 Task: For heading Use Impact with cyan colour & bold.  font size for heading24,  'Change the font style of data to'Lobster and font size to 16,  Change the alignment of both headline & data to Align left In the sheet  auditingSalesByCategory_2024
Action: Mouse moved to (241, 178)
Screenshot: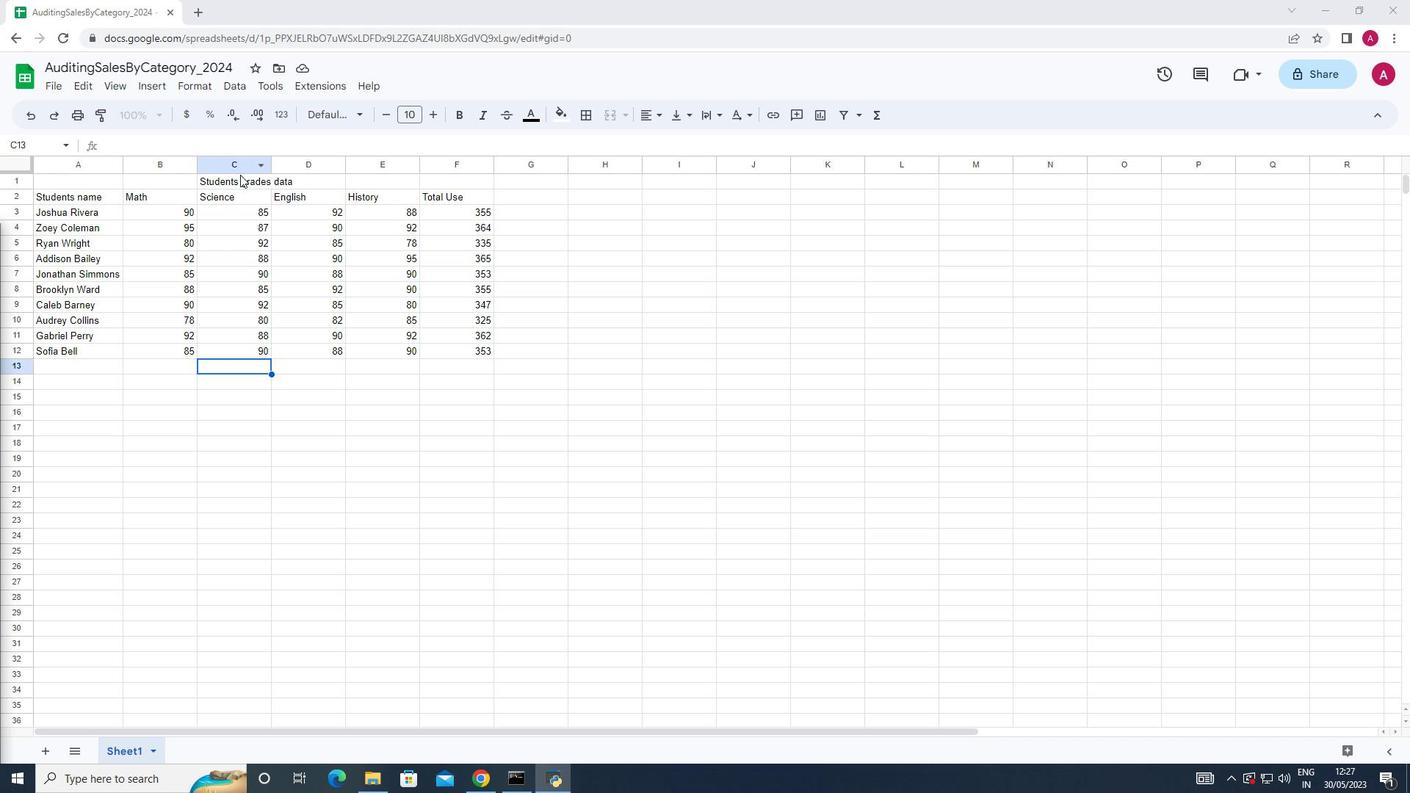 
Action: Mouse pressed left at (241, 178)
Screenshot: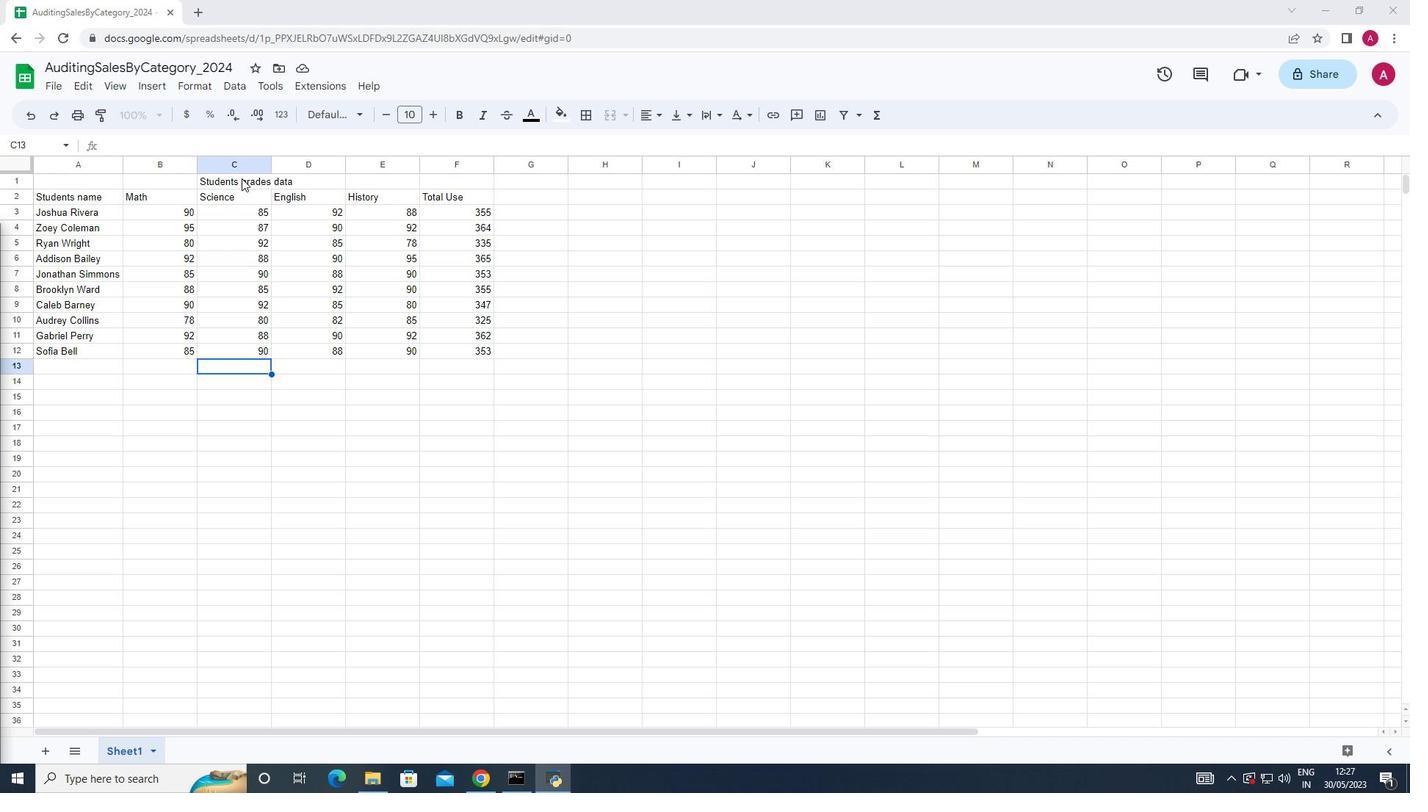 
Action: Mouse moved to (271, 159)
Screenshot: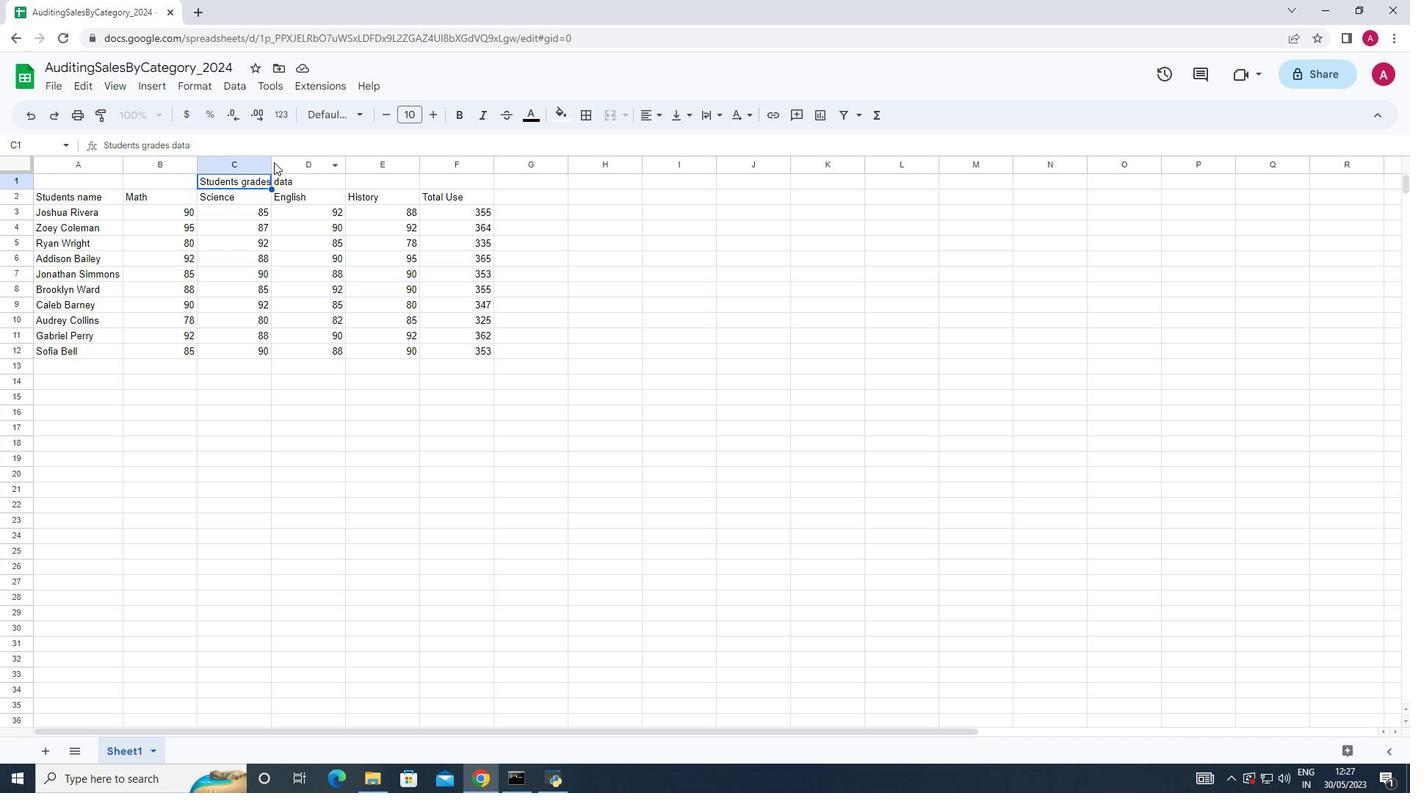 
Action: Mouse pressed left at (271, 159)
Screenshot: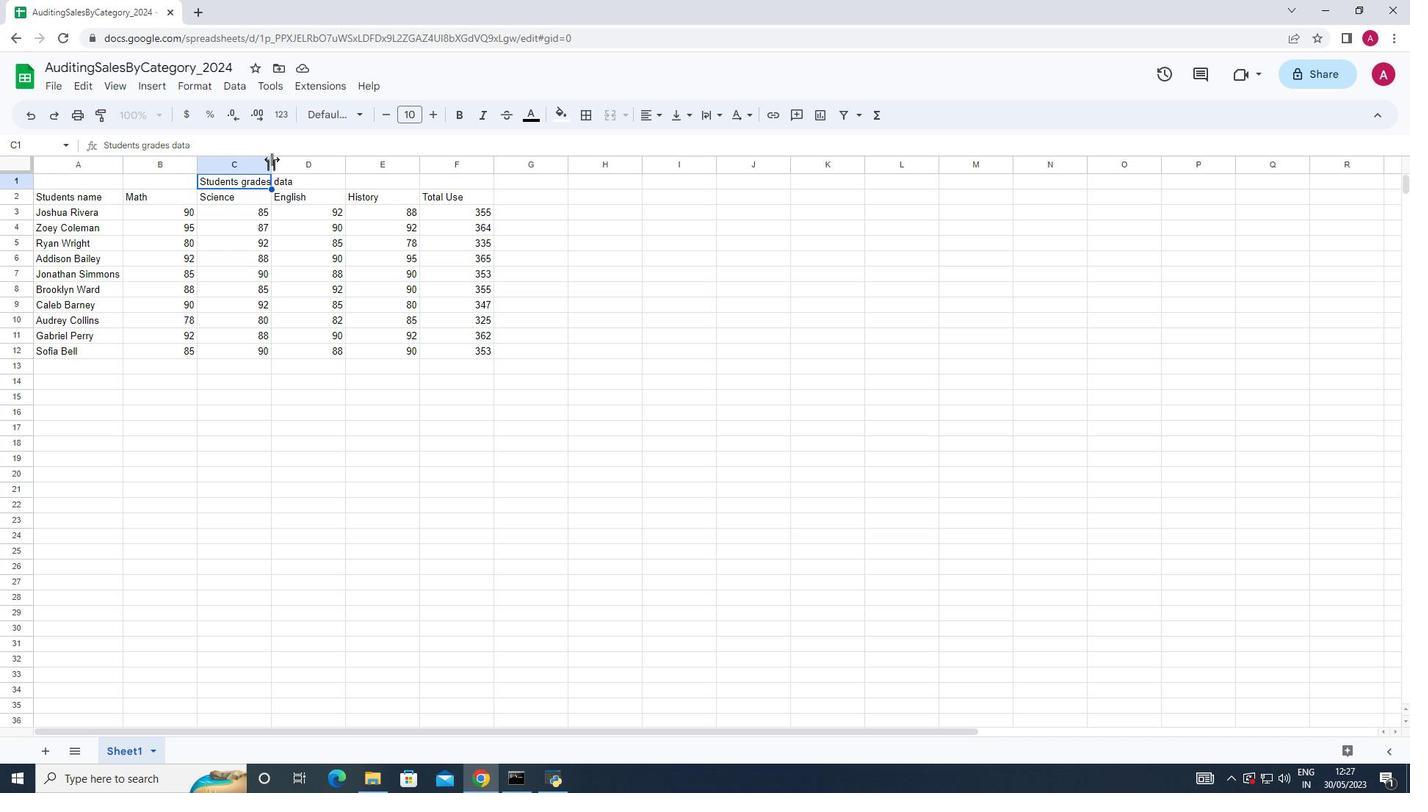 
Action: Mouse pressed left at (271, 159)
Screenshot: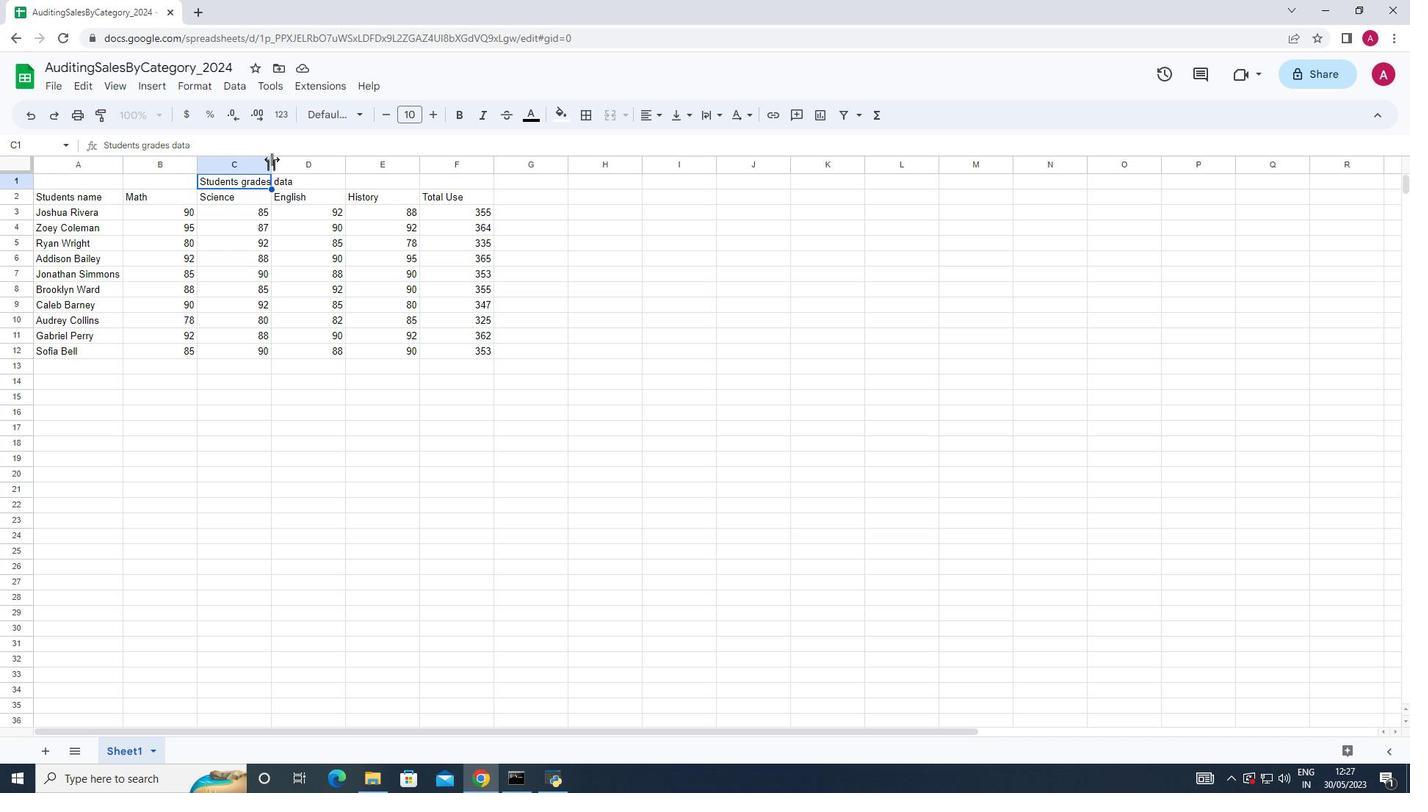 
Action: Mouse moved to (270, 159)
Screenshot: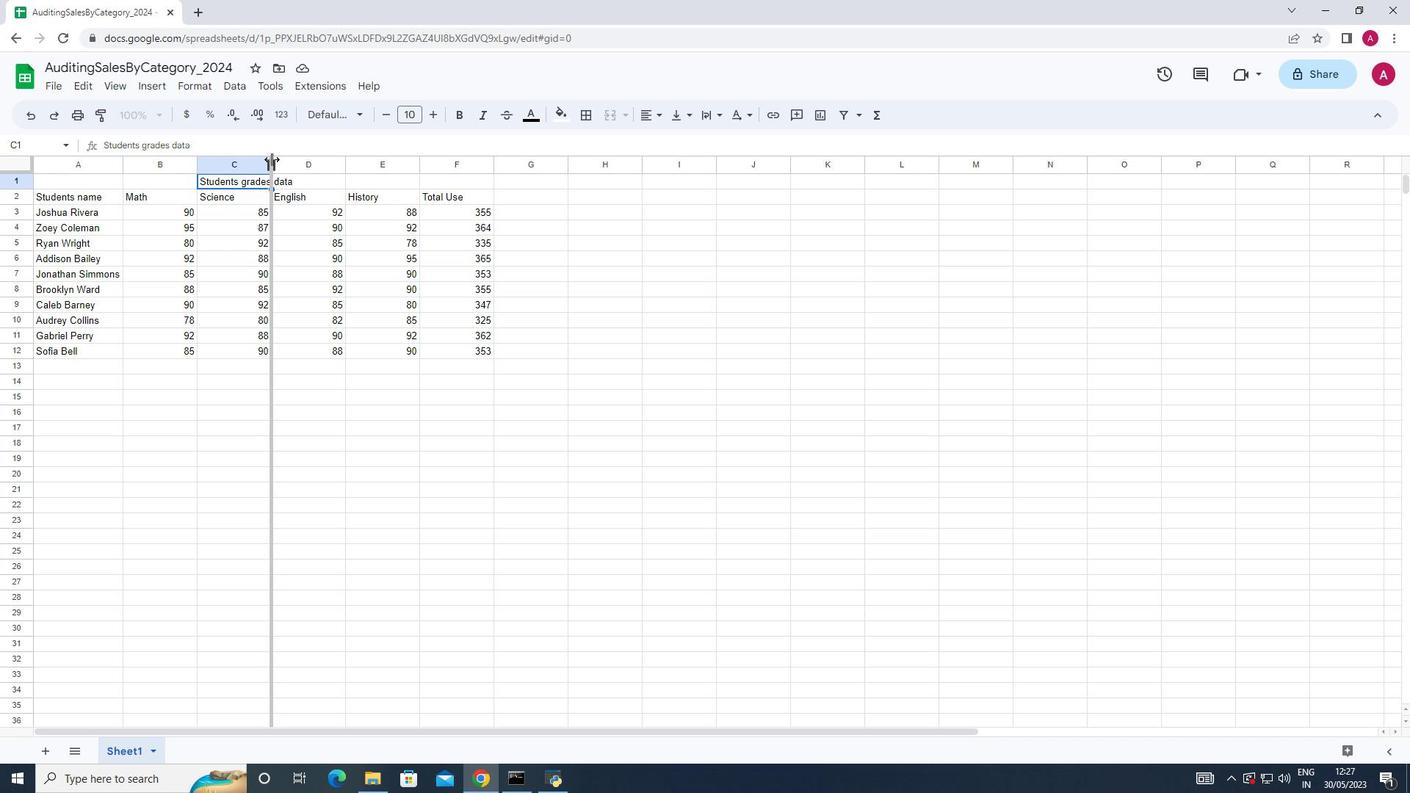 
Action: Mouse pressed left at (270, 159)
Screenshot: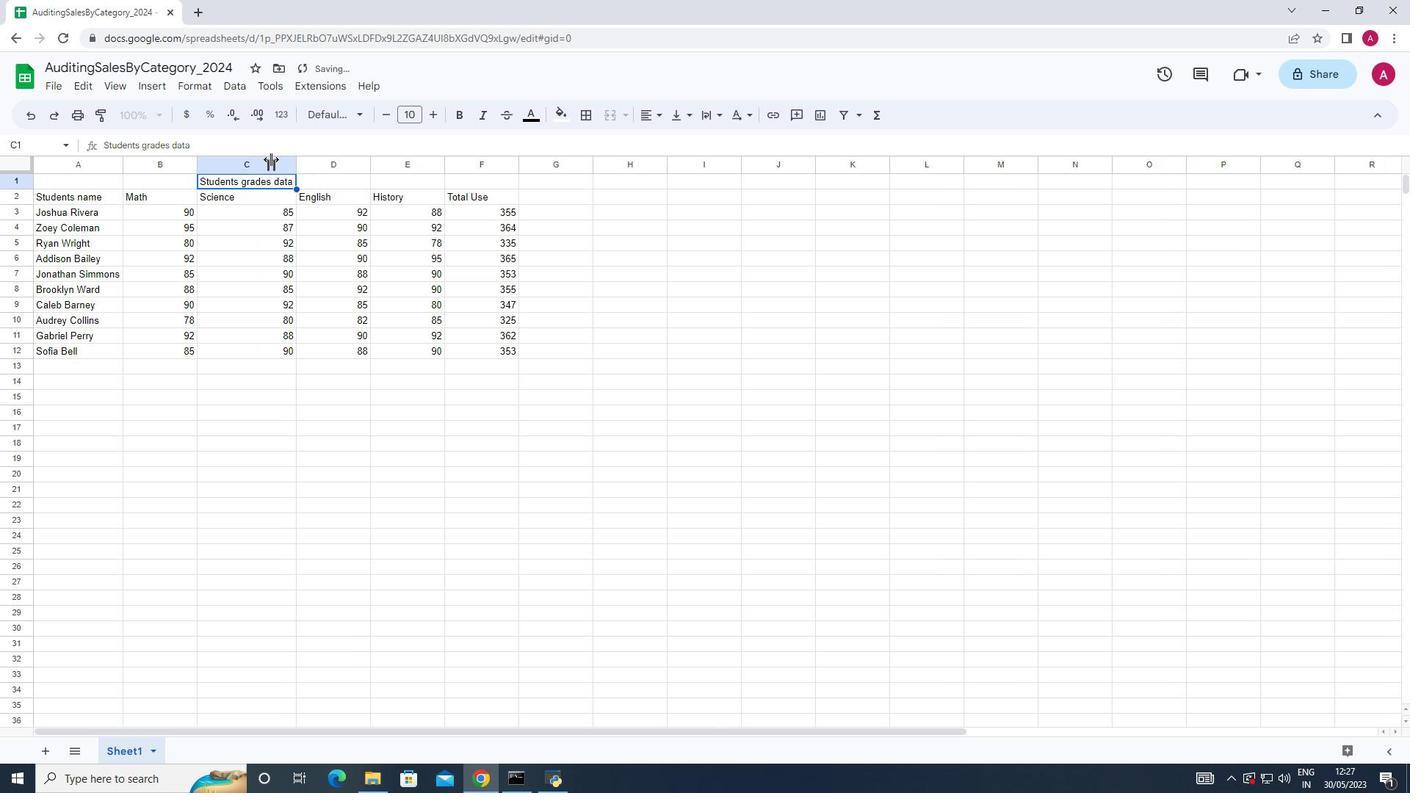 
Action: Mouse moved to (265, 181)
Screenshot: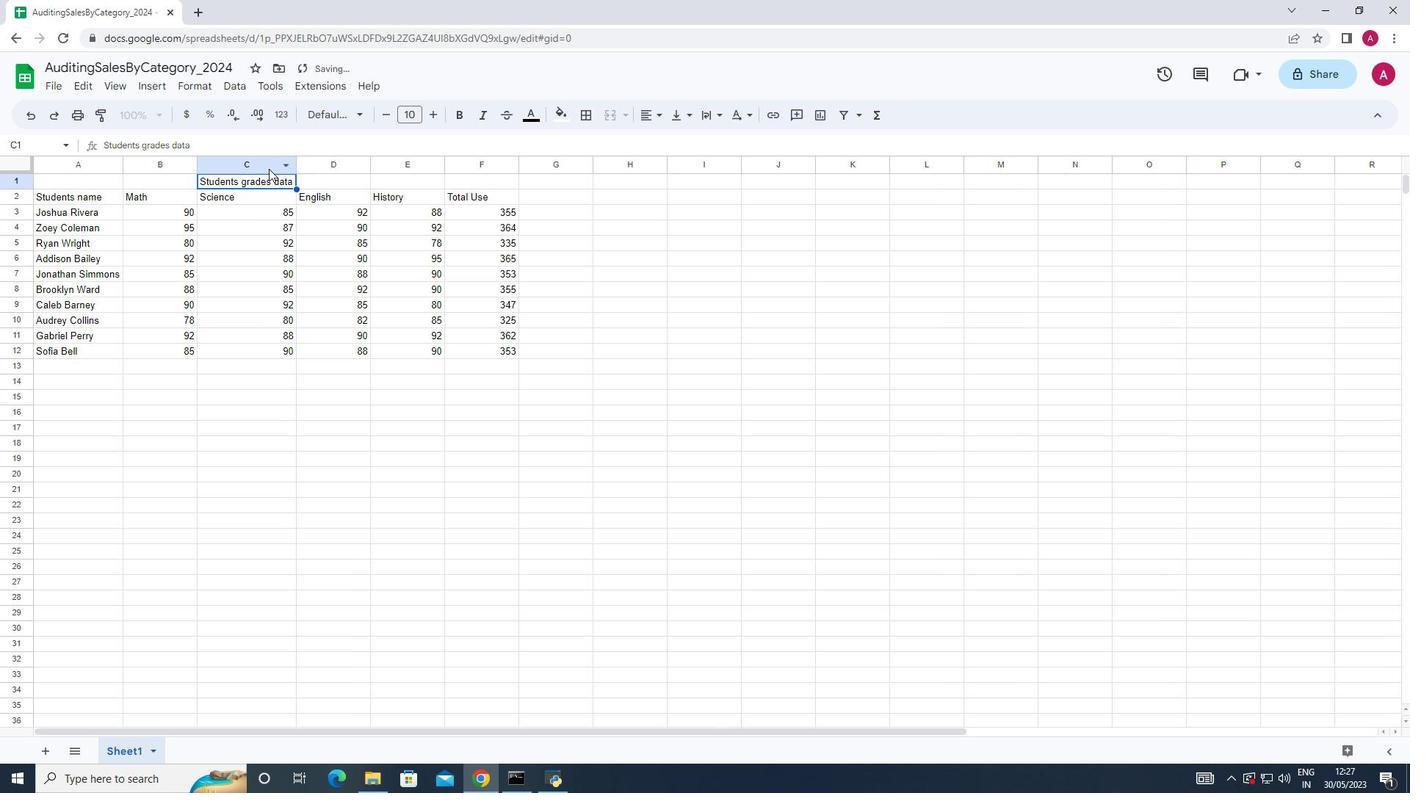 
Action: Mouse pressed left at (265, 181)
Screenshot: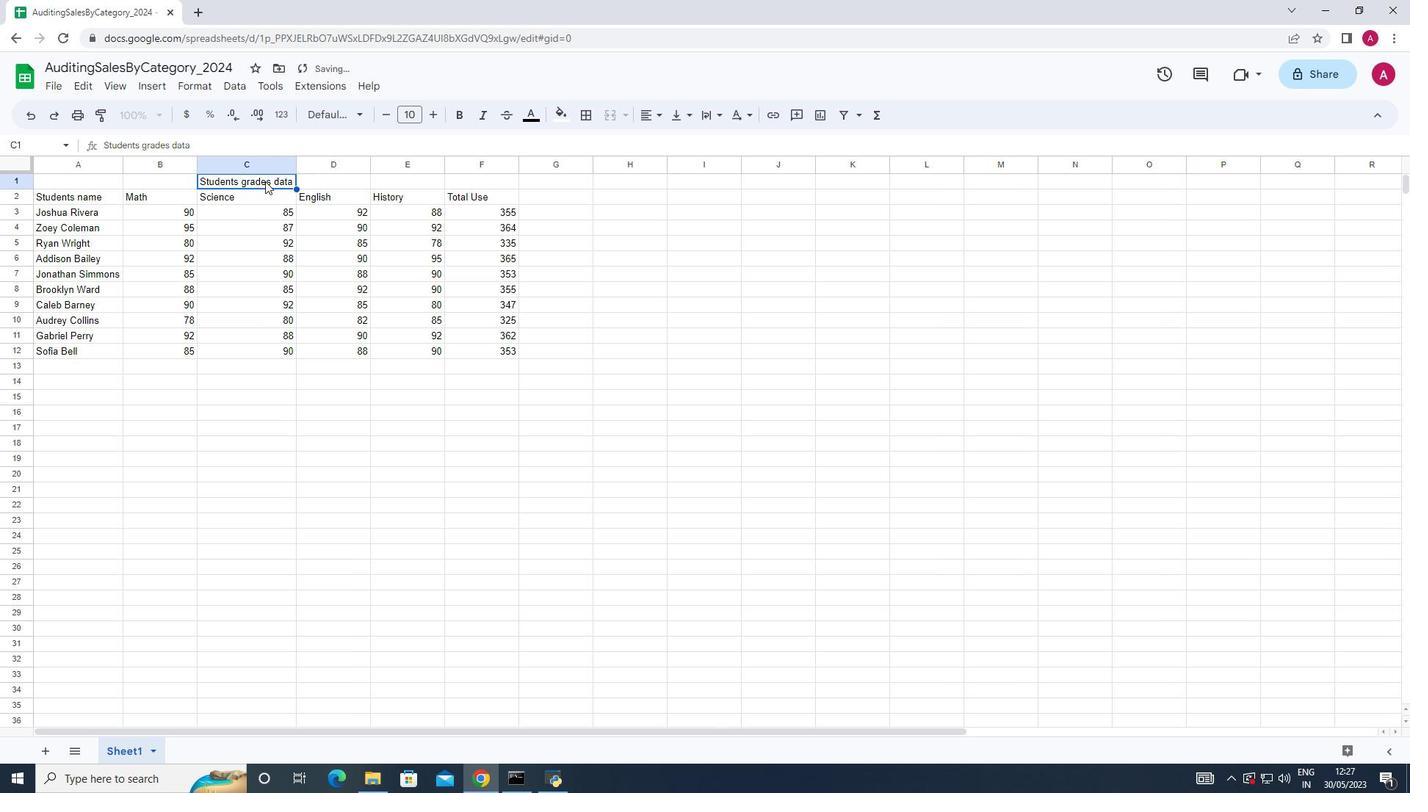 
Action: Mouse moved to (353, 111)
Screenshot: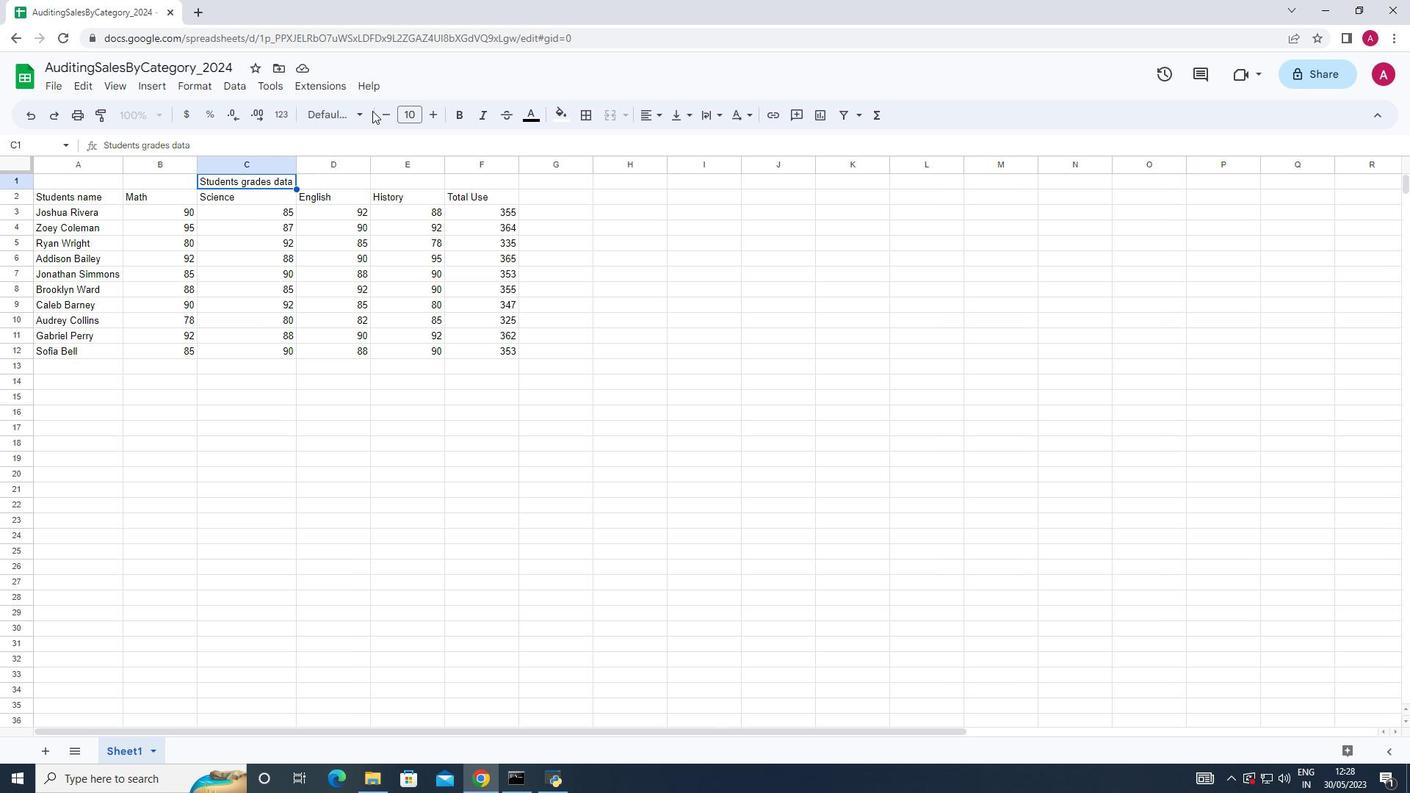 
Action: Mouse pressed left at (353, 111)
Screenshot: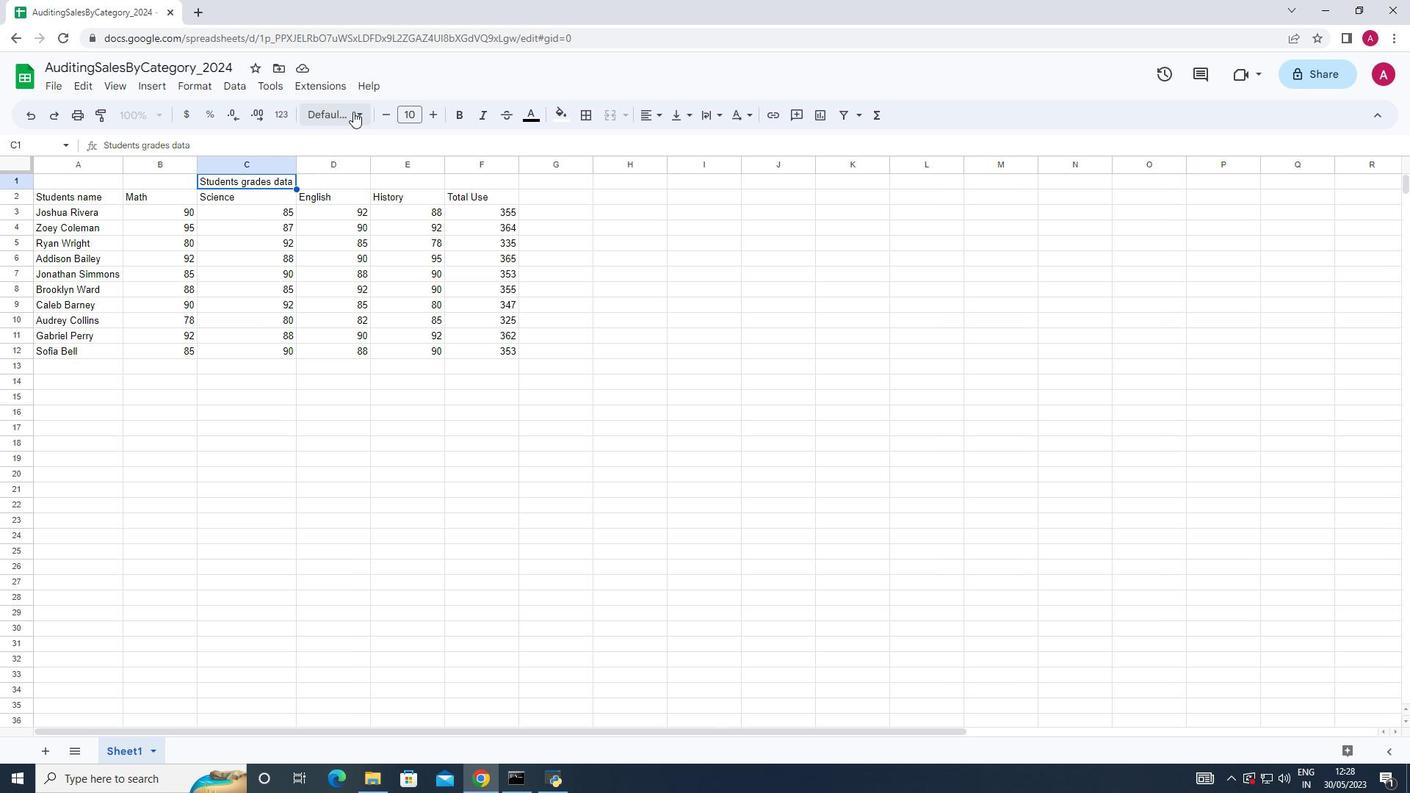 
Action: Mouse moved to (362, 454)
Screenshot: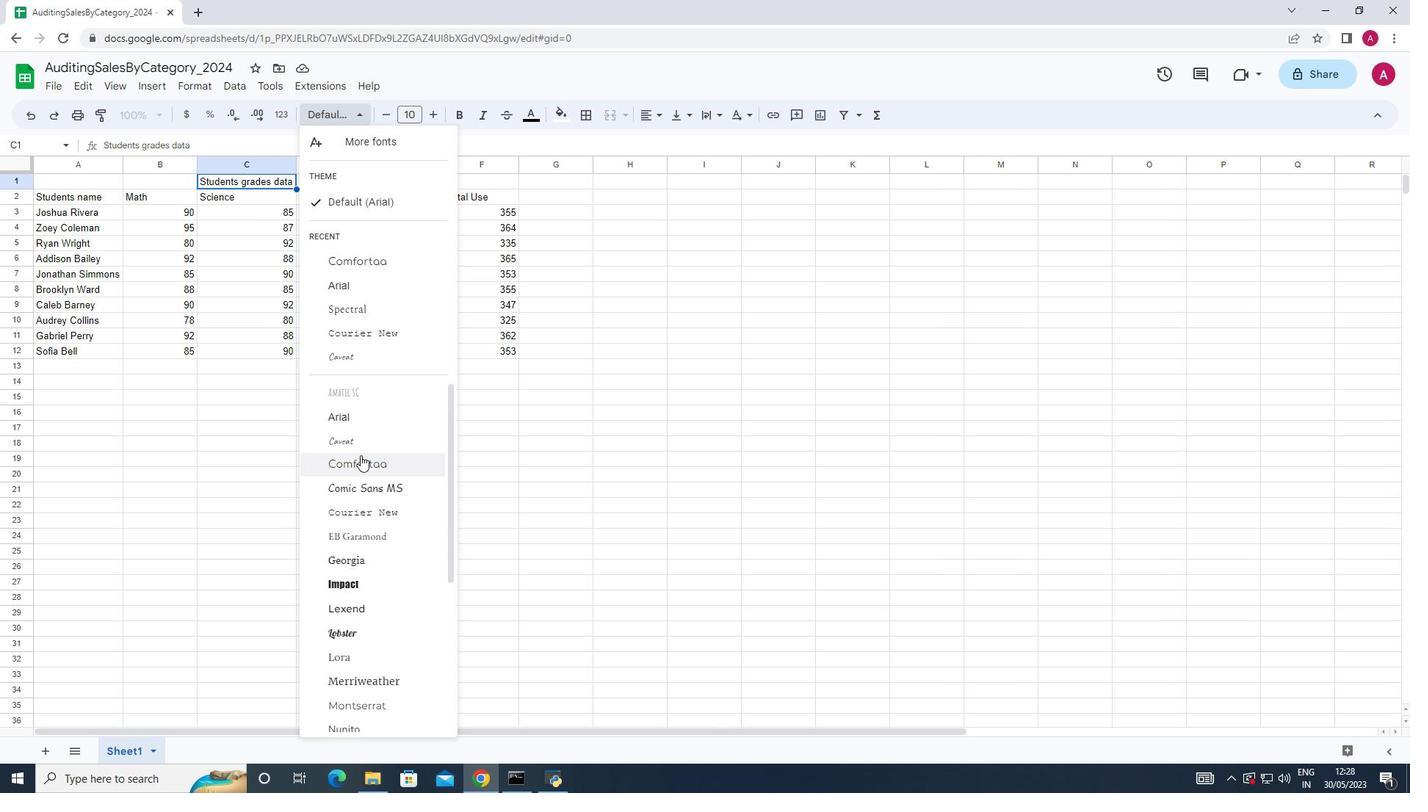 
Action: Mouse scrolled (362, 453) with delta (0, 0)
Screenshot: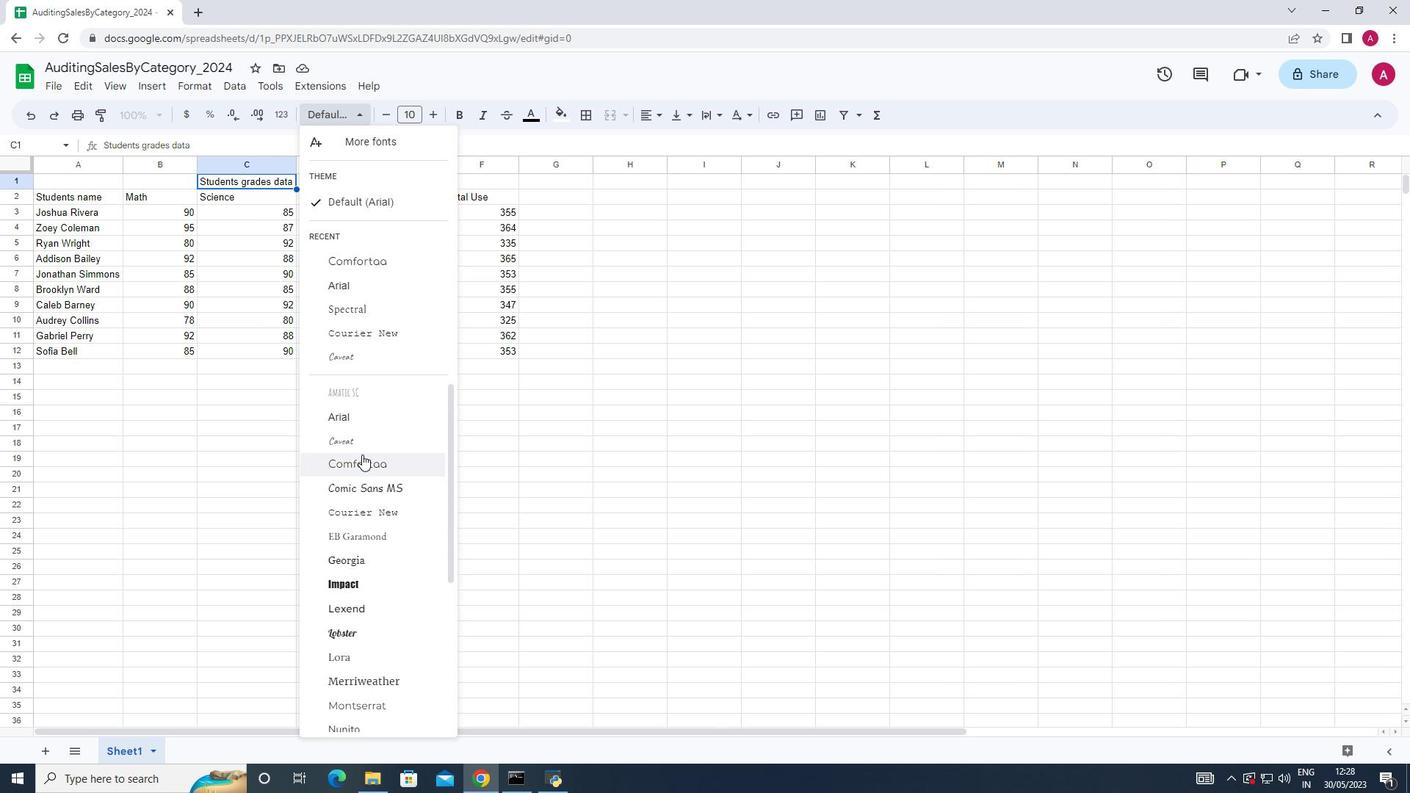 
Action: Mouse moved to (366, 454)
Screenshot: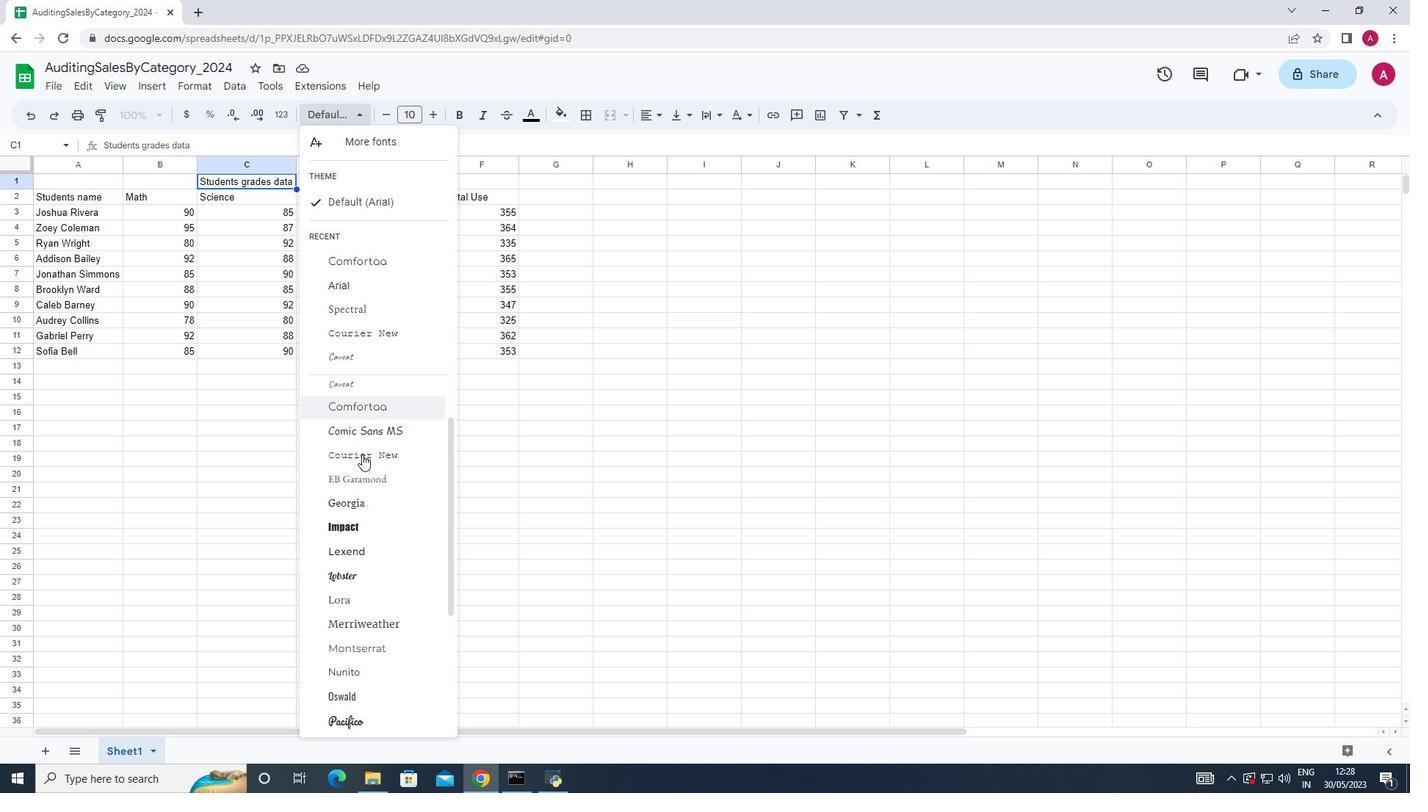
Action: Mouse scrolled (364, 453) with delta (0, 0)
Screenshot: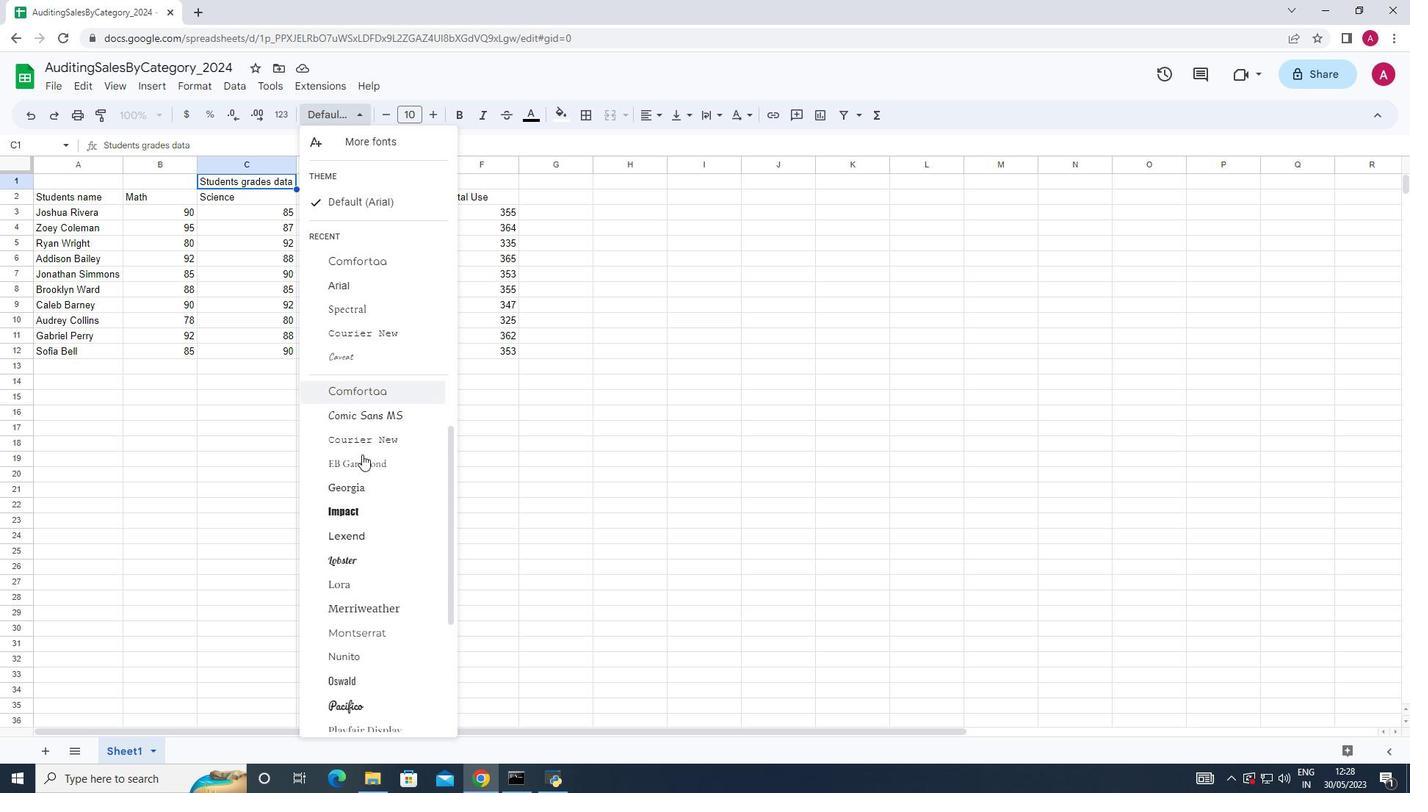 
Action: Mouse moved to (362, 436)
Screenshot: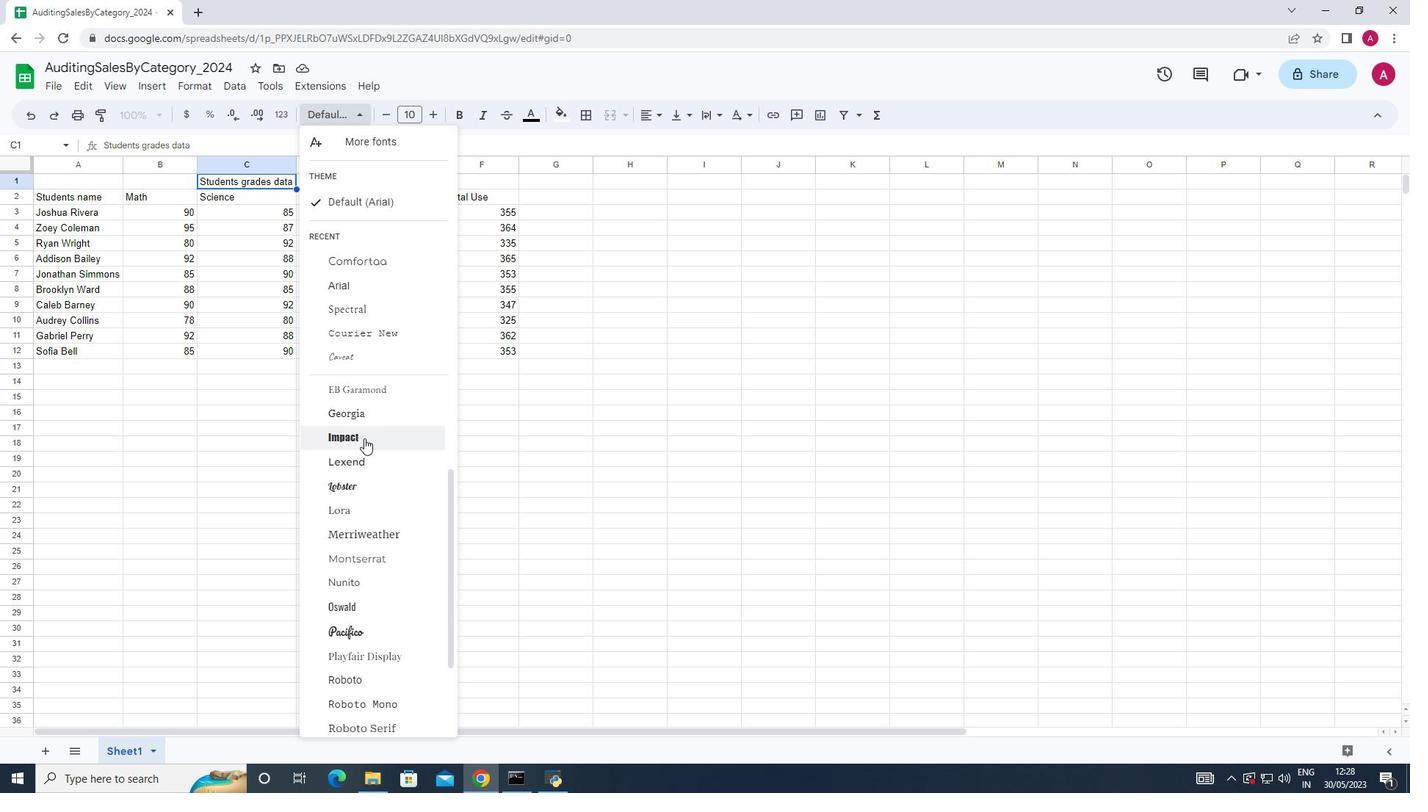
Action: Mouse pressed left at (362, 436)
Screenshot: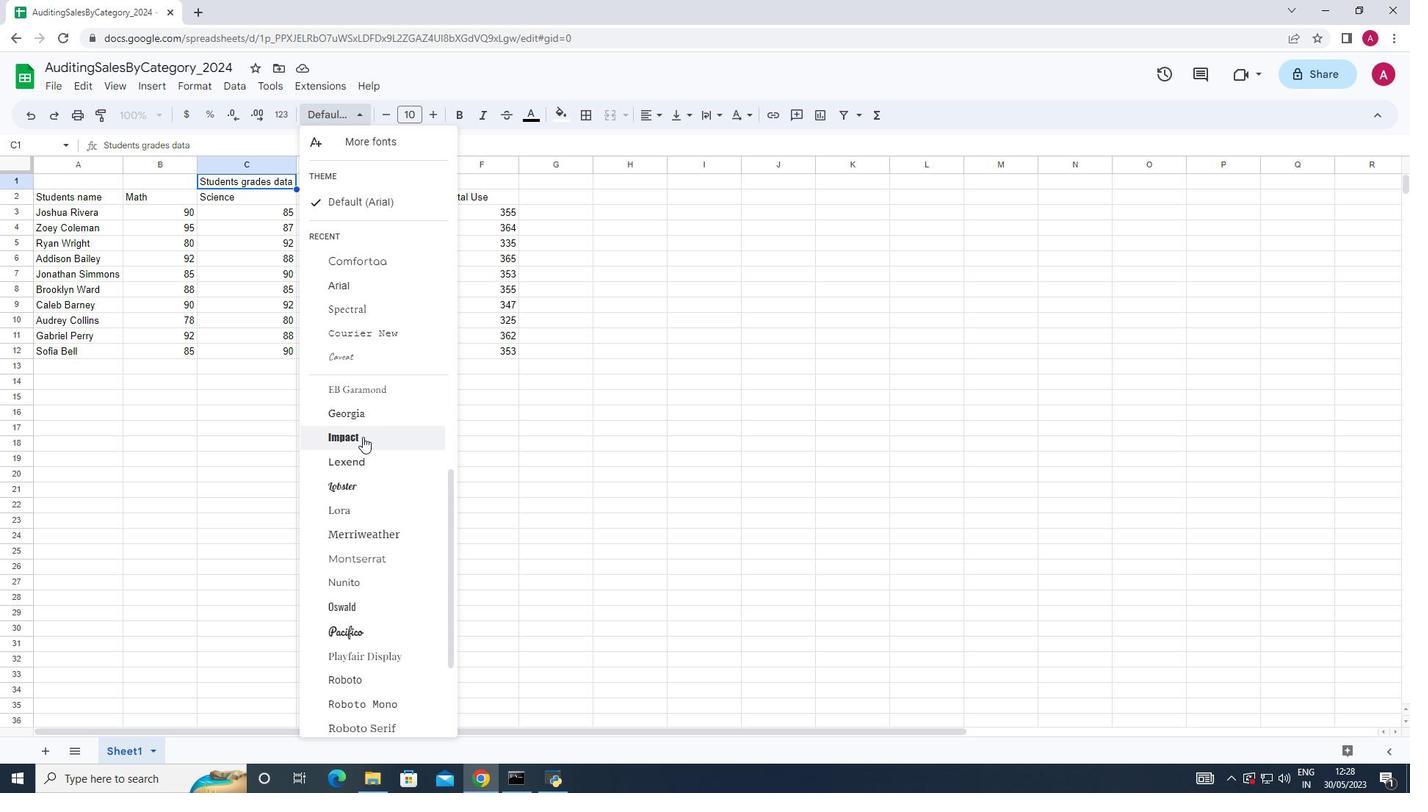 
Action: Mouse moved to (553, 110)
Screenshot: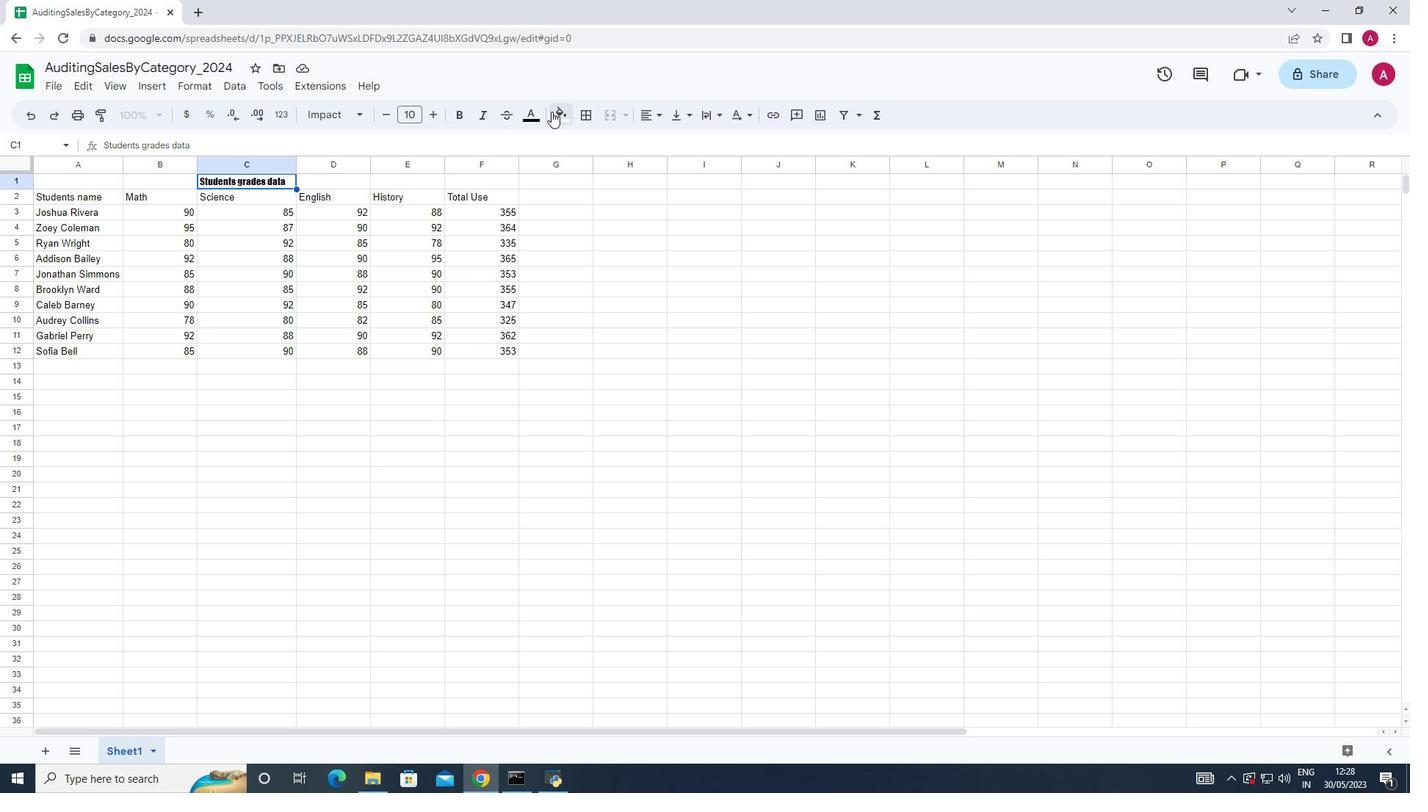 
Action: Mouse pressed left at (553, 110)
Screenshot: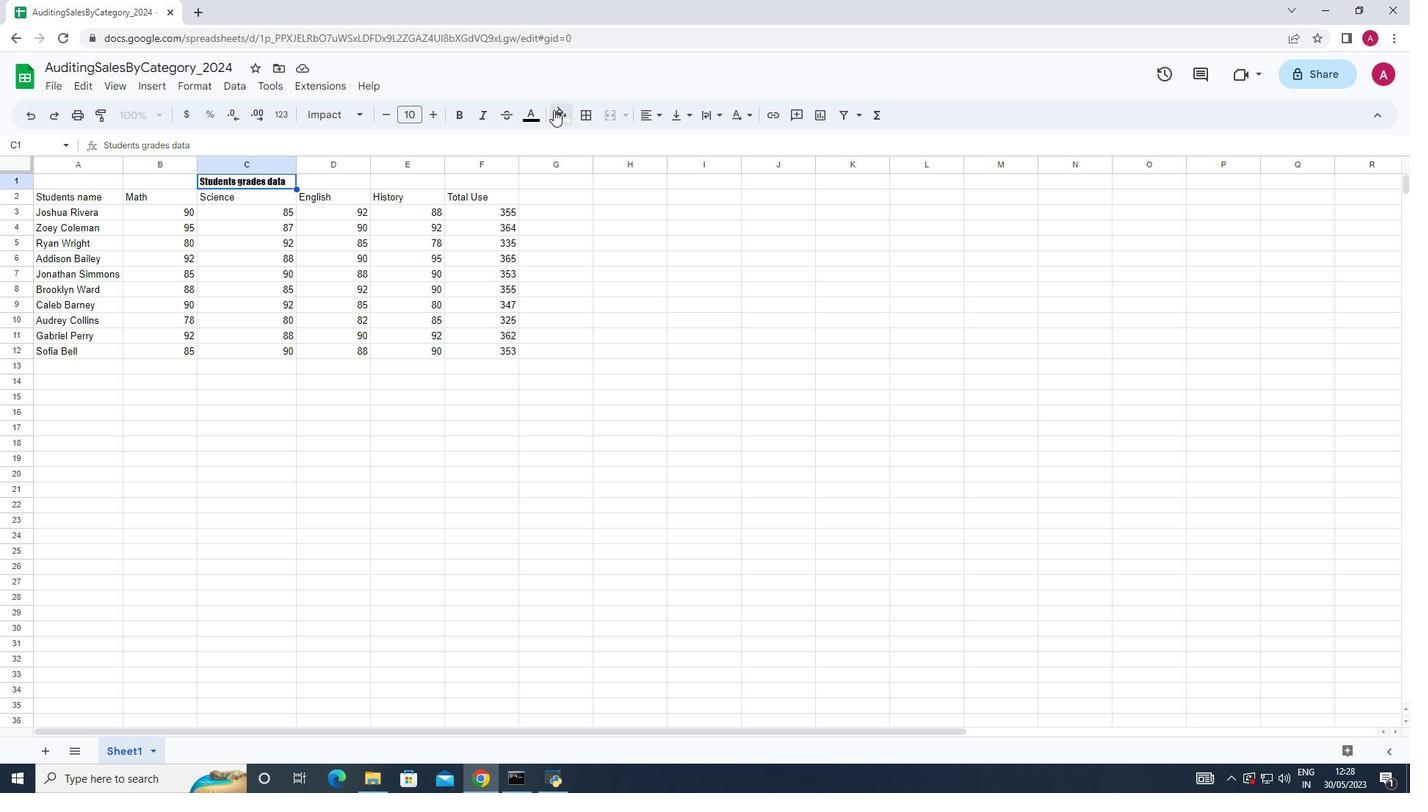 
Action: Mouse moved to (647, 181)
Screenshot: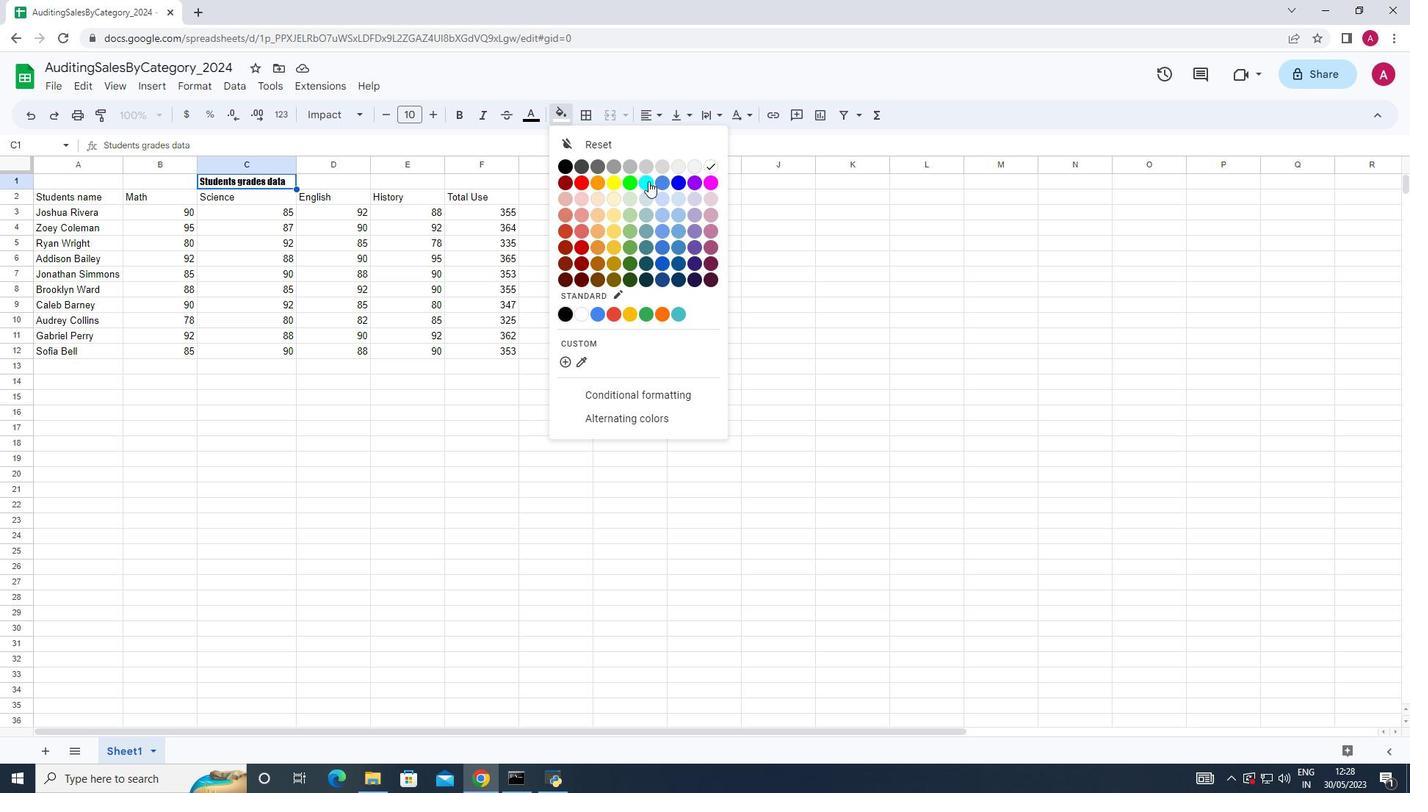 
Action: Mouse pressed left at (647, 181)
Screenshot: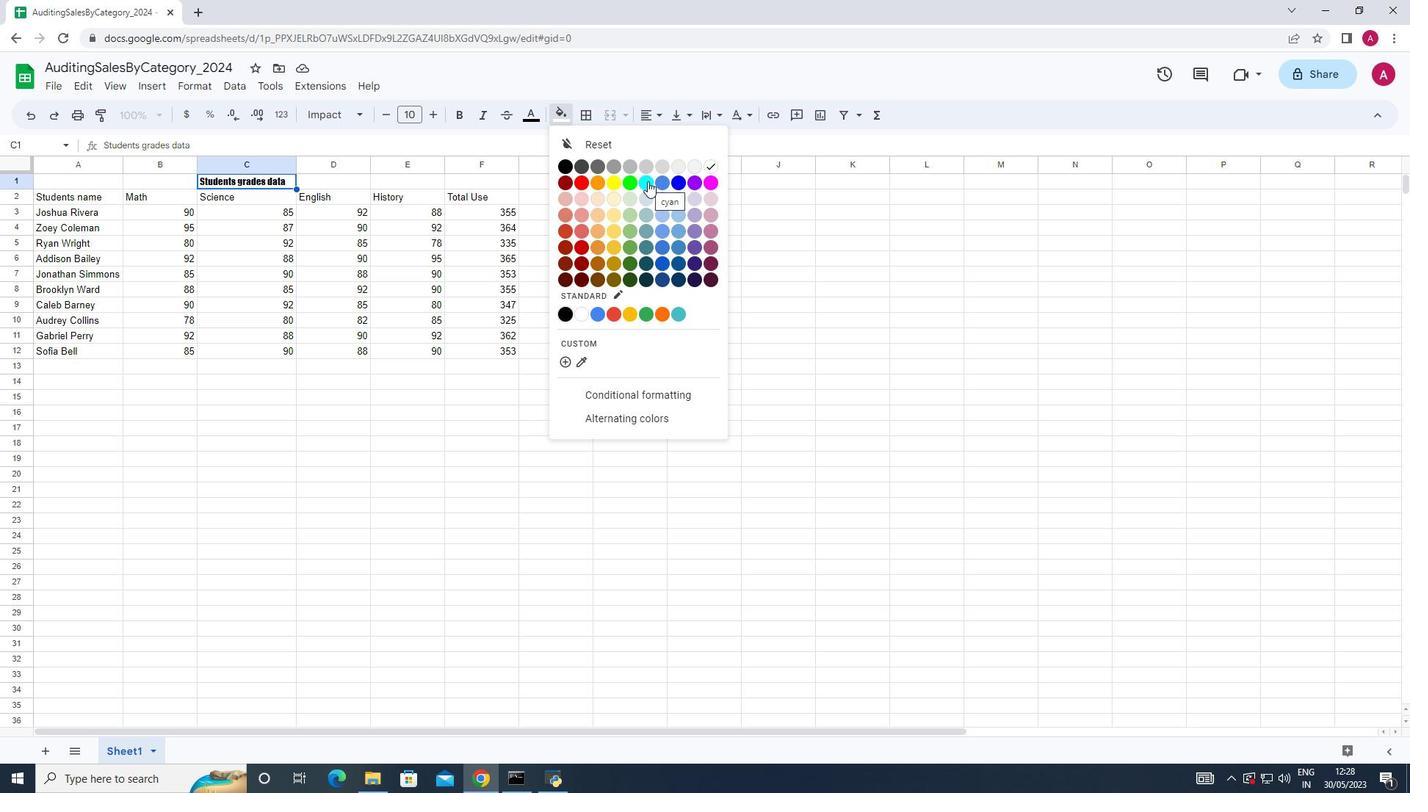 
Action: Mouse moved to (465, 110)
Screenshot: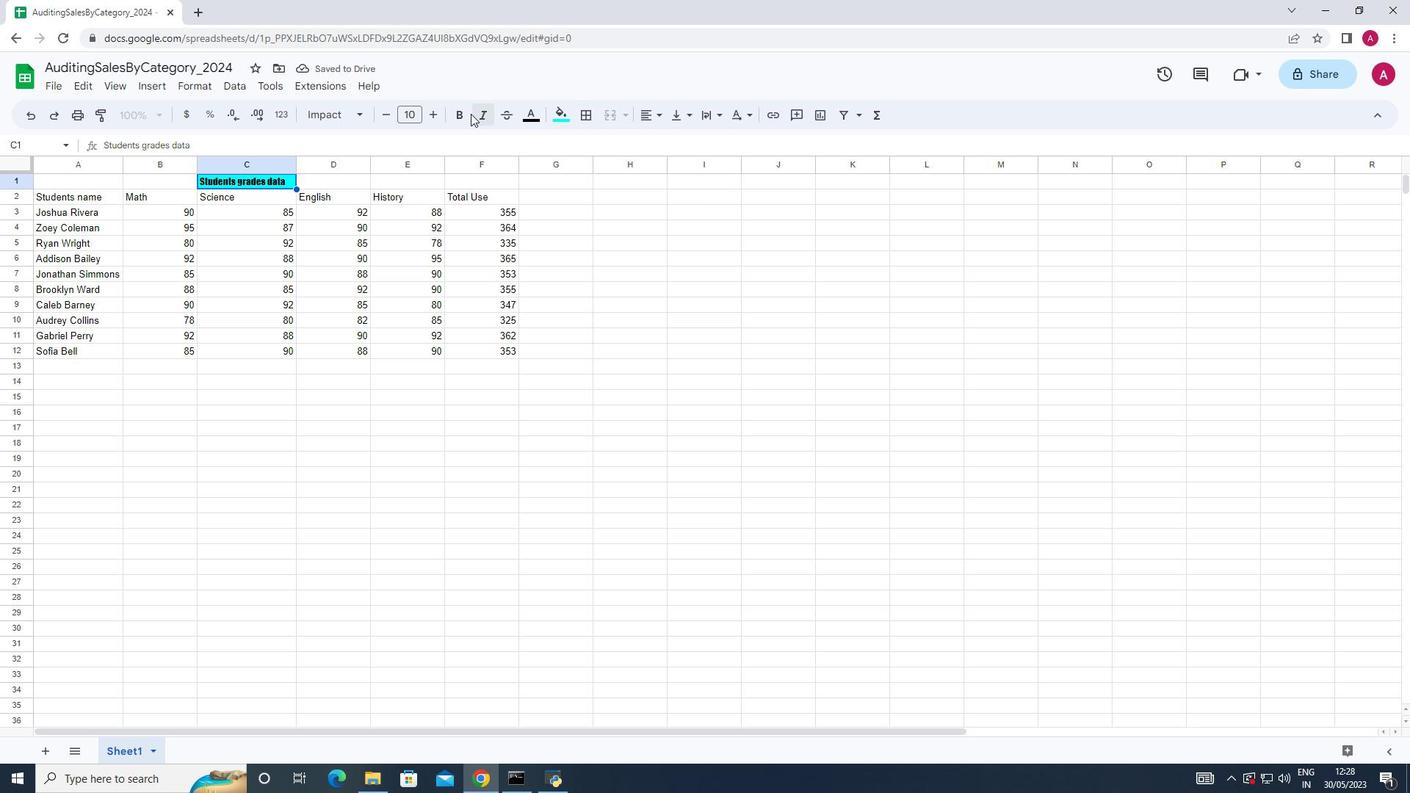 
Action: Mouse pressed left at (465, 110)
Screenshot: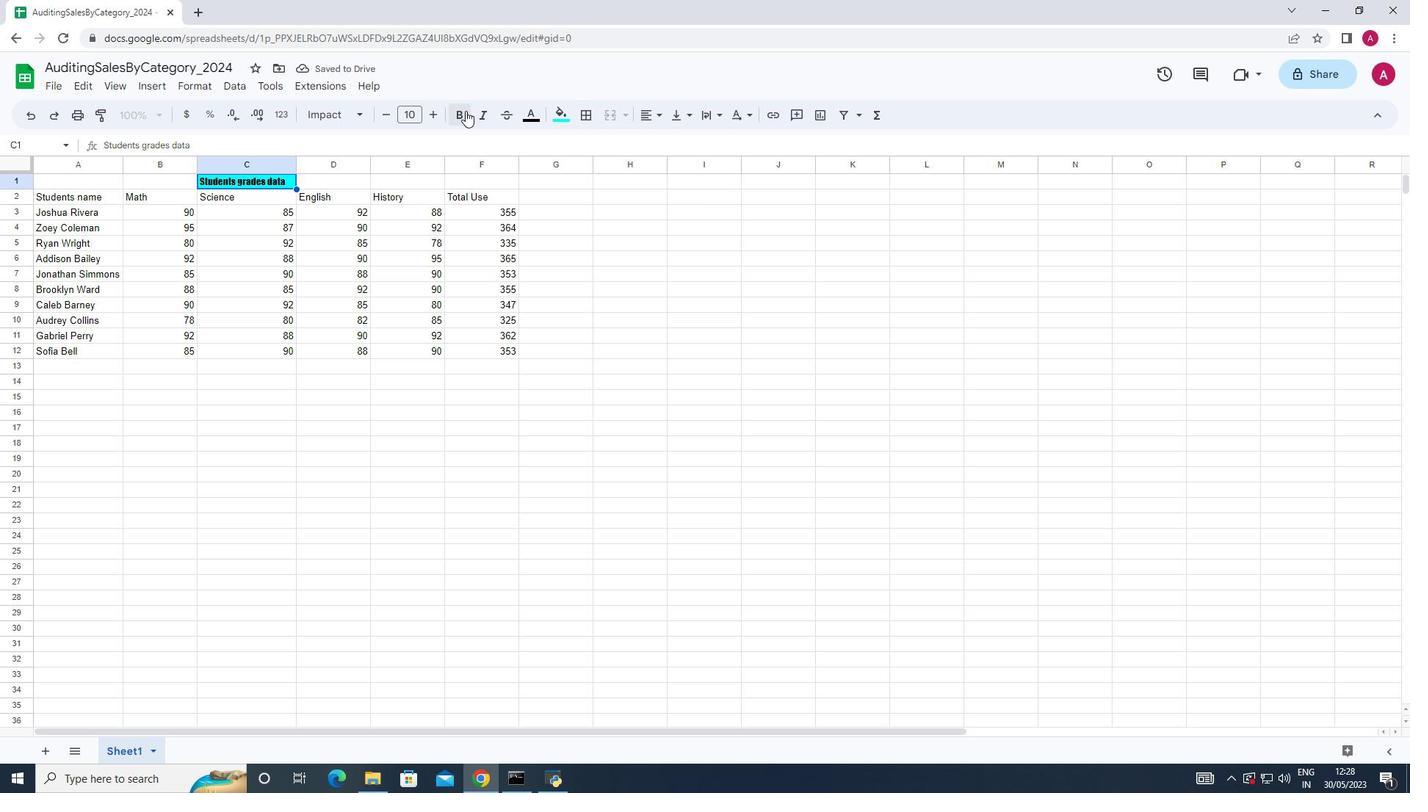 
Action: Mouse moved to (431, 113)
Screenshot: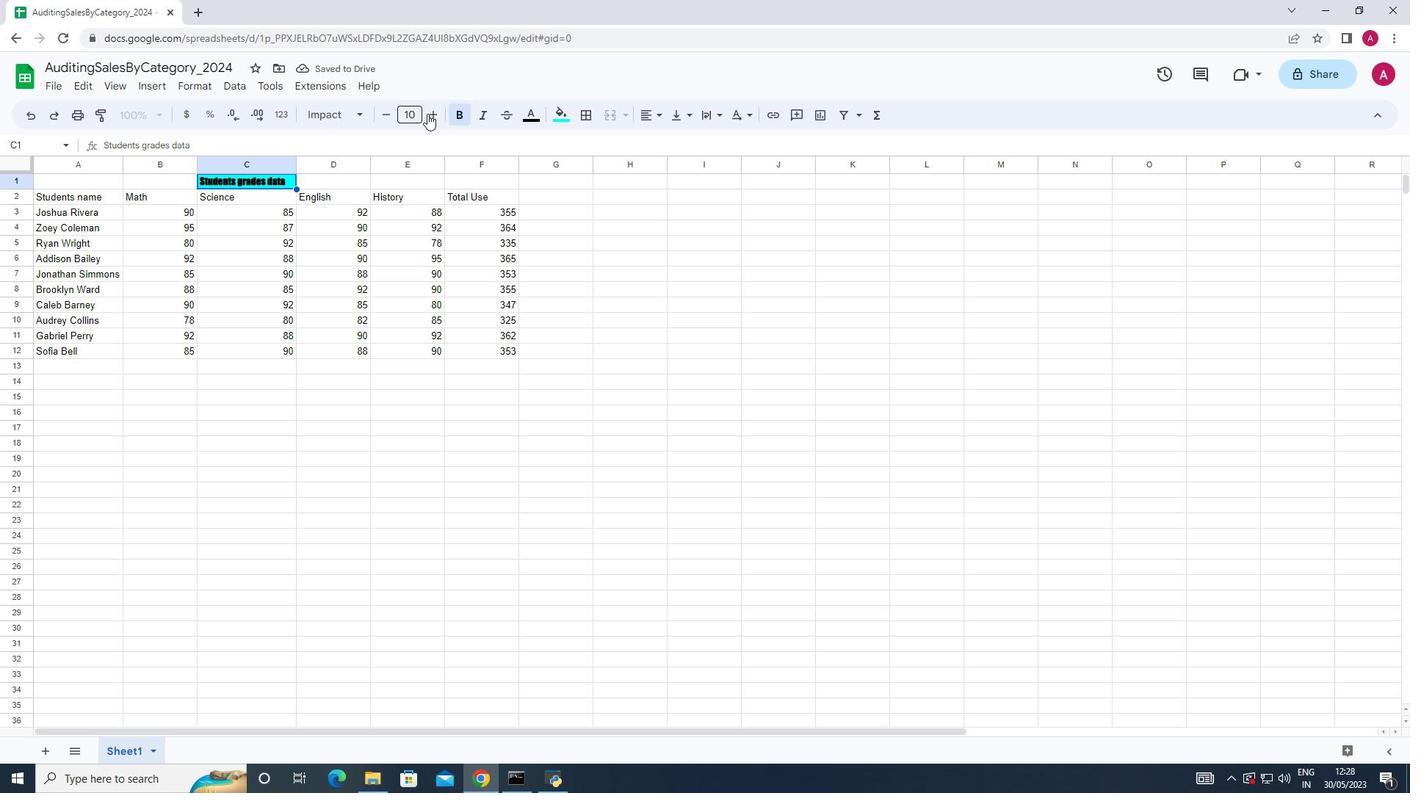
Action: Mouse pressed left at (431, 113)
Screenshot: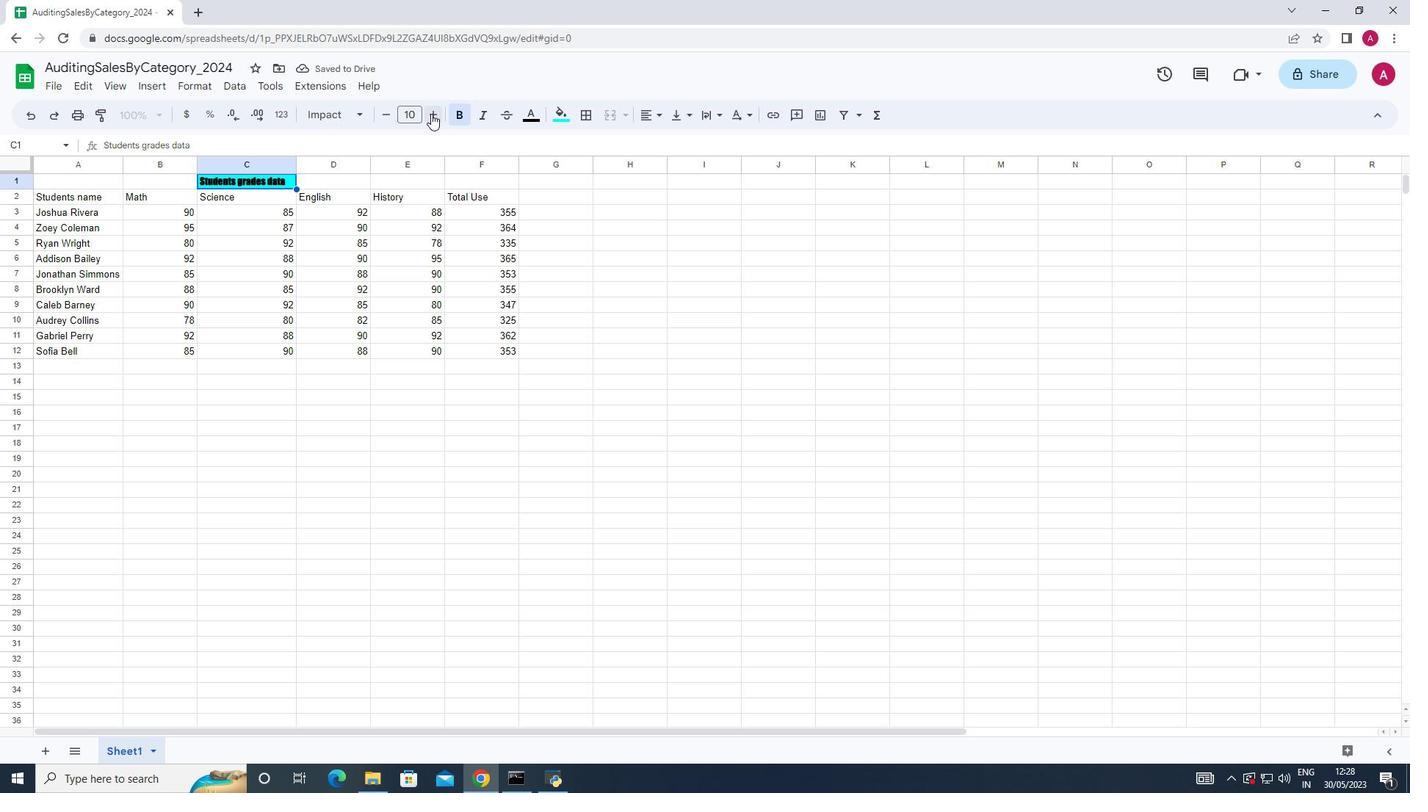 
Action: Mouse pressed left at (431, 113)
Screenshot: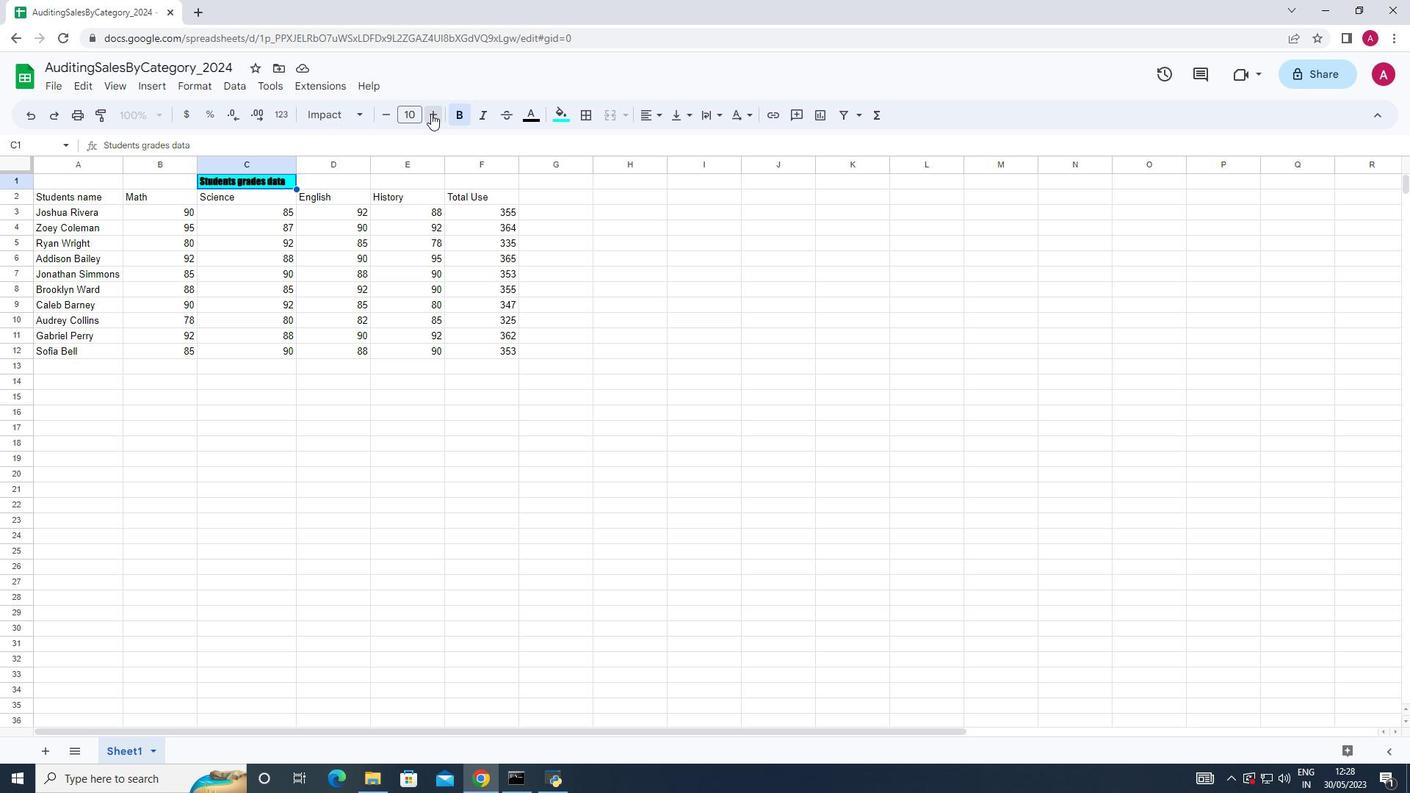 
Action: Mouse pressed left at (431, 113)
Screenshot: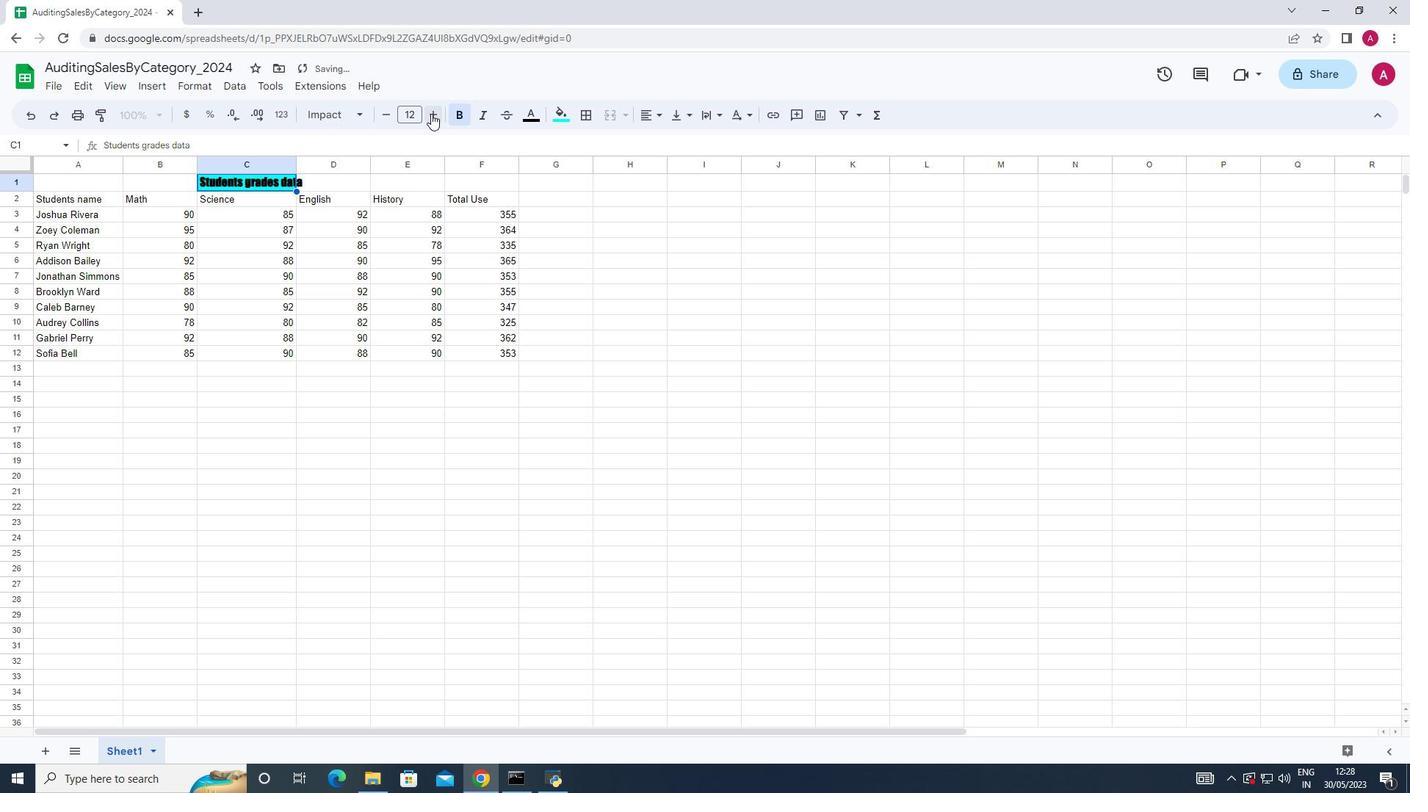 
Action: Mouse pressed left at (431, 113)
Screenshot: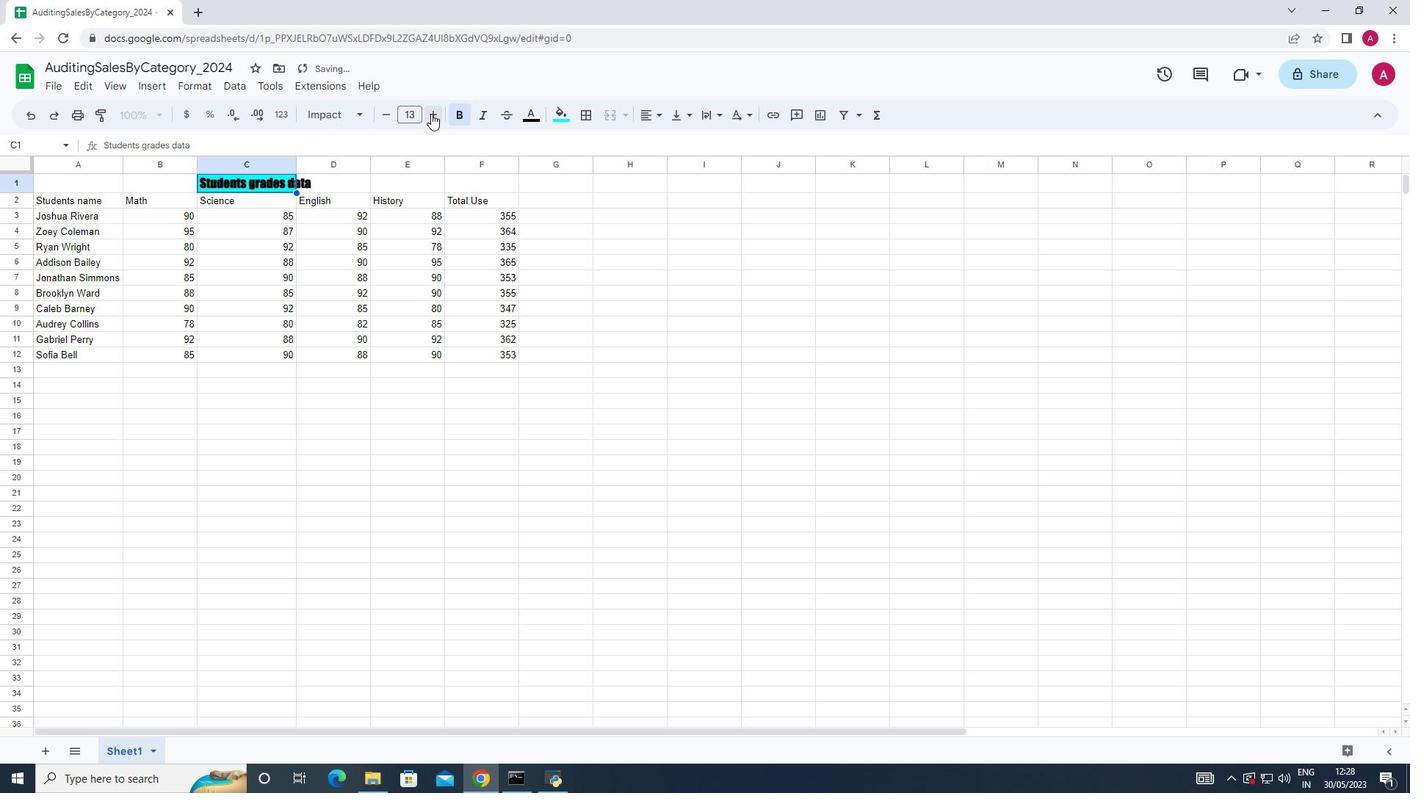 
Action: Mouse pressed left at (431, 113)
Screenshot: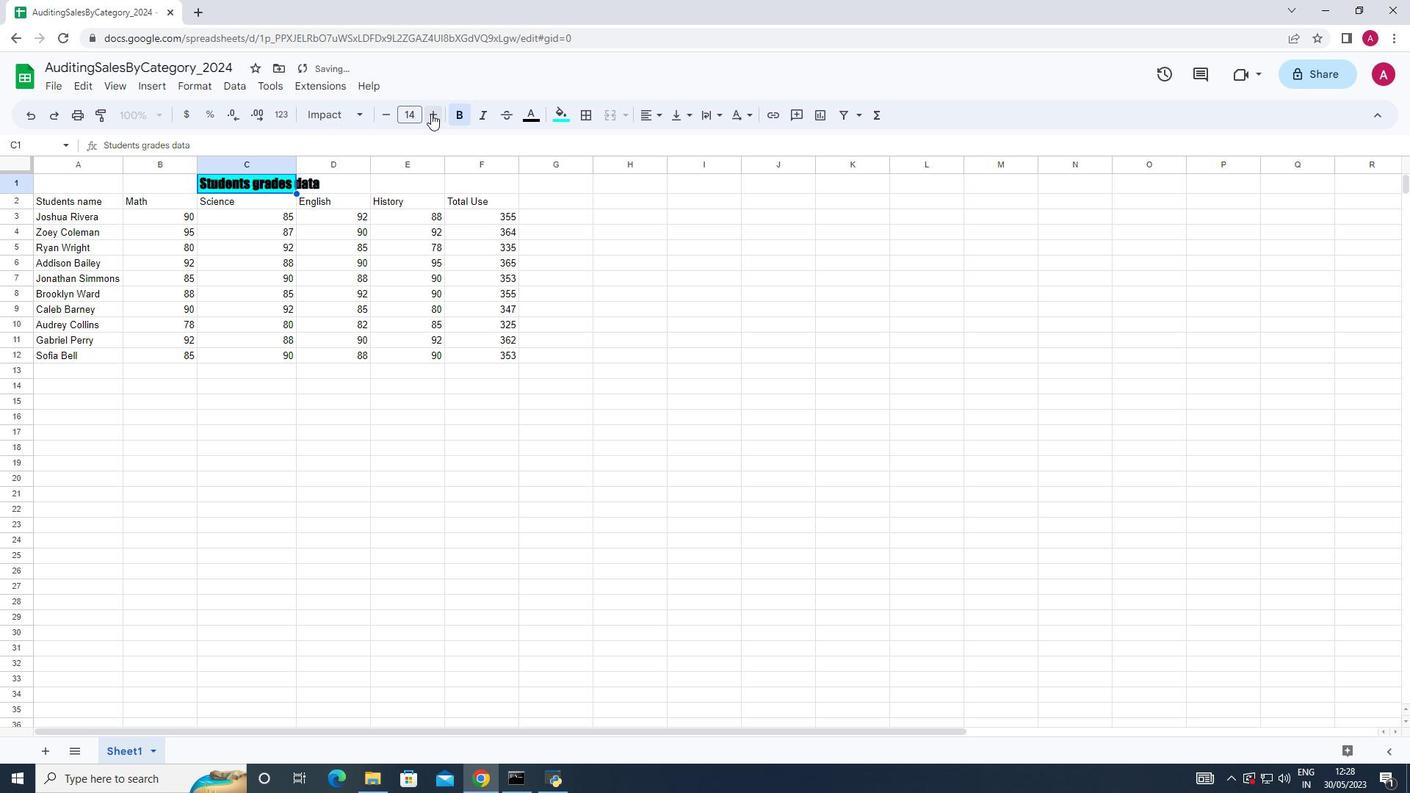 
Action: Mouse pressed left at (431, 113)
Screenshot: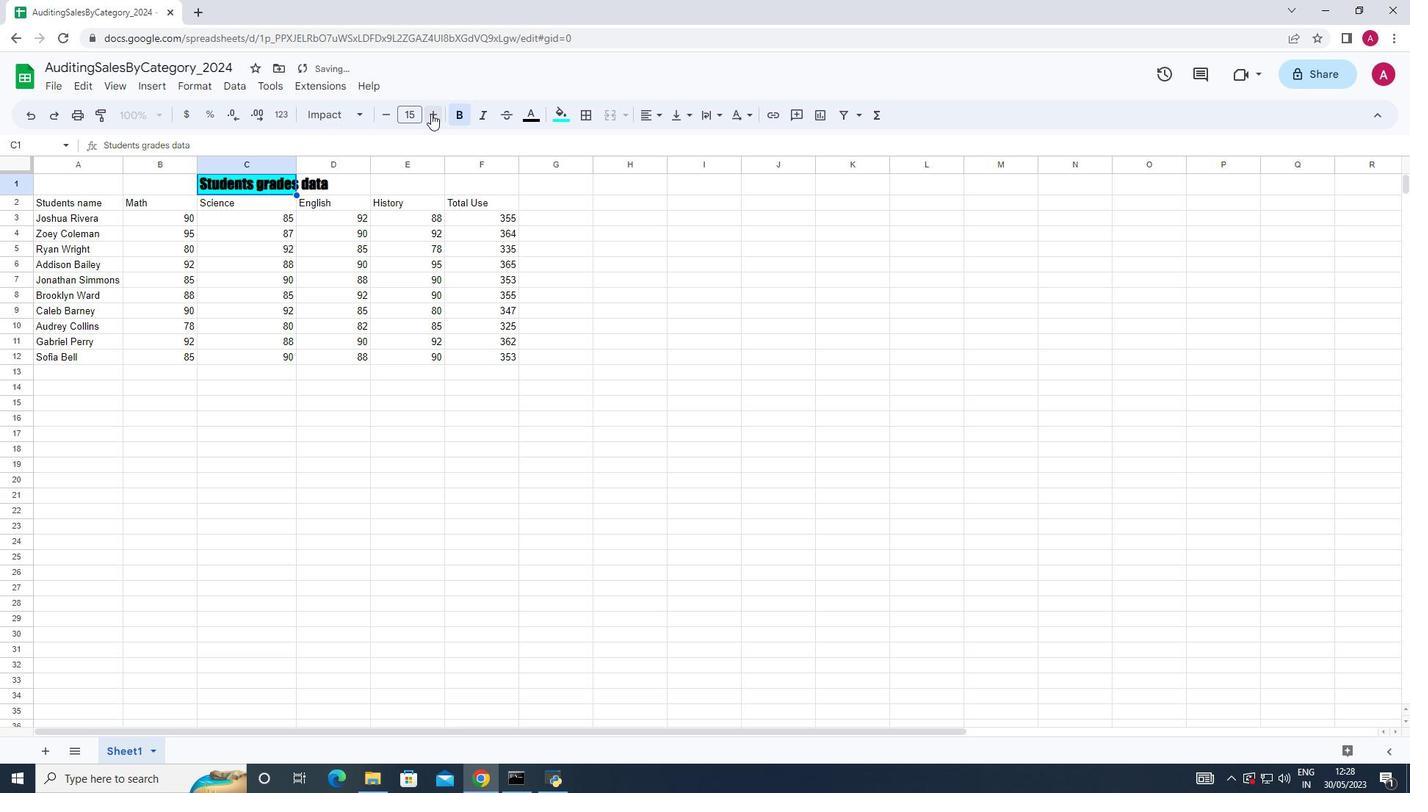 
Action: Mouse pressed left at (431, 113)
Screenshot: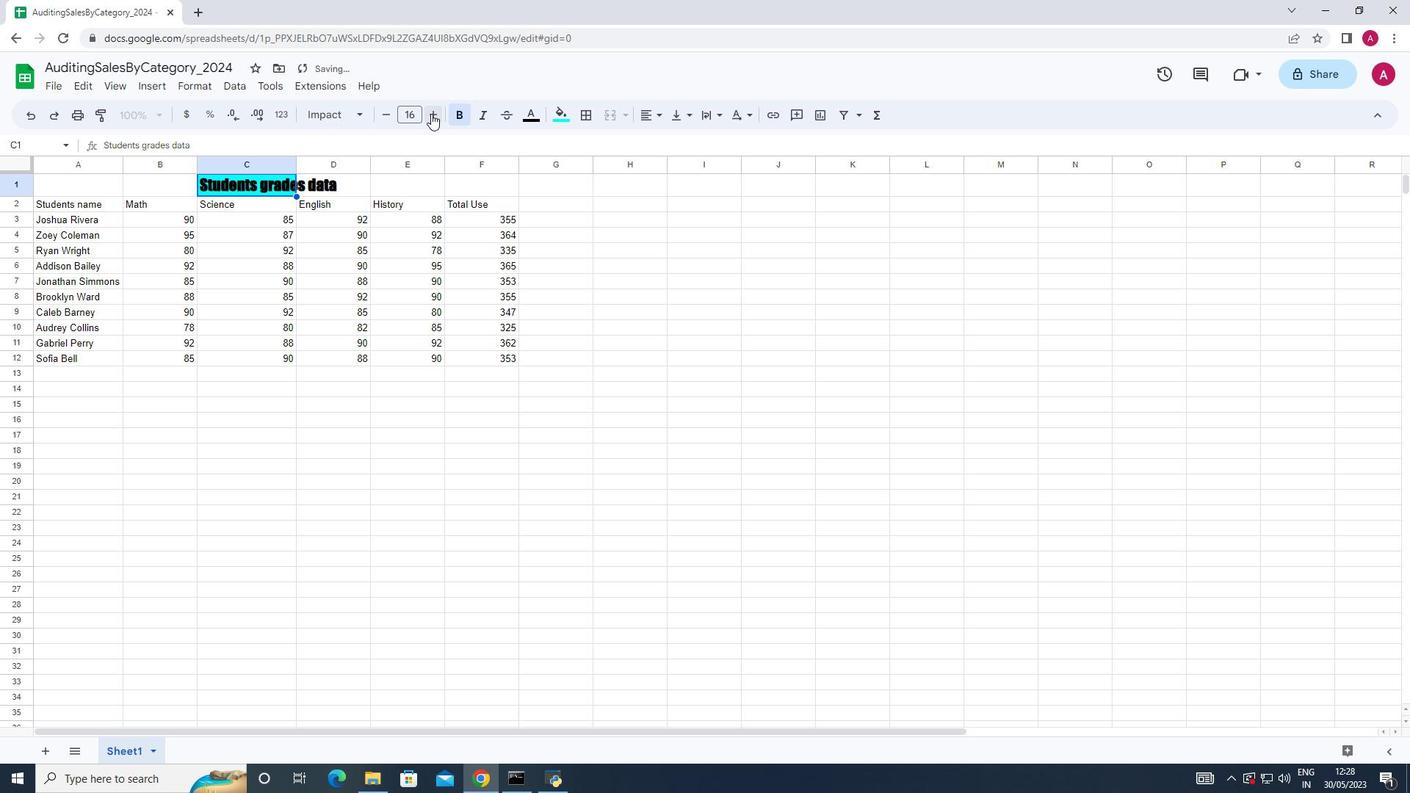 
Action: Mouse pressed left at (431, 113)
Screenshot: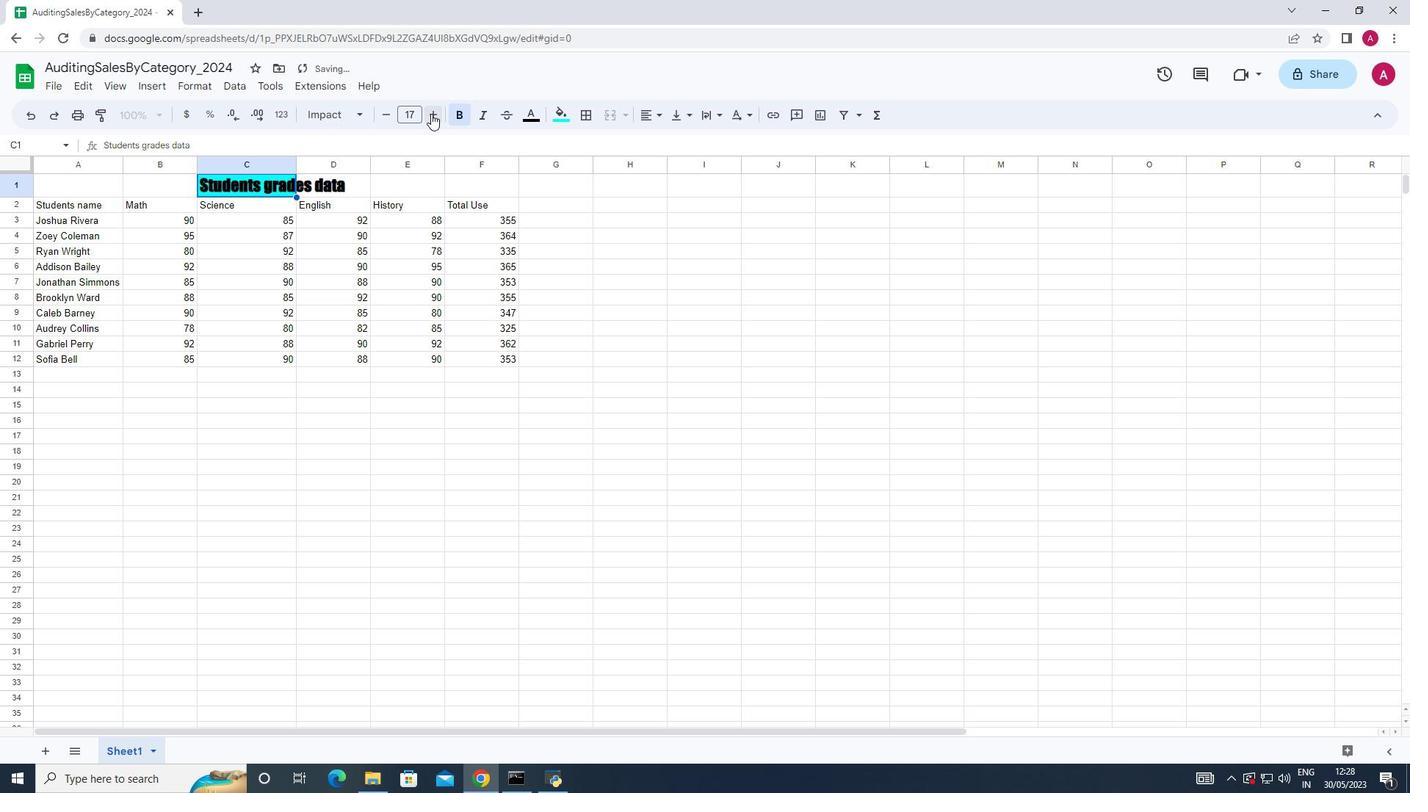 
Action: Mouse pressed left at (431, 113)
Screenshot: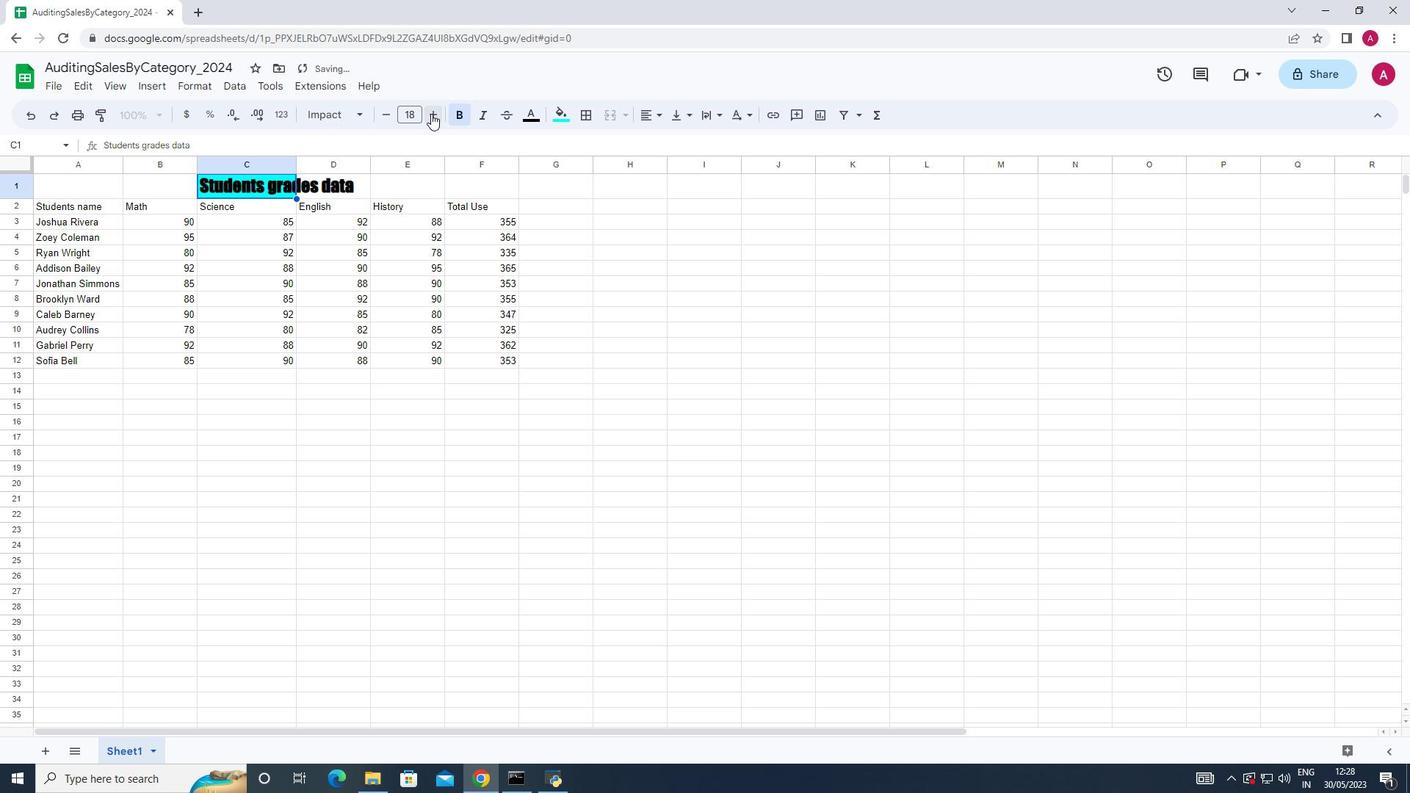 
Action: Mouse pressed left at (431, 113)
Screenshot: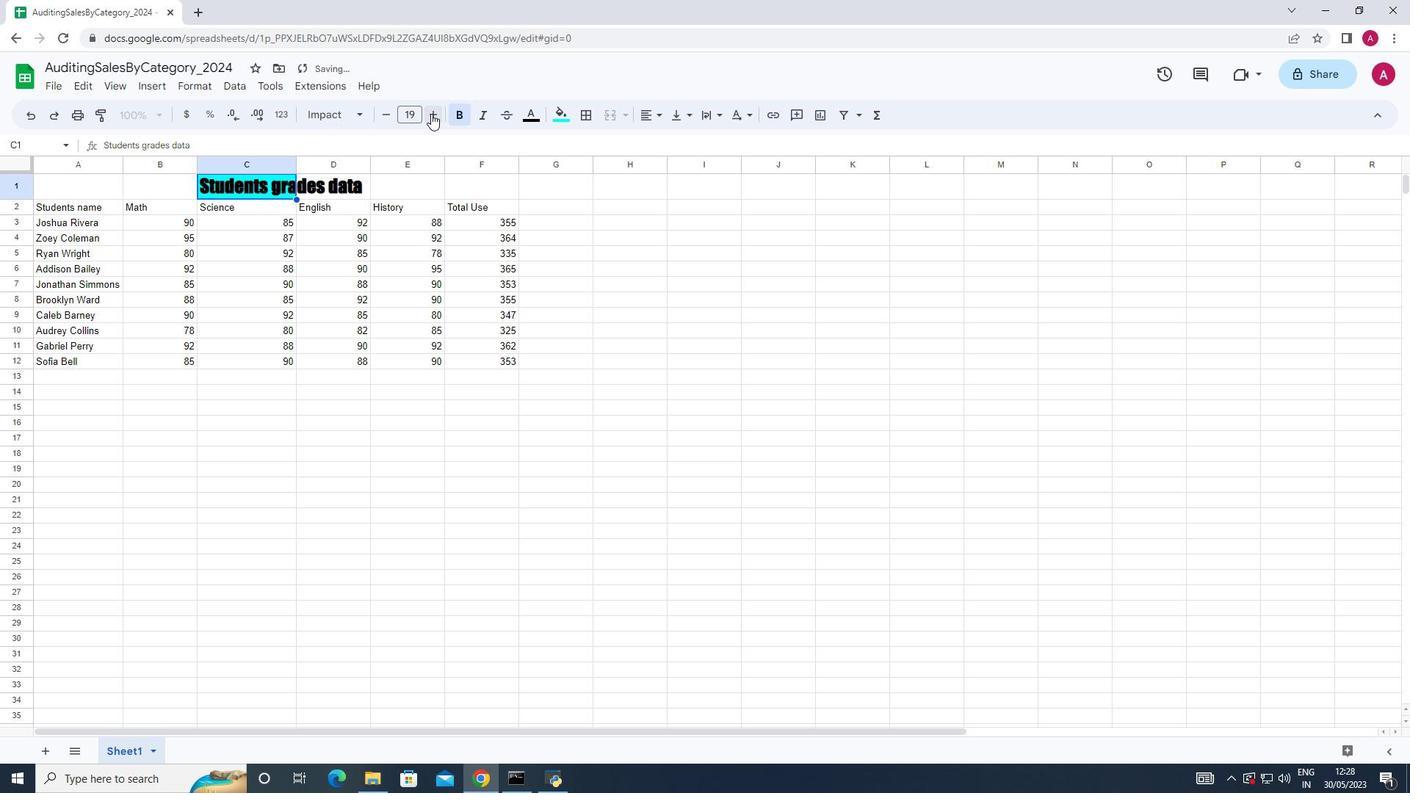 
Action: Mouse pressed left at (431, 113)
Screenshot: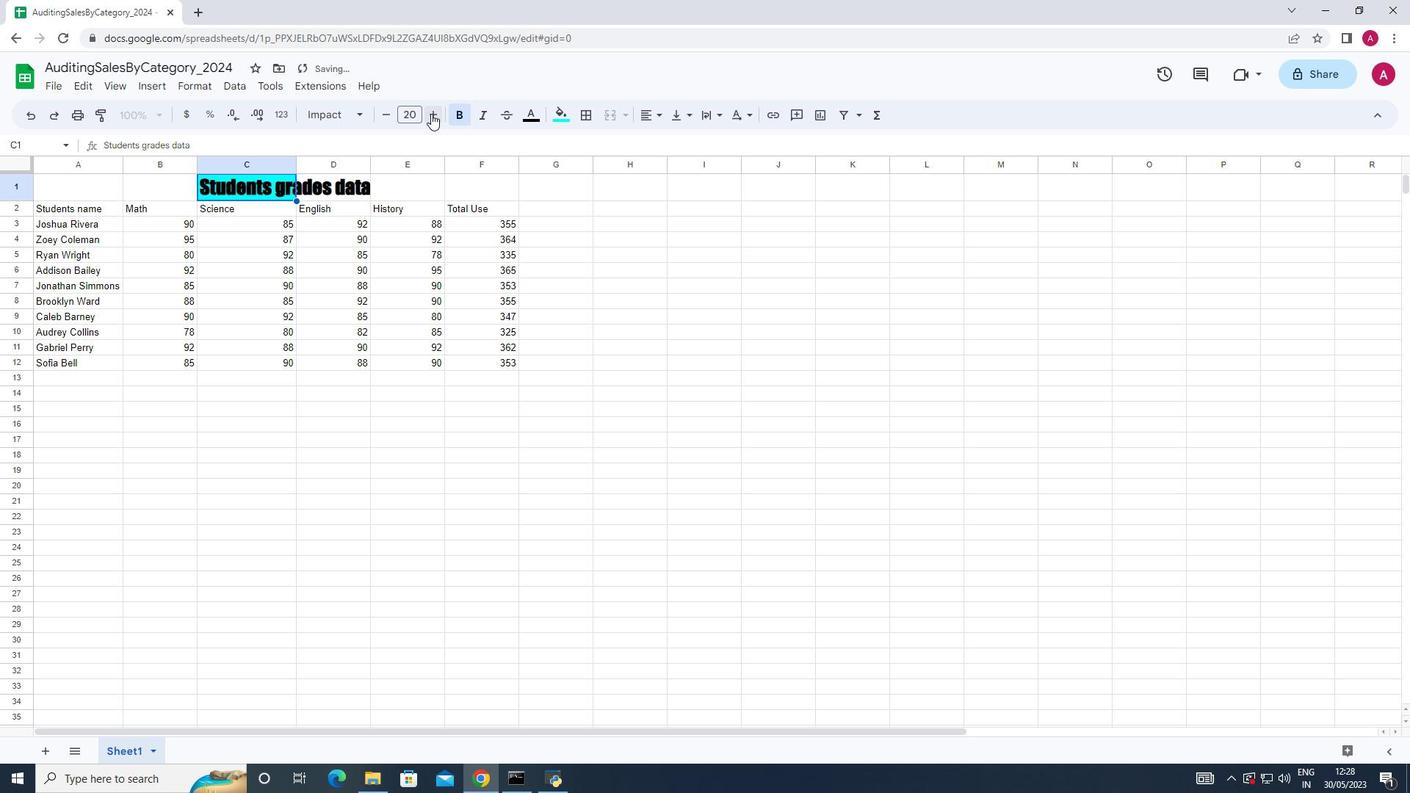 
Action: Mouse pressed left at (431, 113)
Screenshot: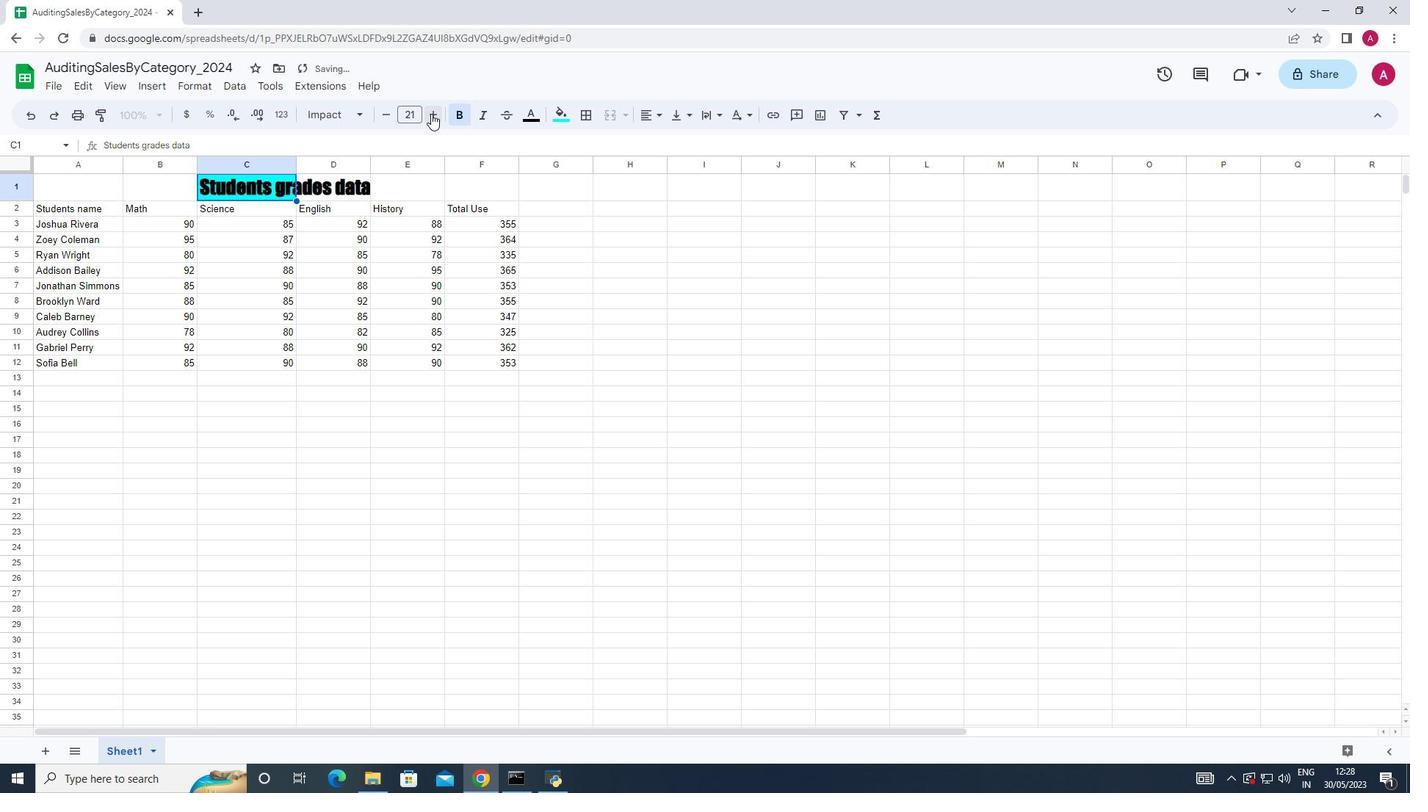 
Action: Mouse pressed left at (431, 113)
Screenshot: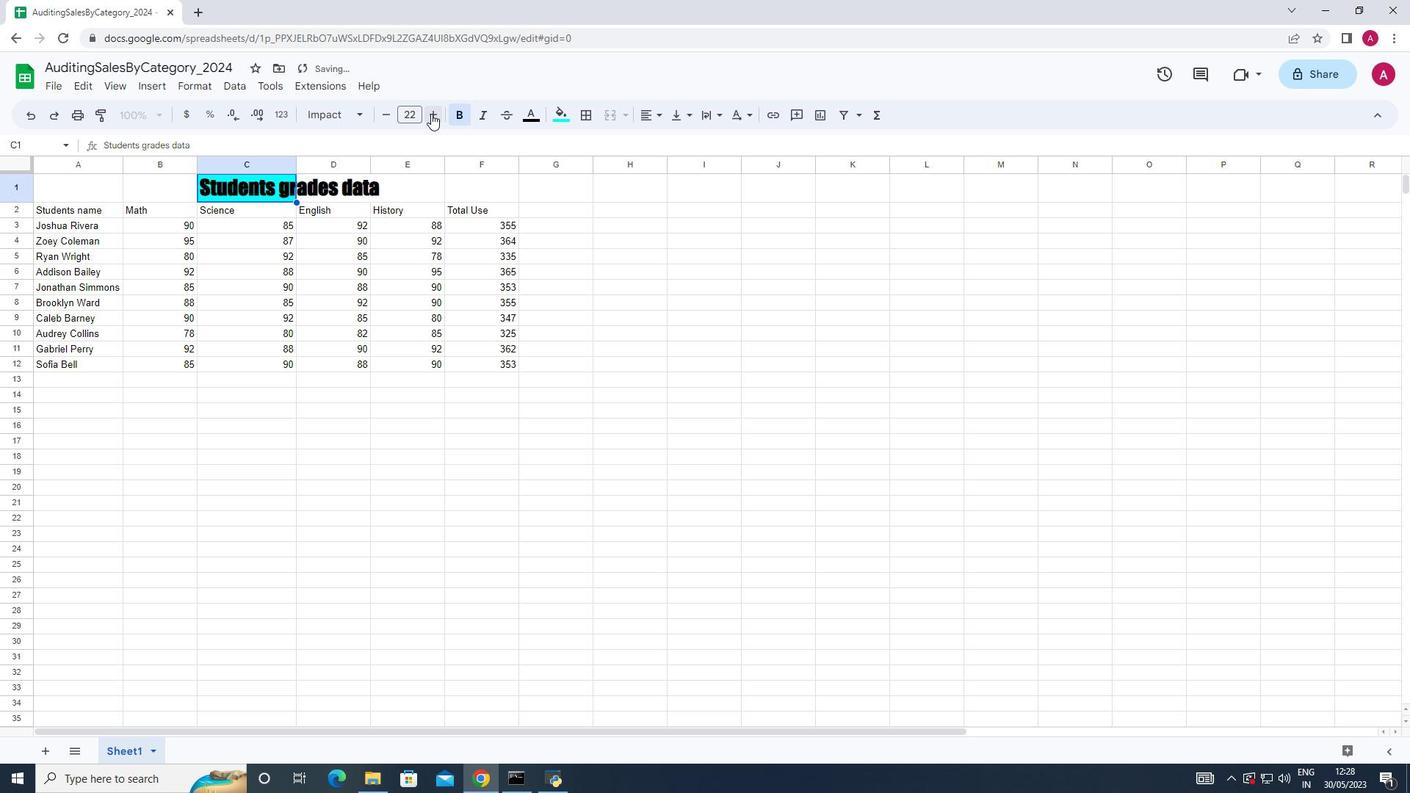 
Action: Mouse pressed left at (431, 113)
Screenshot: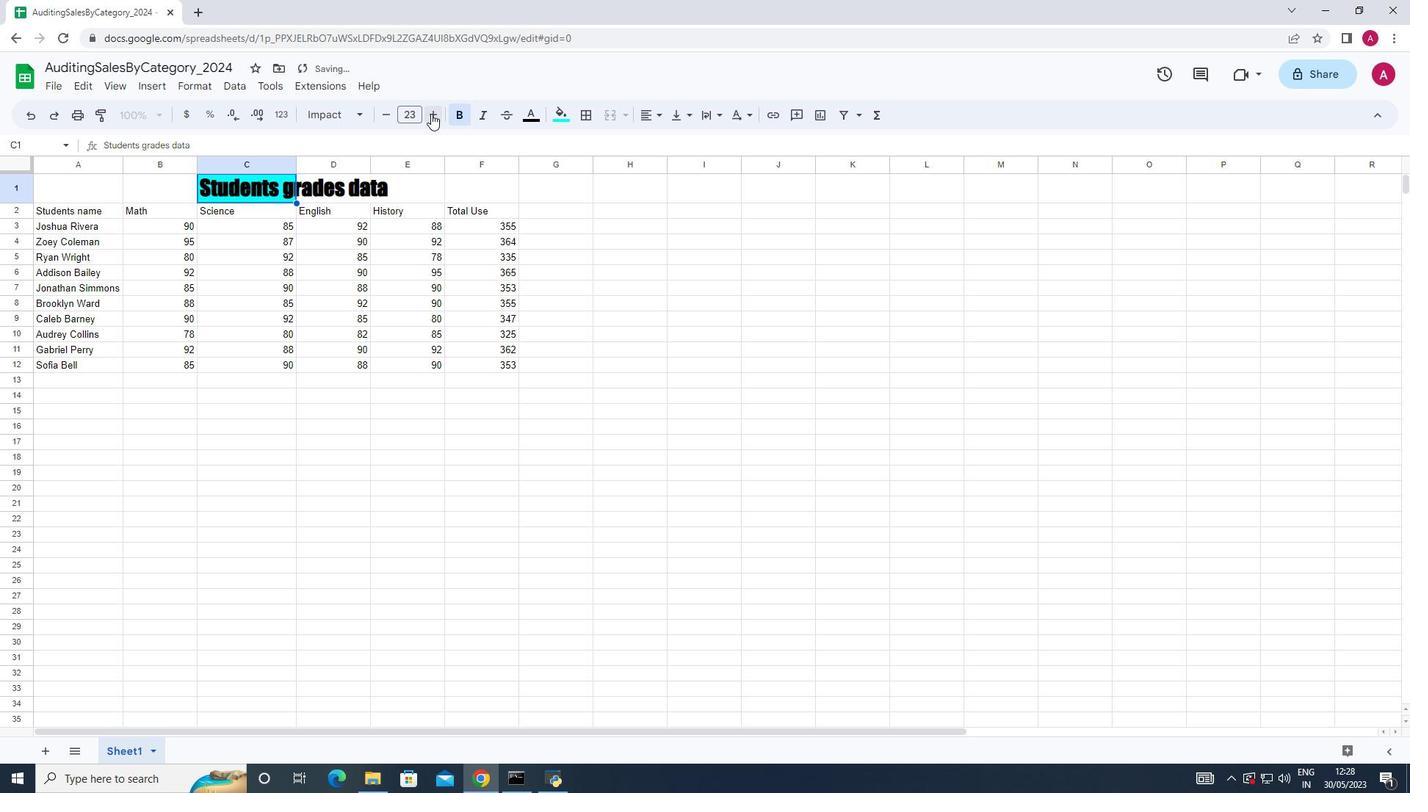 
Action: Mouse moved to (296, 162)
Screenshot: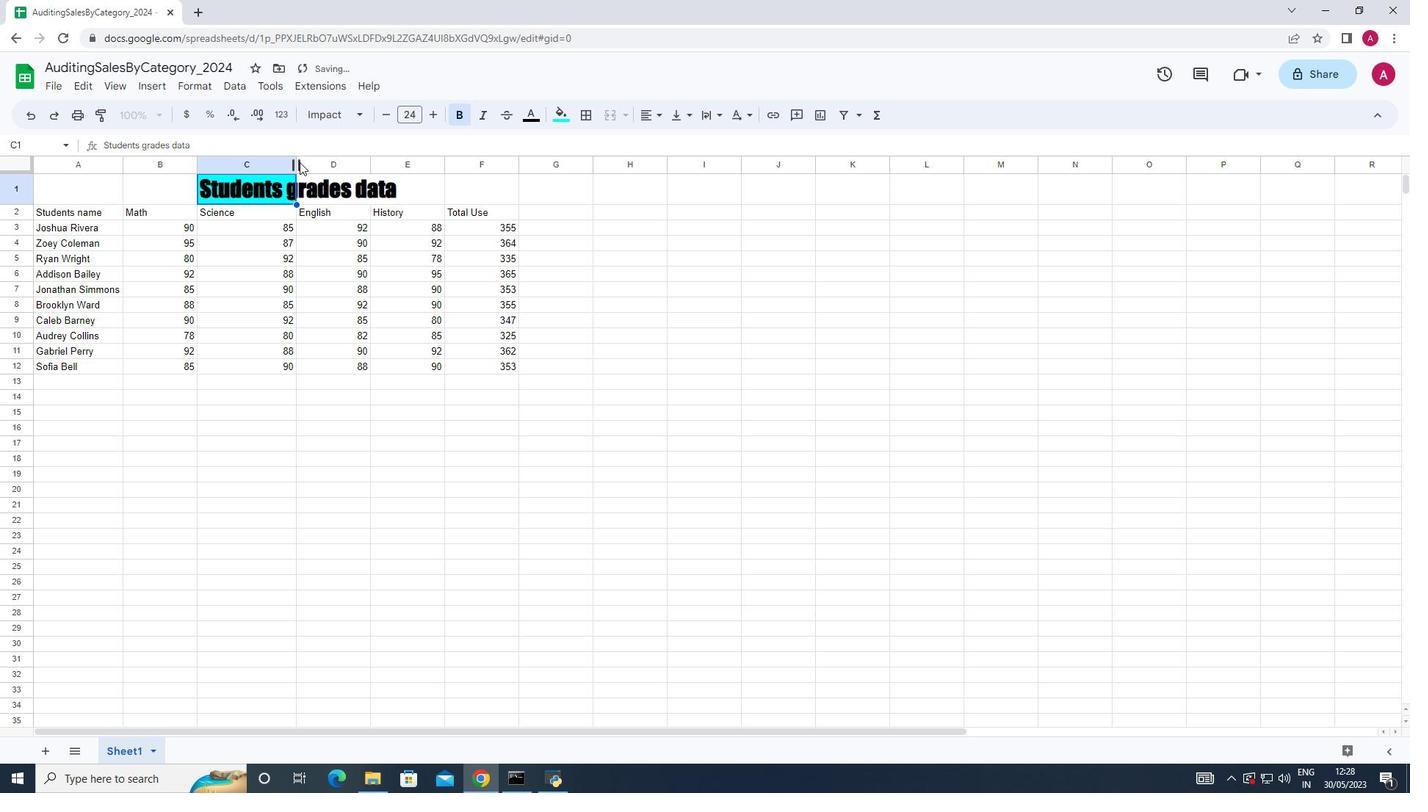 
Action: Mouse pressed left at (296, 162)
Screenshot: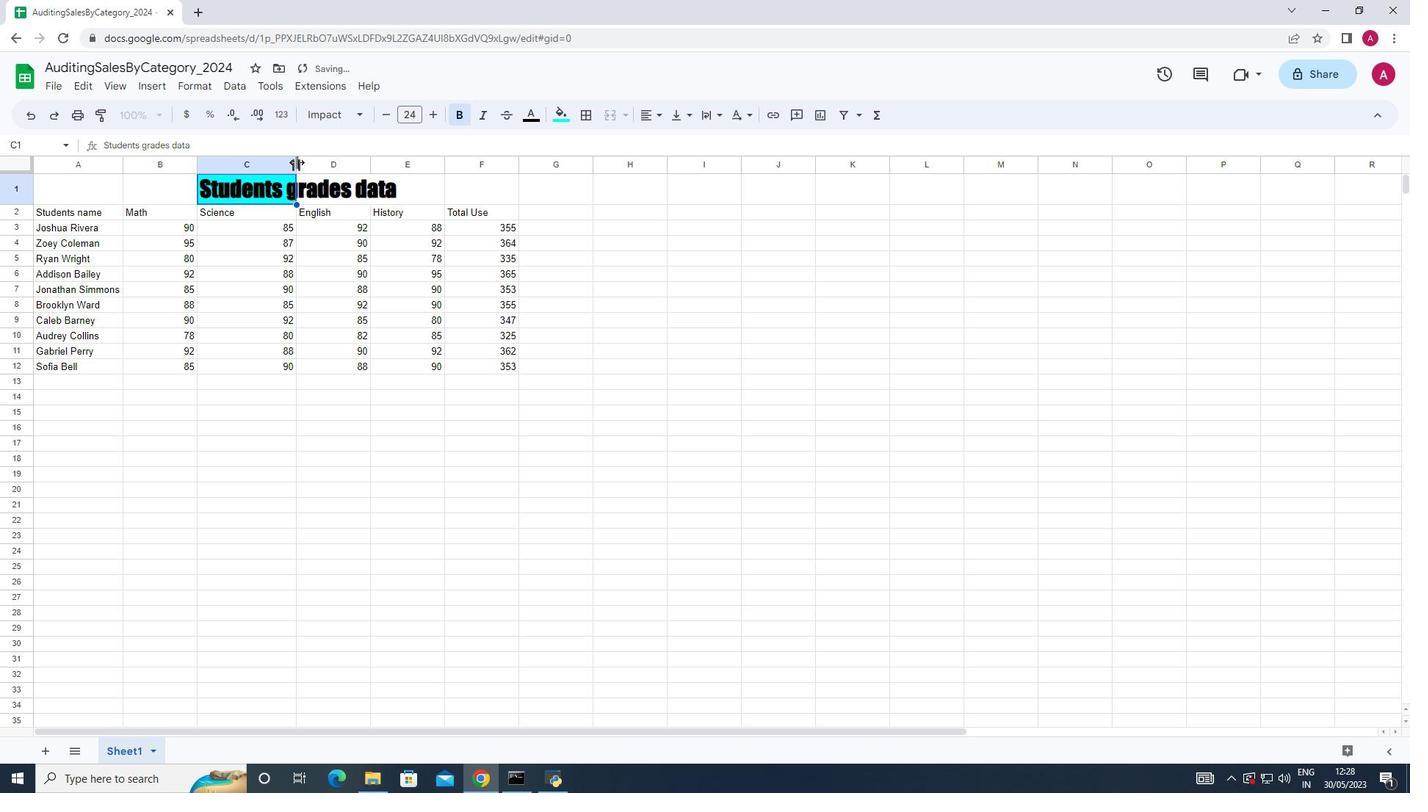 
Action: Mouse pressed left at (296, 162)
Screenshot: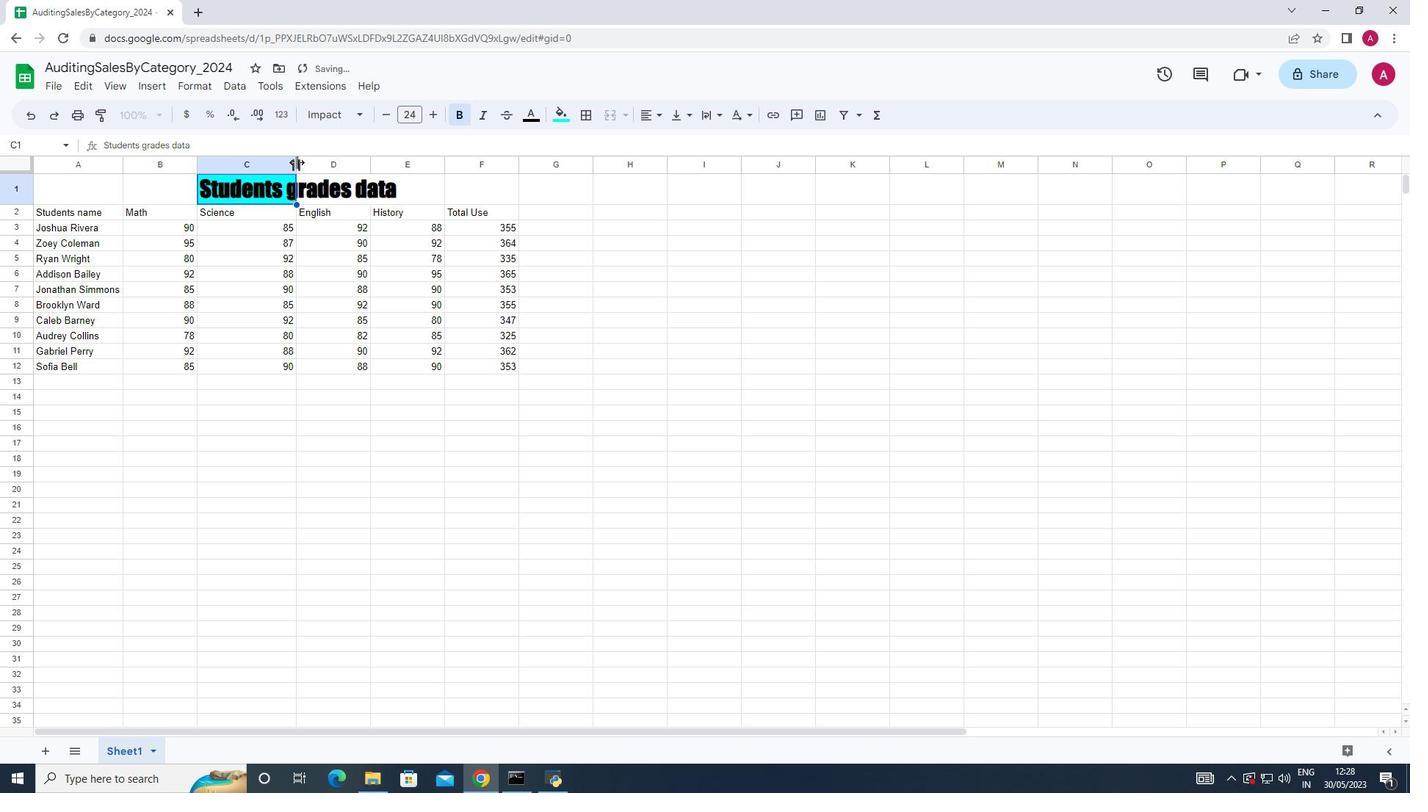 
Action: Mouse moved to (308, 492)
Screenshot: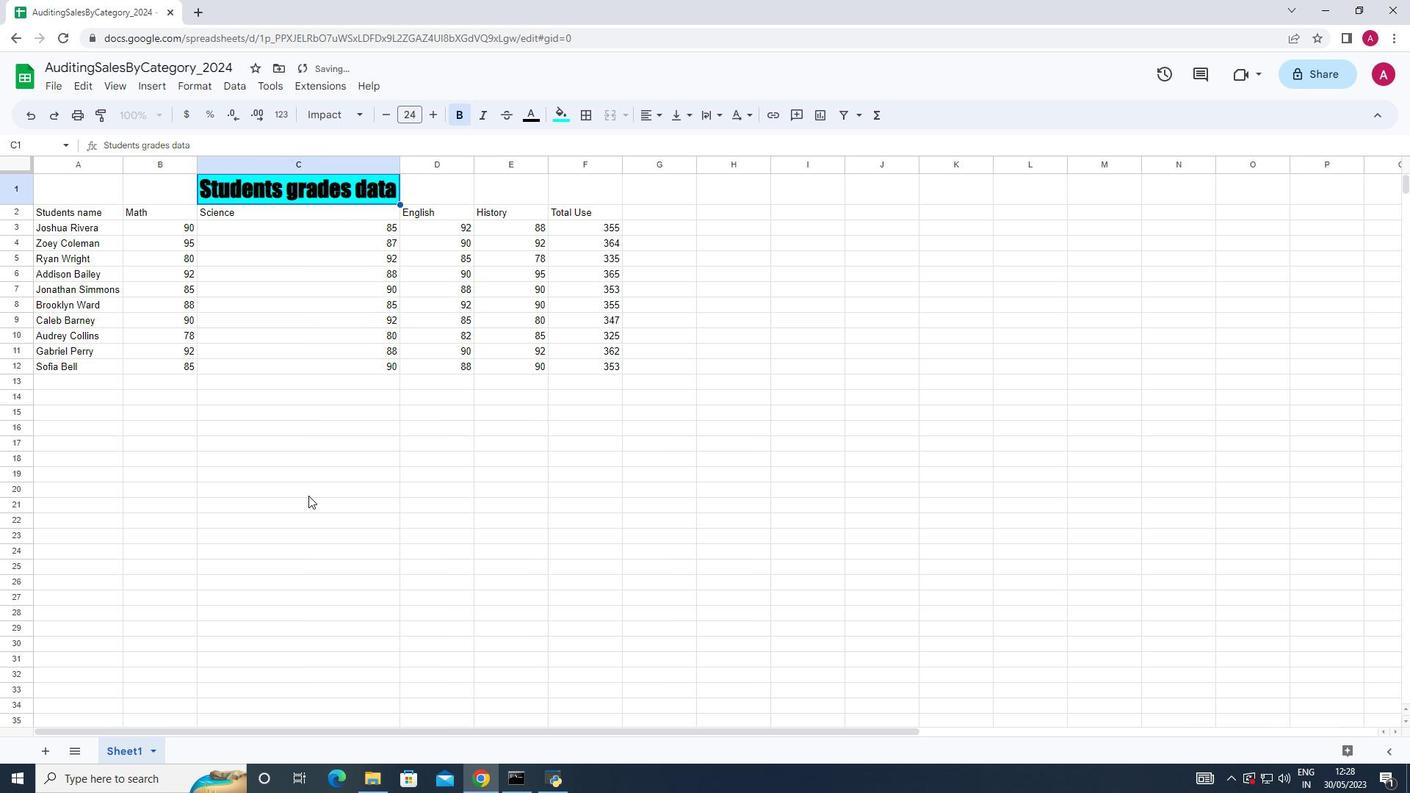 
Action: Mouse pressed left at (308, 492)
Screenshot: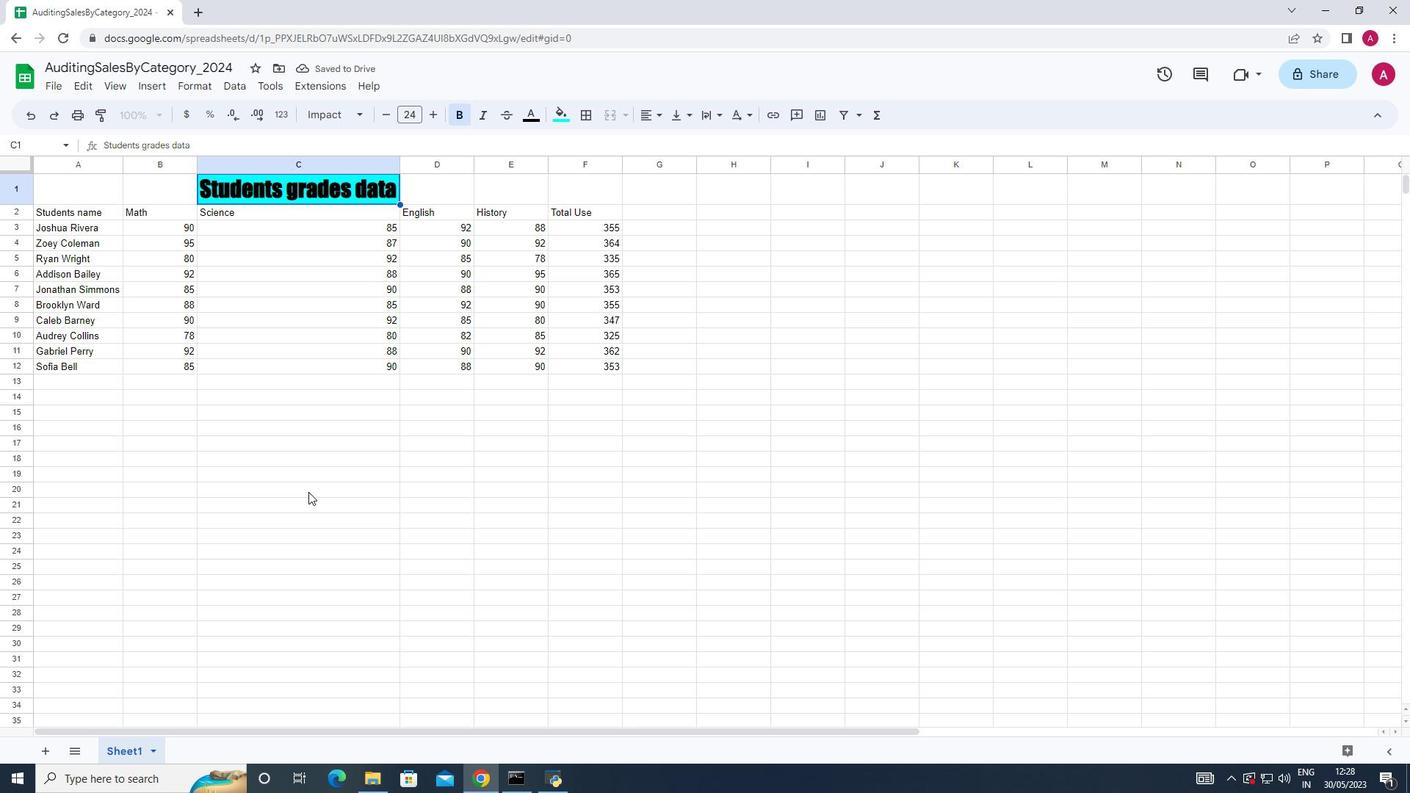 
Action: Mouse moved to (44, 207)
Screenshot: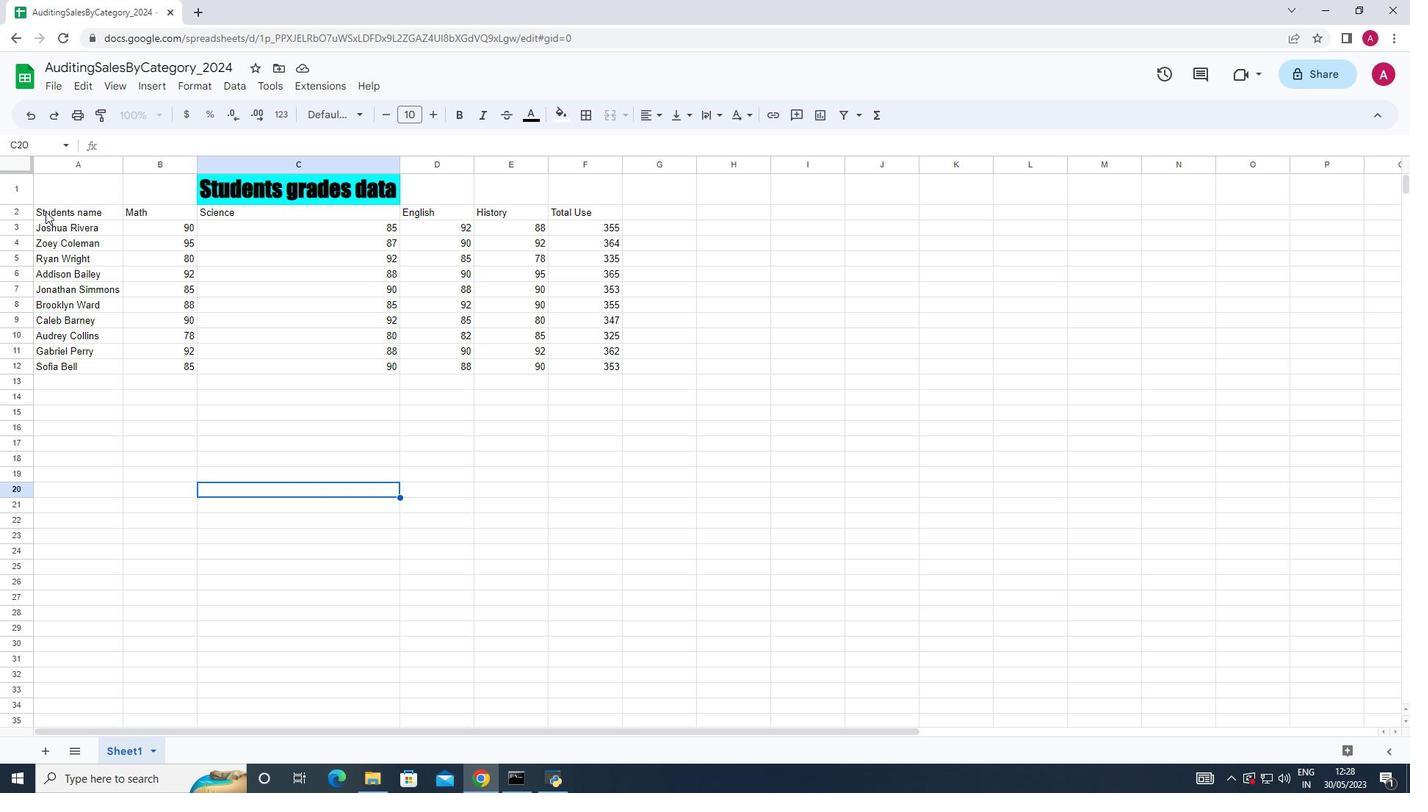 
Action: Mouse pressed left at (44, 207)
Screenshot: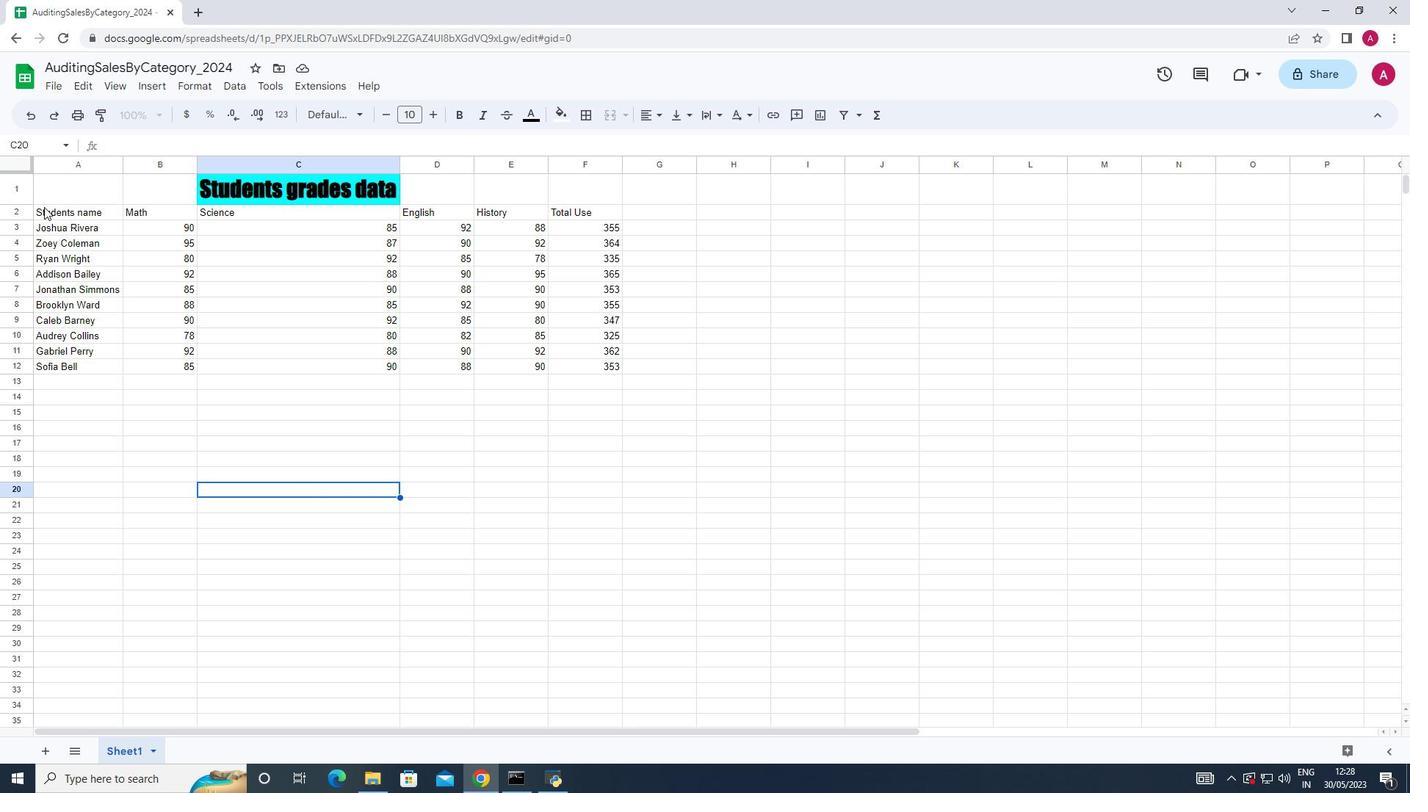 
Action: Mouse moved to (364, 113)
Screenshot: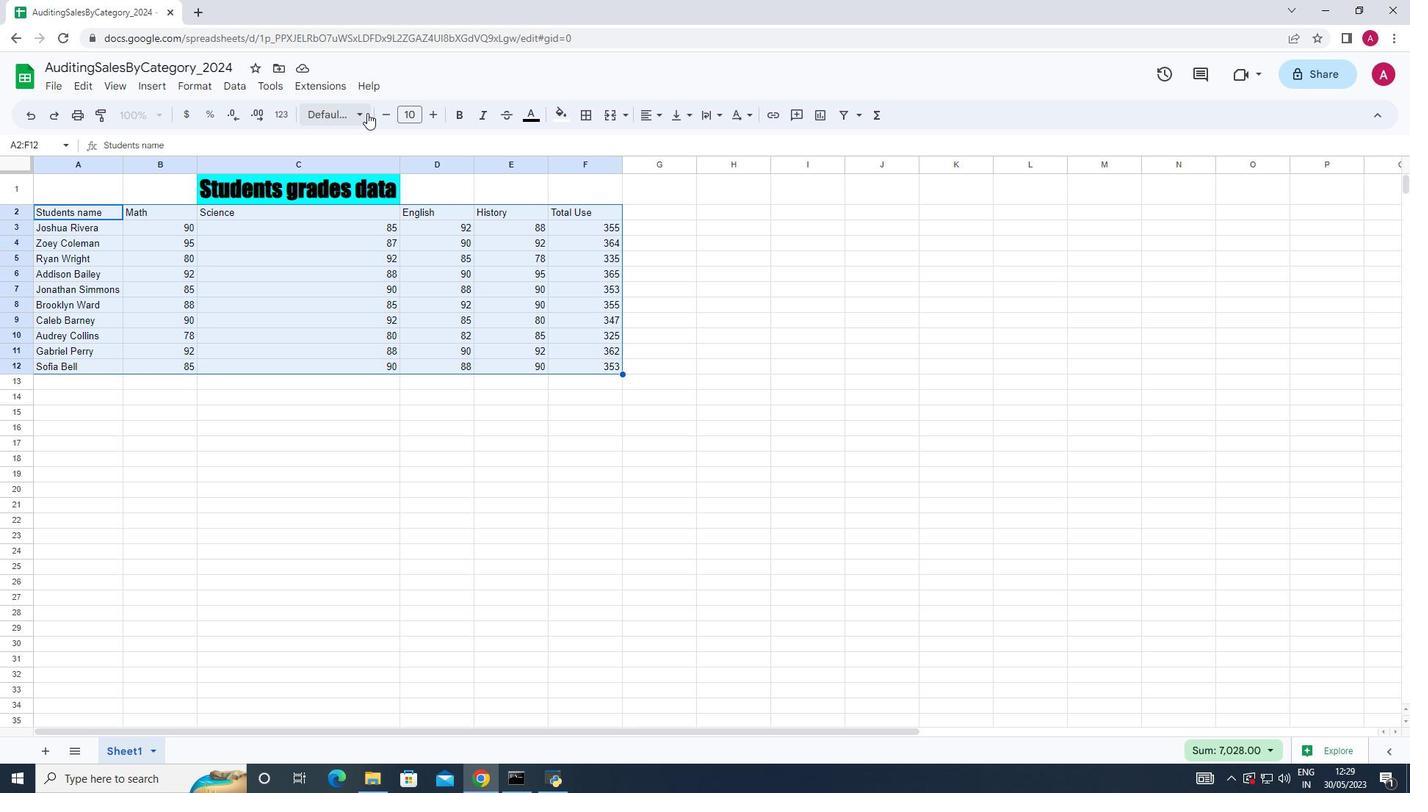 
Action: Mouse pressed left at (364, 113)
Screenshot: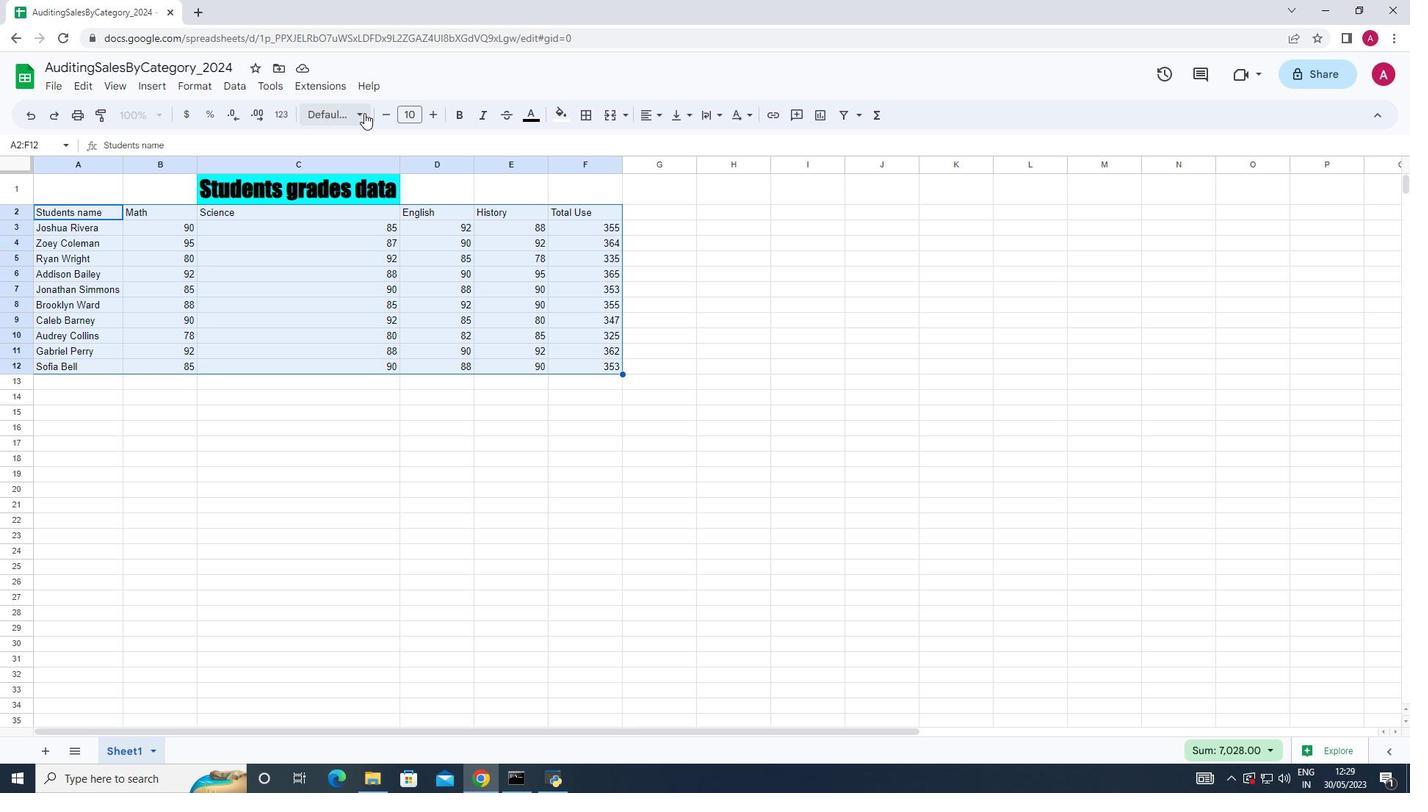 
Action: Mouse moved to (370, 412)
Screenshot: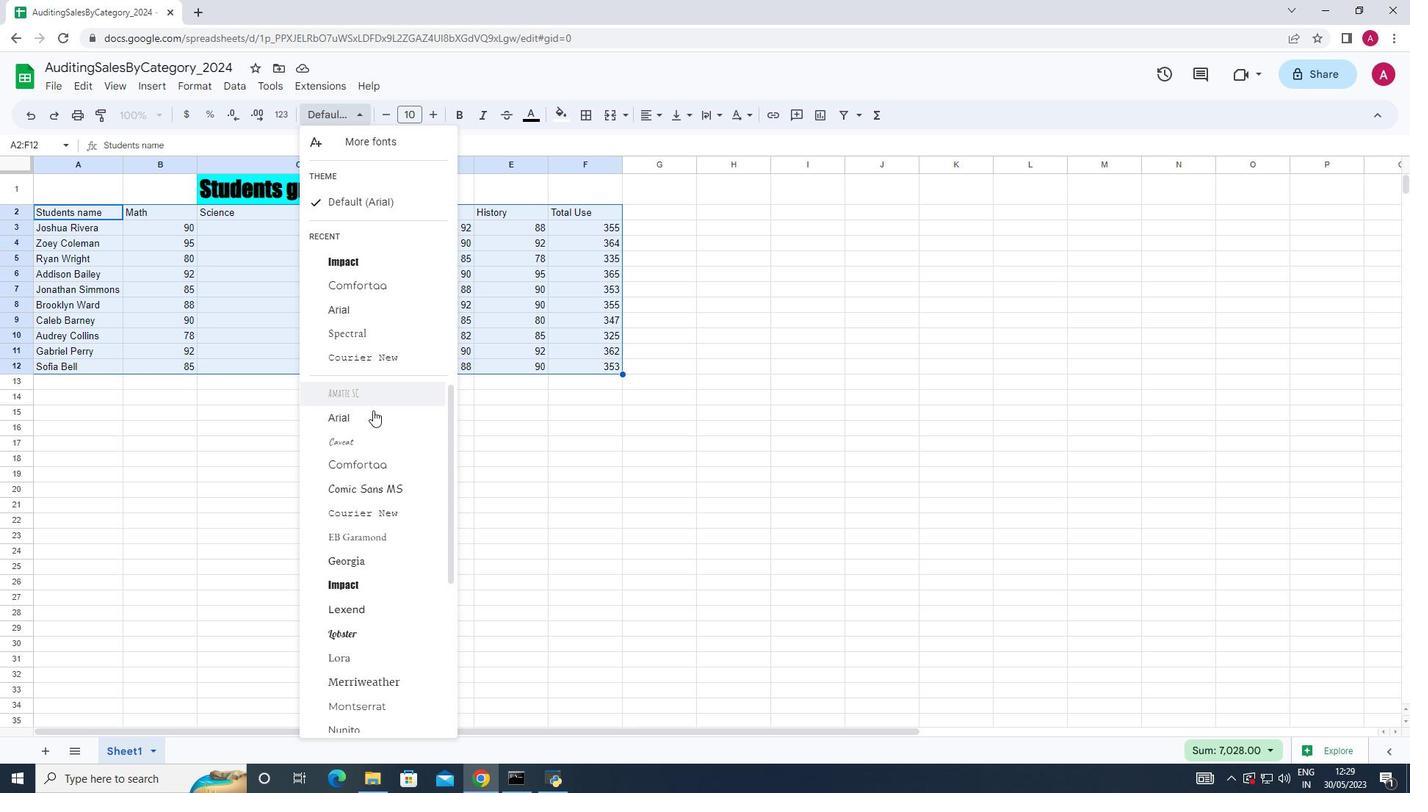 
Action: Mouse scrolled (370, 411) with delta (0, 0)
Screenshot: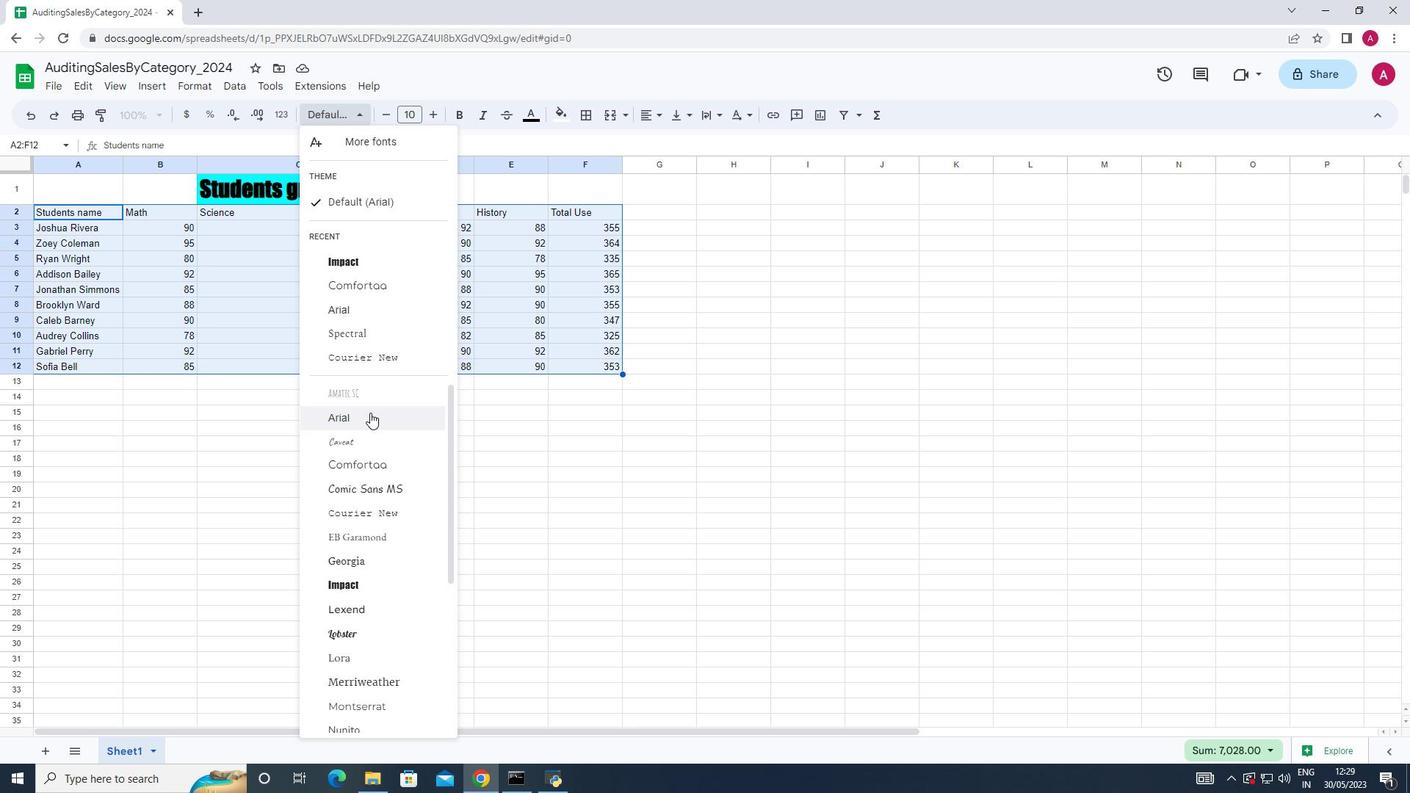 
Action: Mouse scrolled (370, 411) with delta (0, 0)
Screenshot: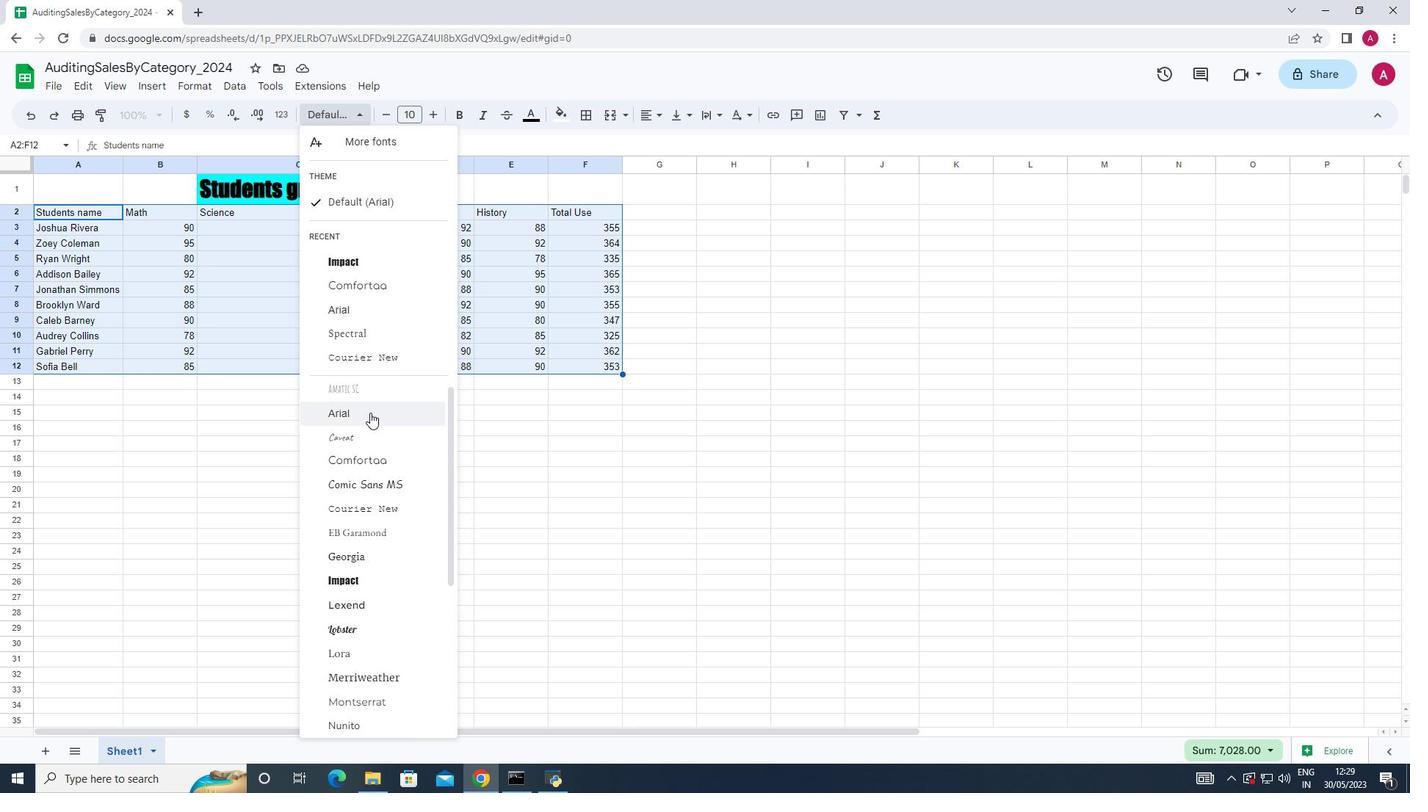 
Action: Mouse moved to (362, 482)
Screenshot: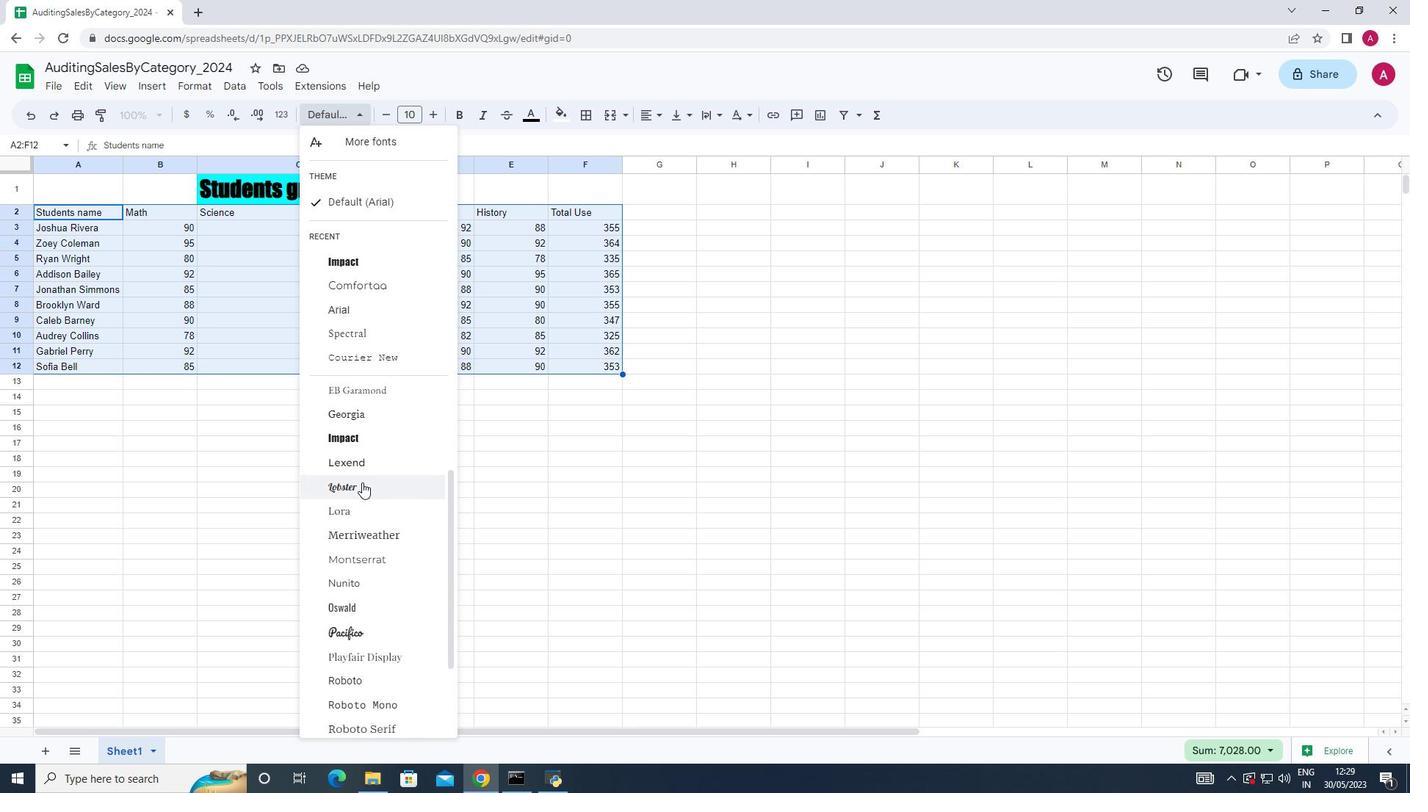 
Action: Mouse pressed left at (362, 482)
Screenshot: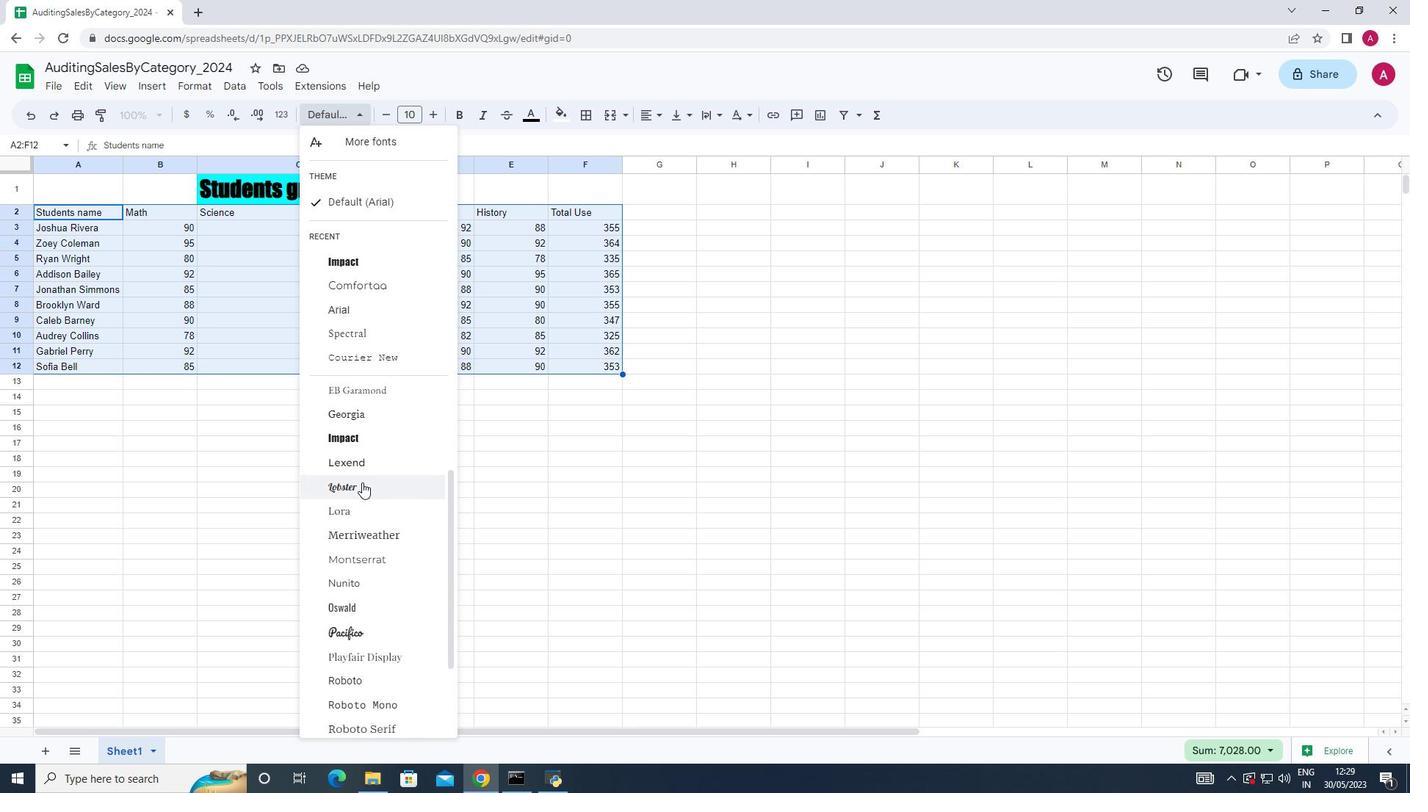 
Action: Mouse moved to (427, 114)
Screenshot: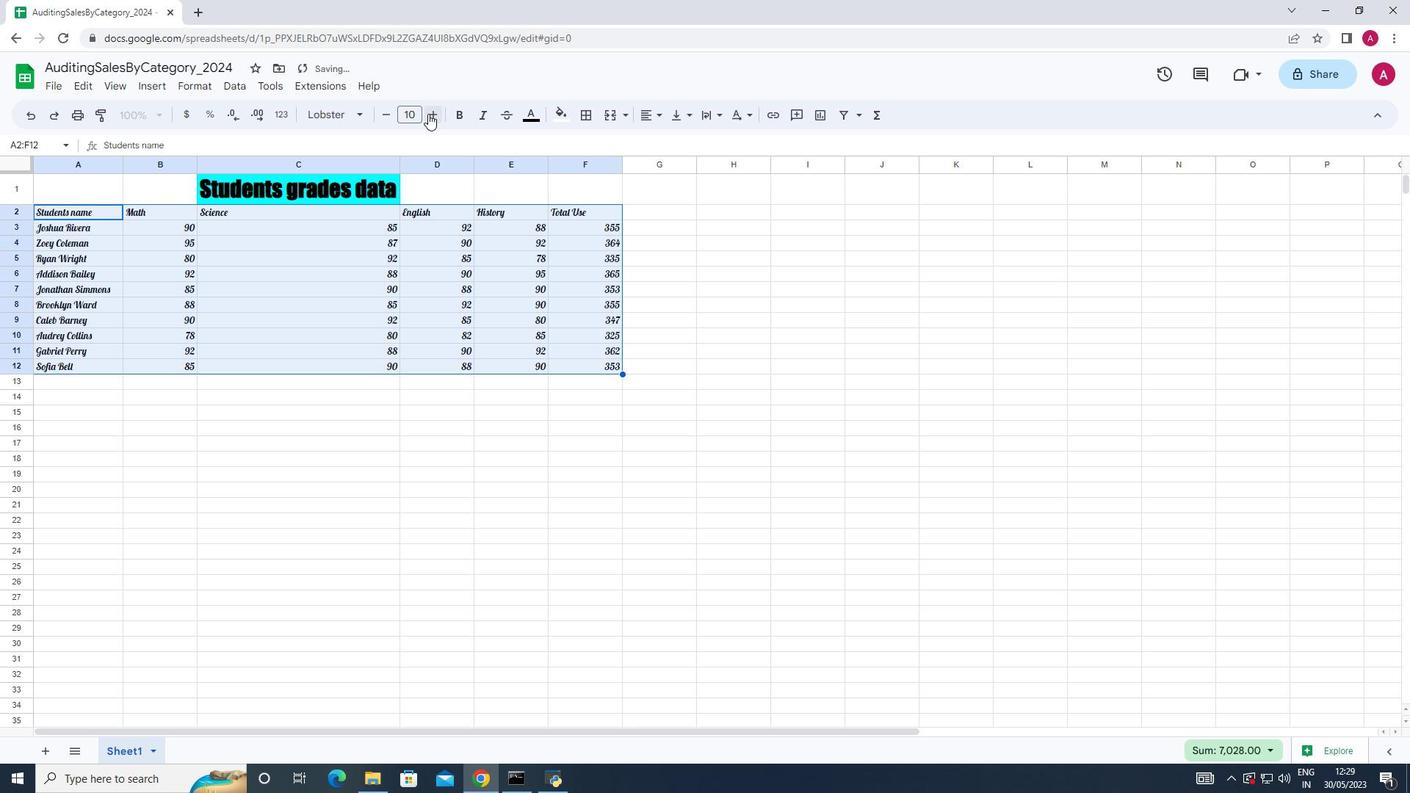
Action: Mouse pressed left at (427, 114)
Screenshot: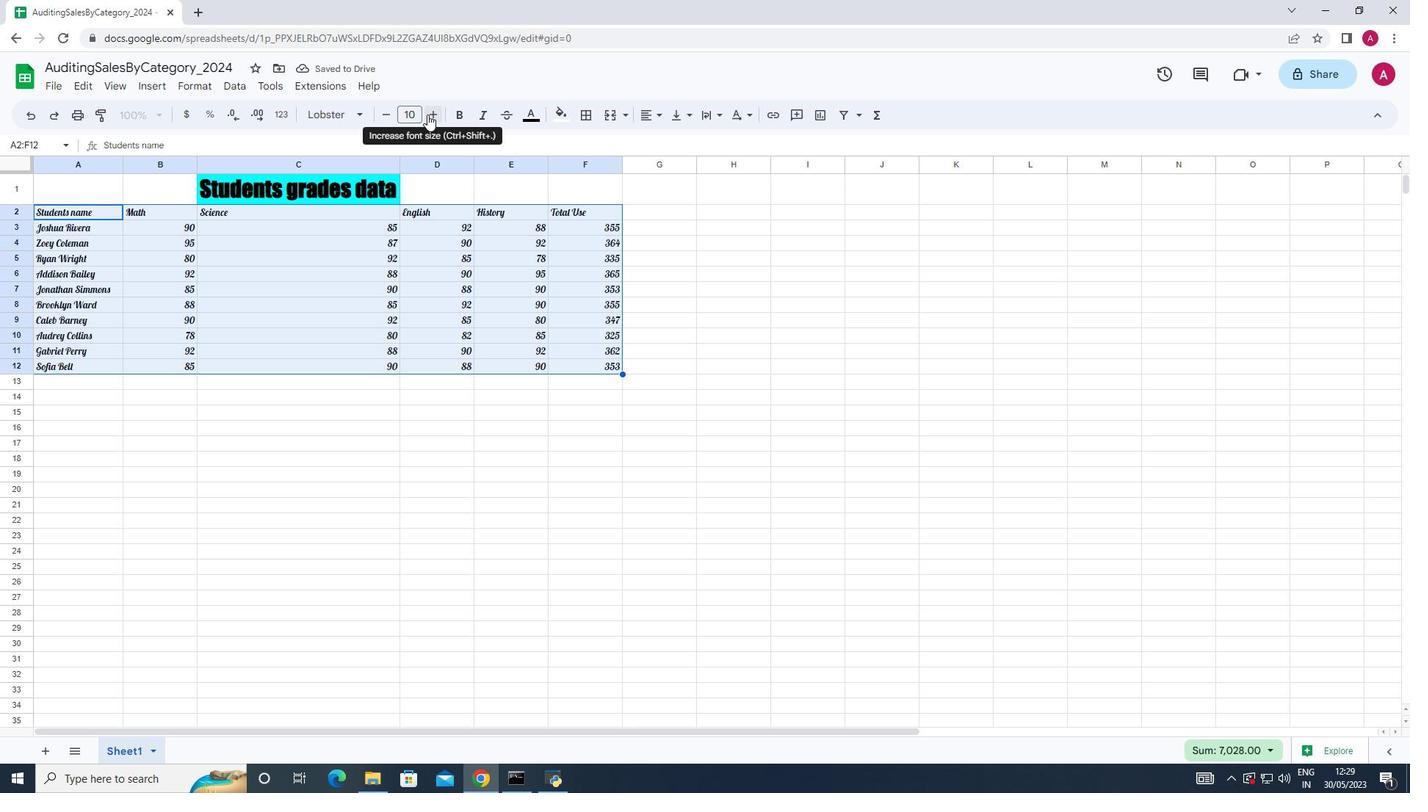 
Action: Mouse pressed left at (427, 114)
Screenshot: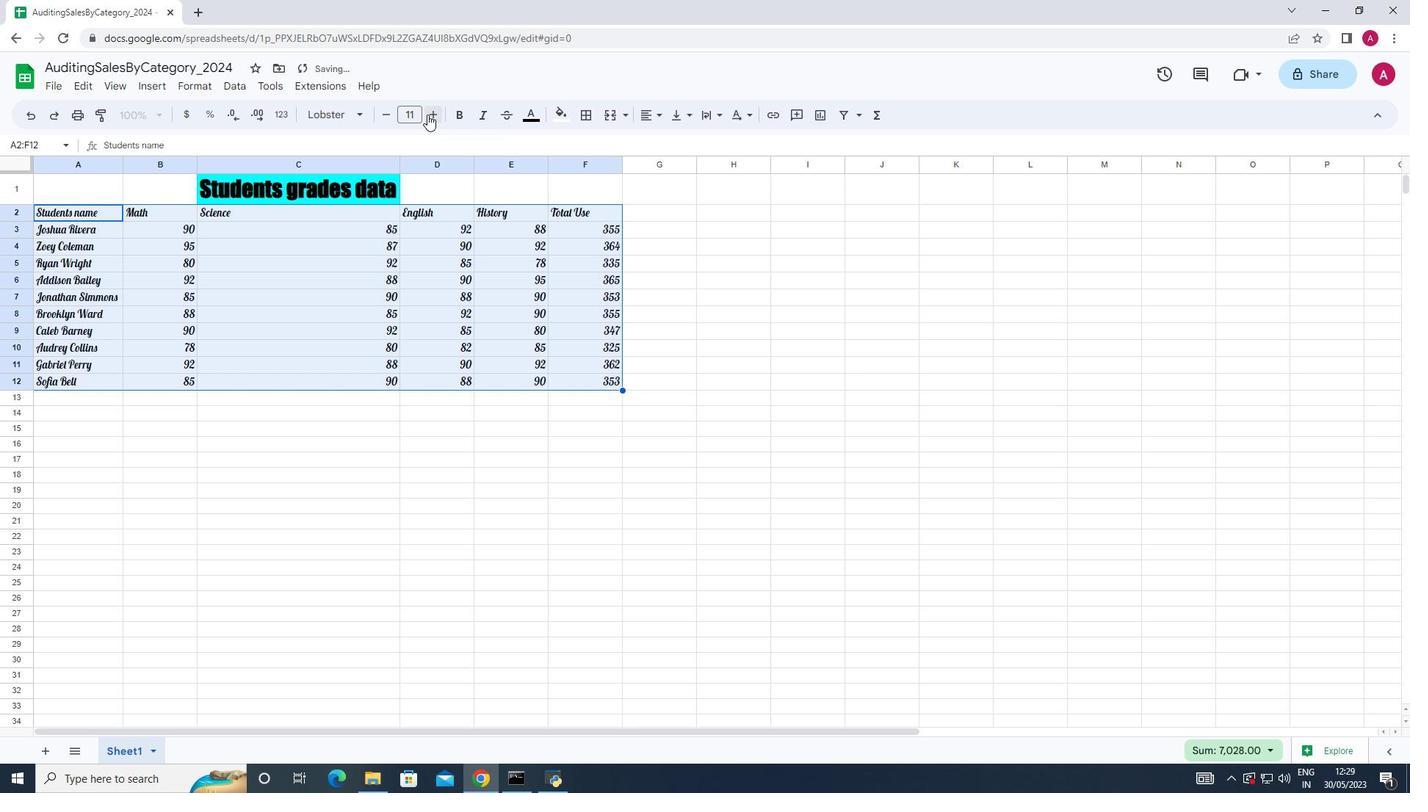 
Action: Mouse pressed left at (427, 114)
Screenshot: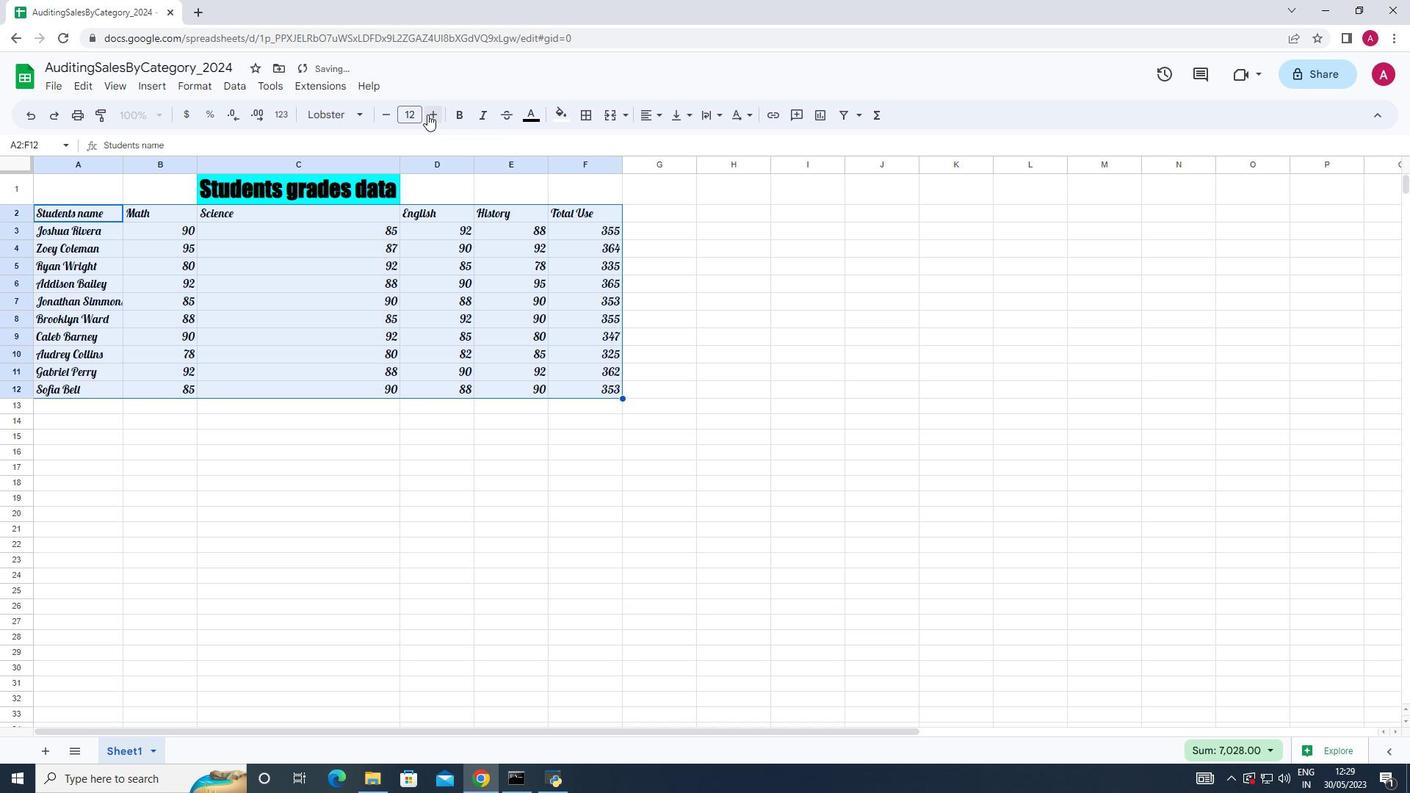 
Action: Mouse pressed left at (427, 114)
Screenshot: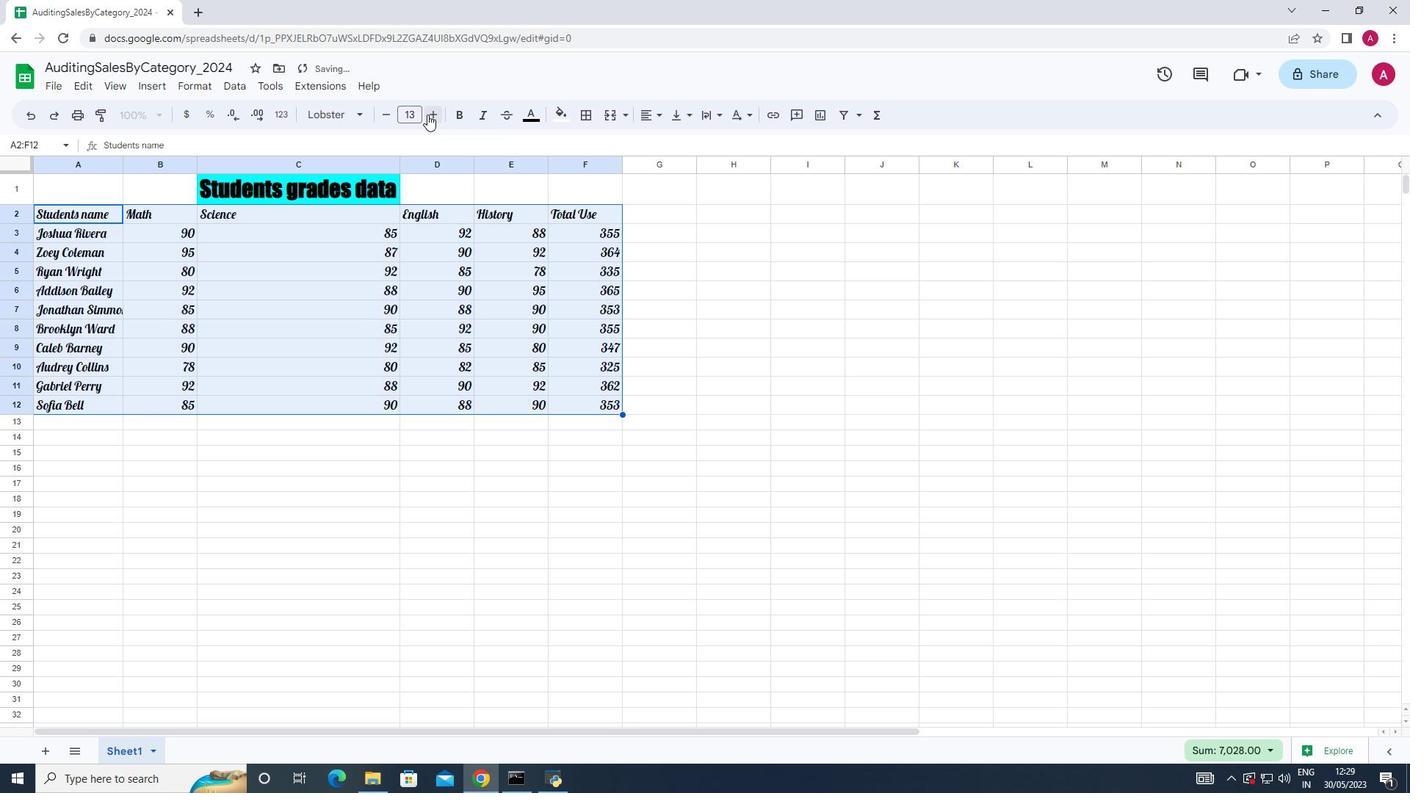 
Action: Mouse pressed left at (427, 114)
Screenshot: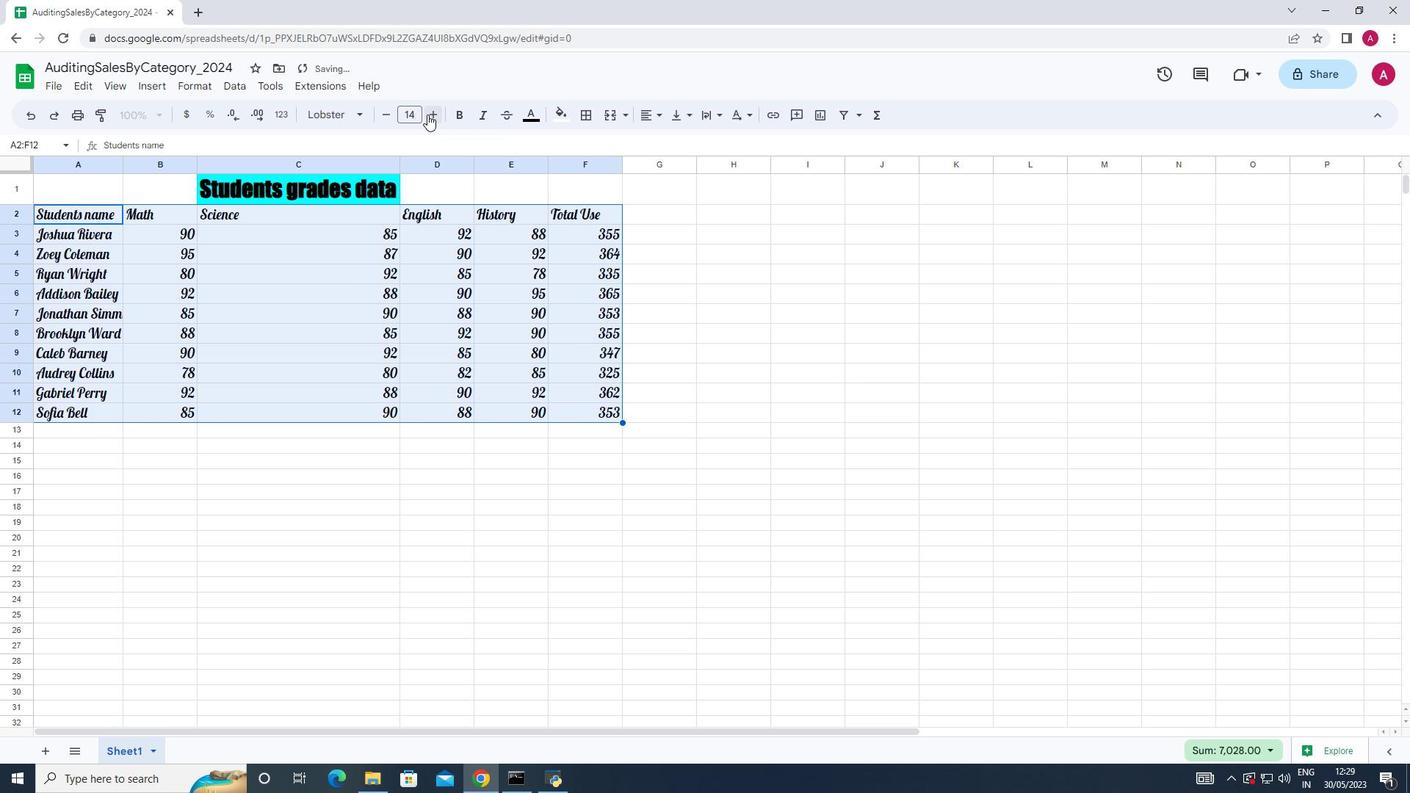
Action: Mouse pressed left at (427, 114)
Screenshot: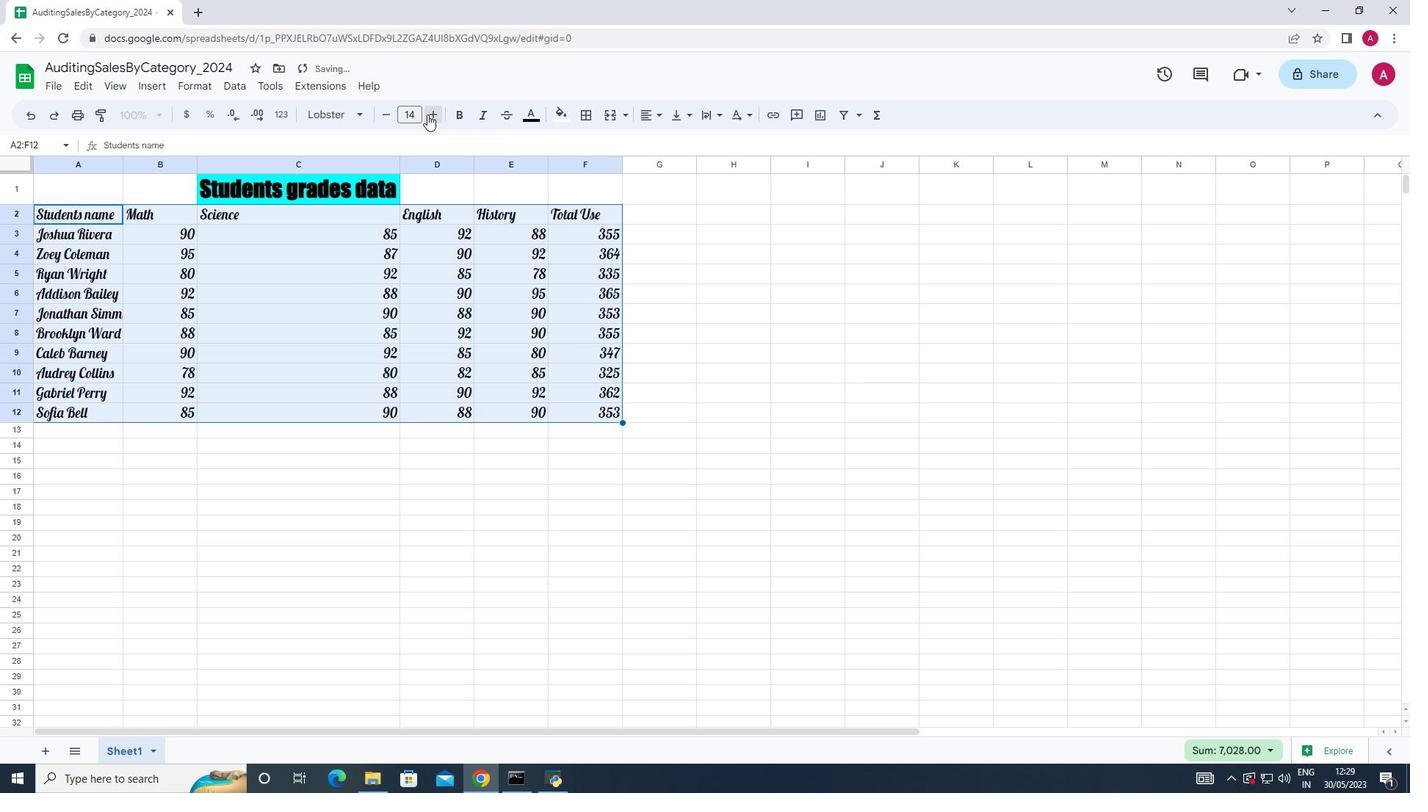 
Action: Mouse moved to (196, 81)
Screenshot: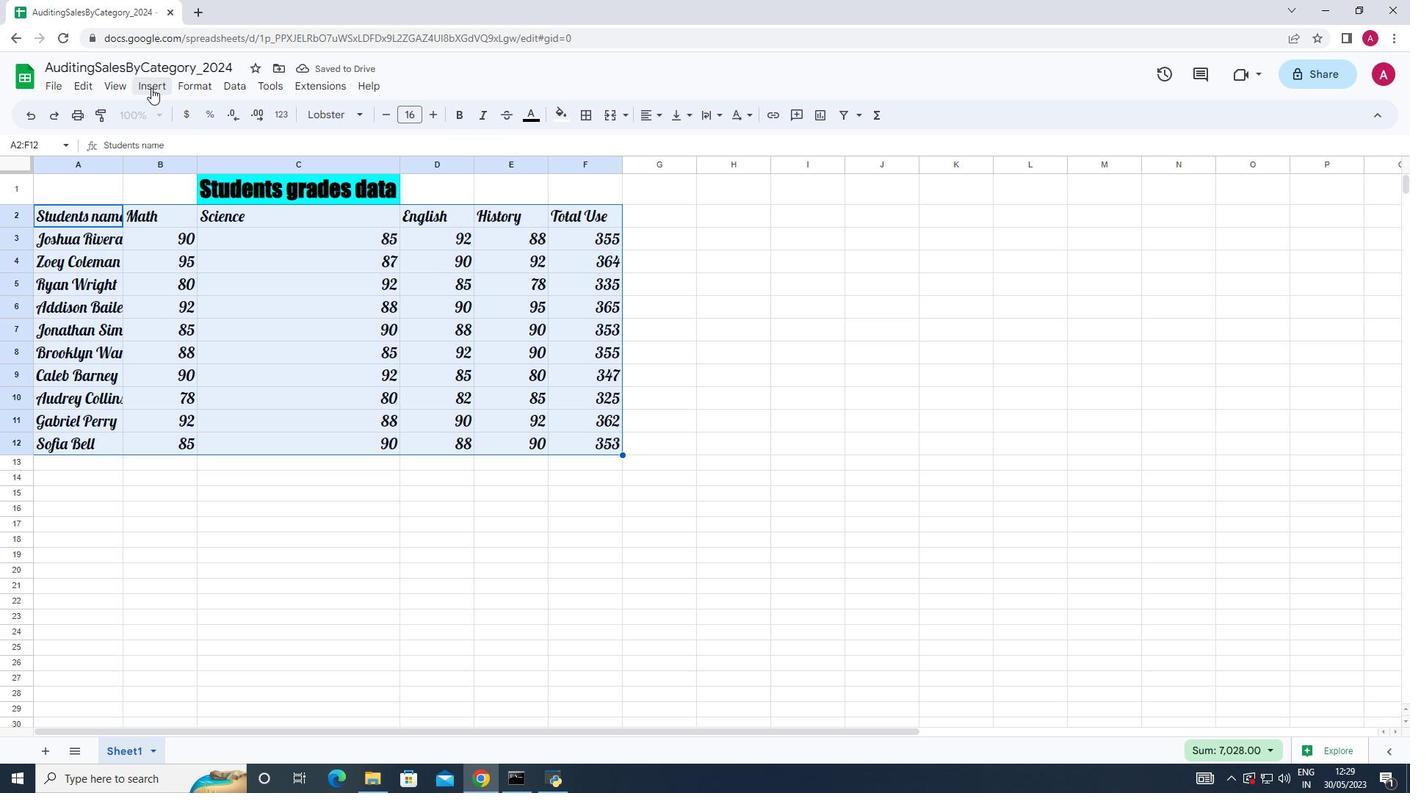 
Action: Mouse pressed left at (196, 81)
Screenshot: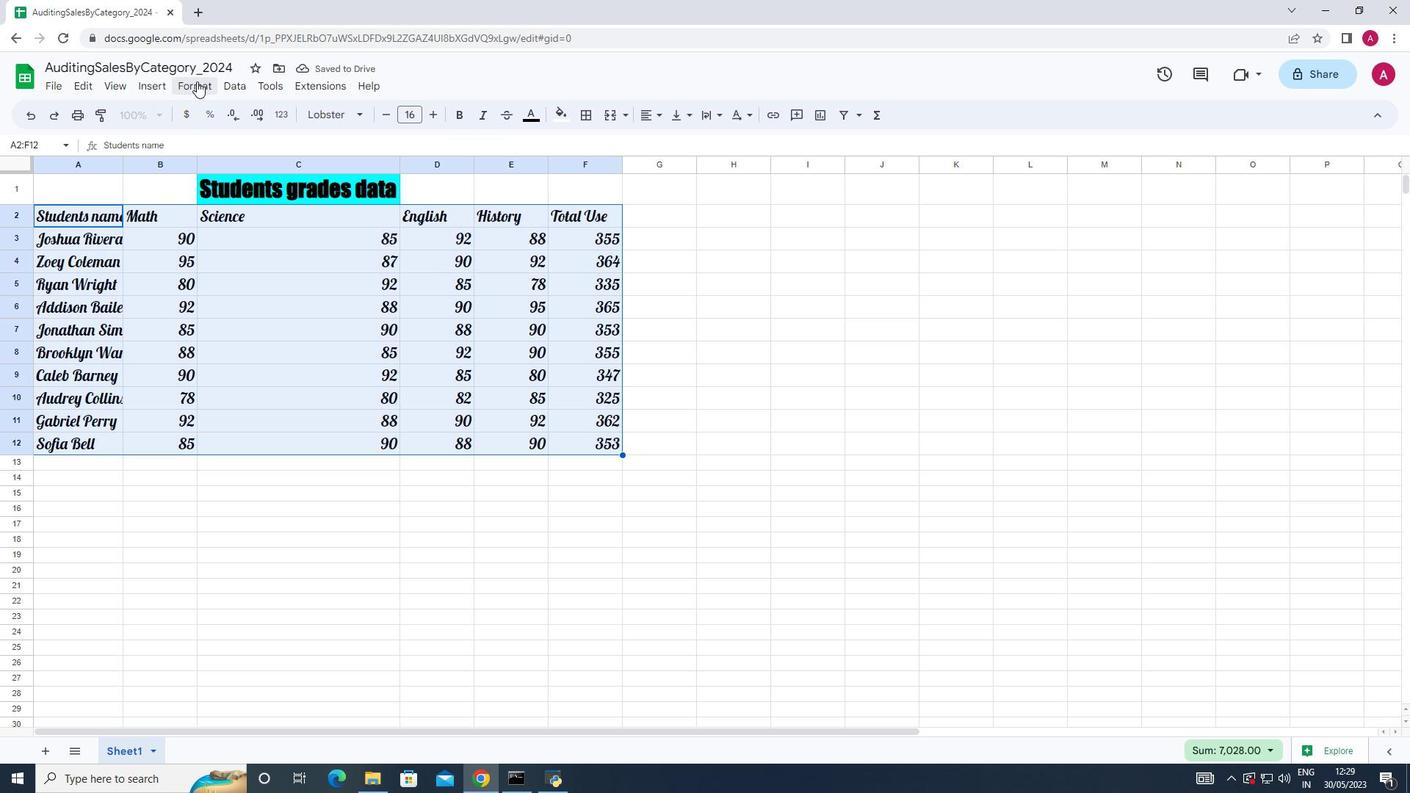
Action: Mouse moved to (259, 188)
Screenshot: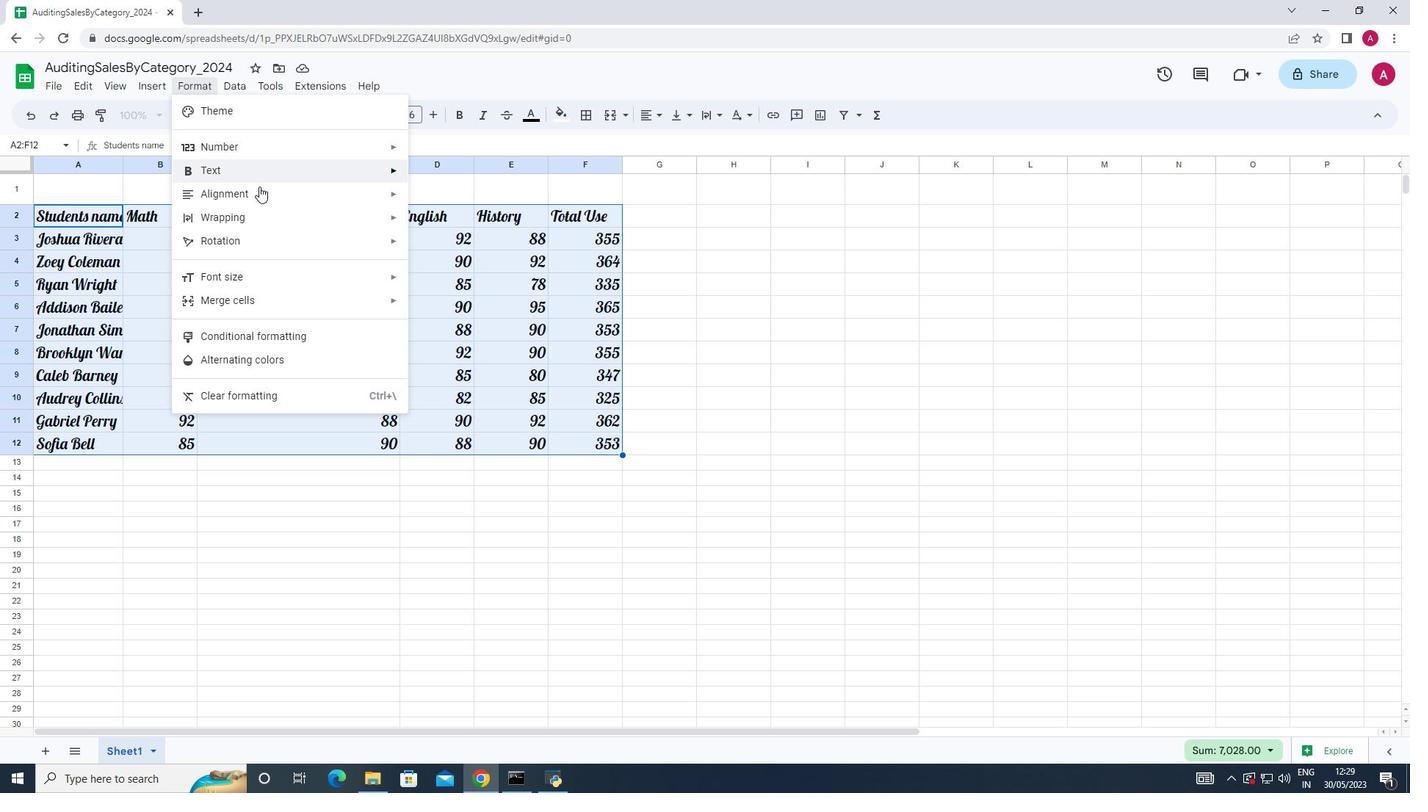 
Action: Mouse pressed left at (259, 188)
Screenshot: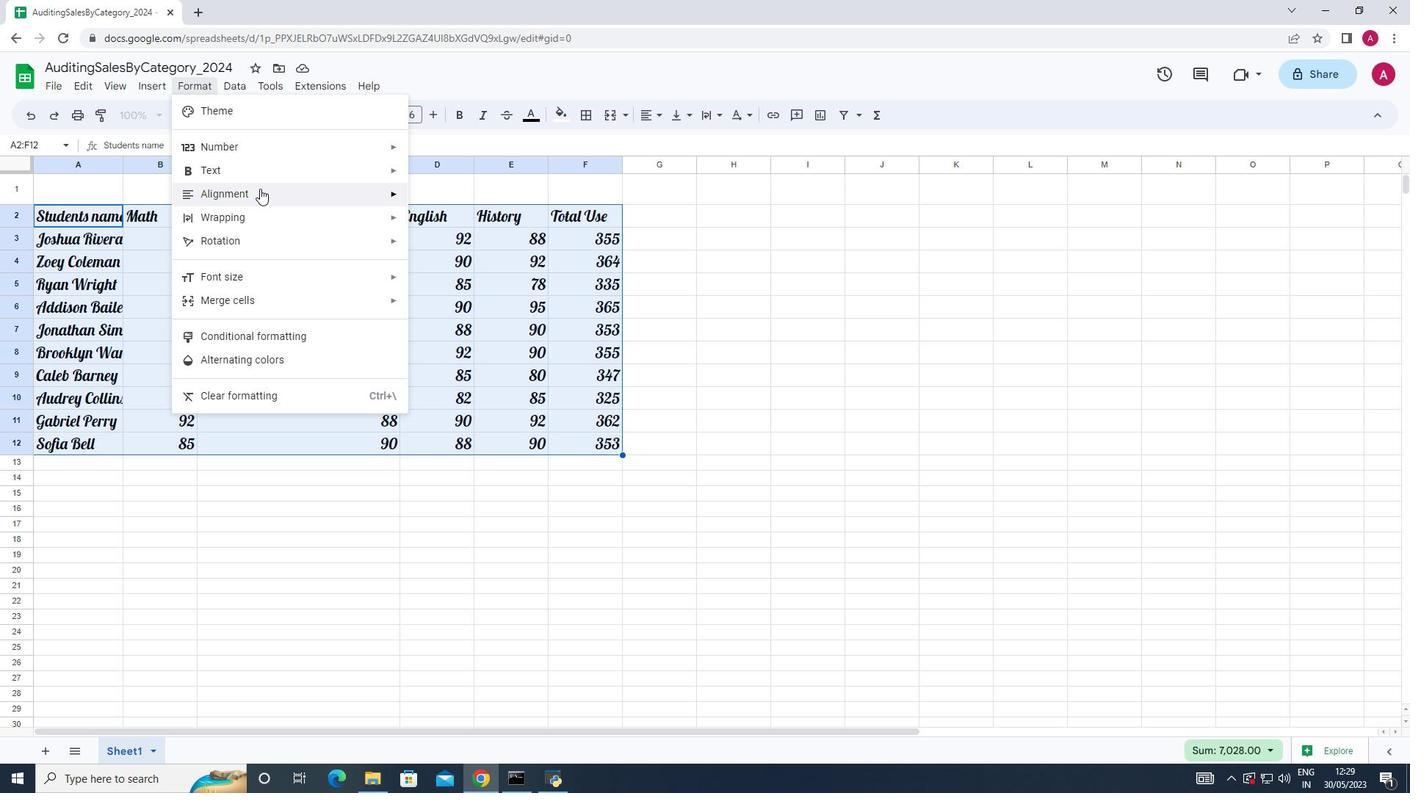 
Action: Mouse moved to (450, 191)
Screenshot: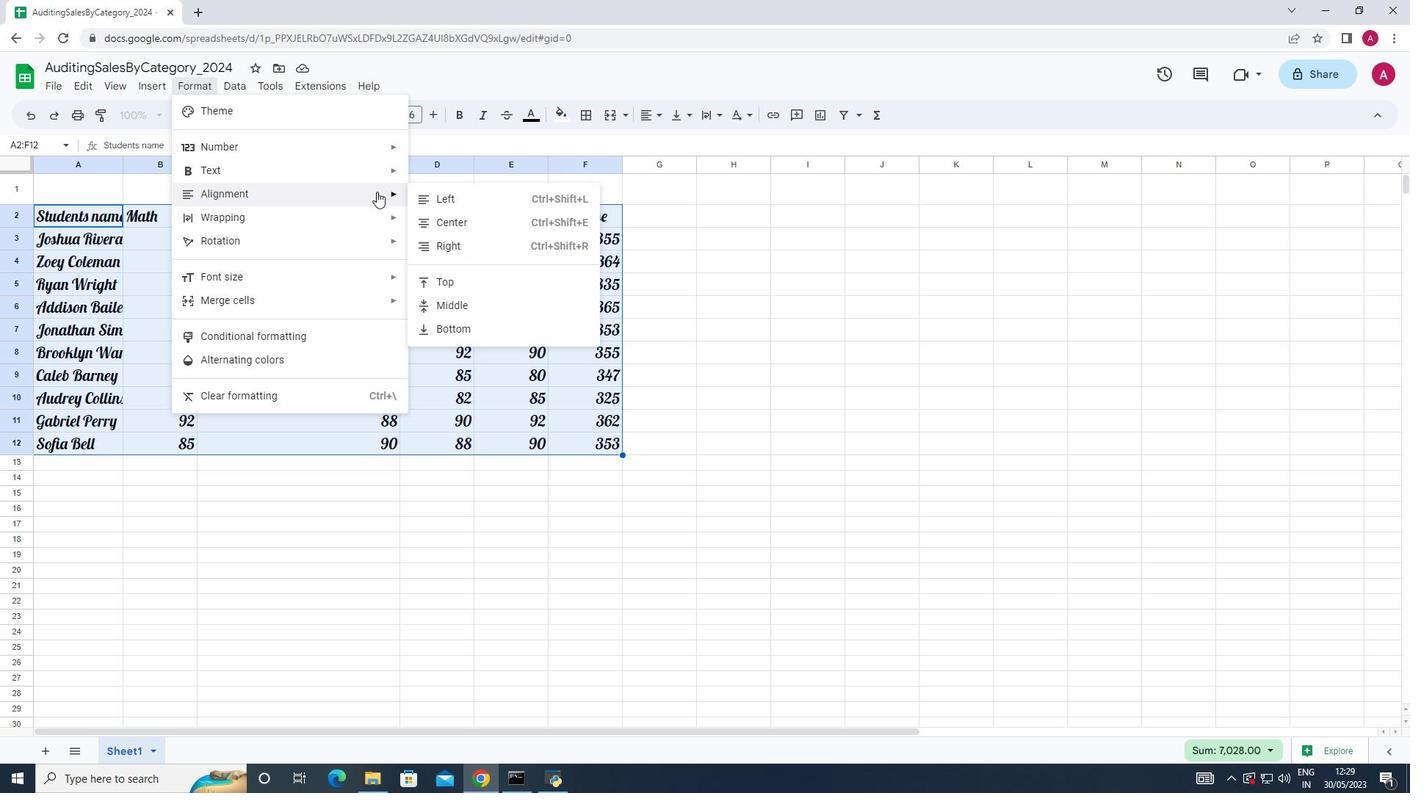 
Action: Mouse pressed left at (450, 191)
Screenshot: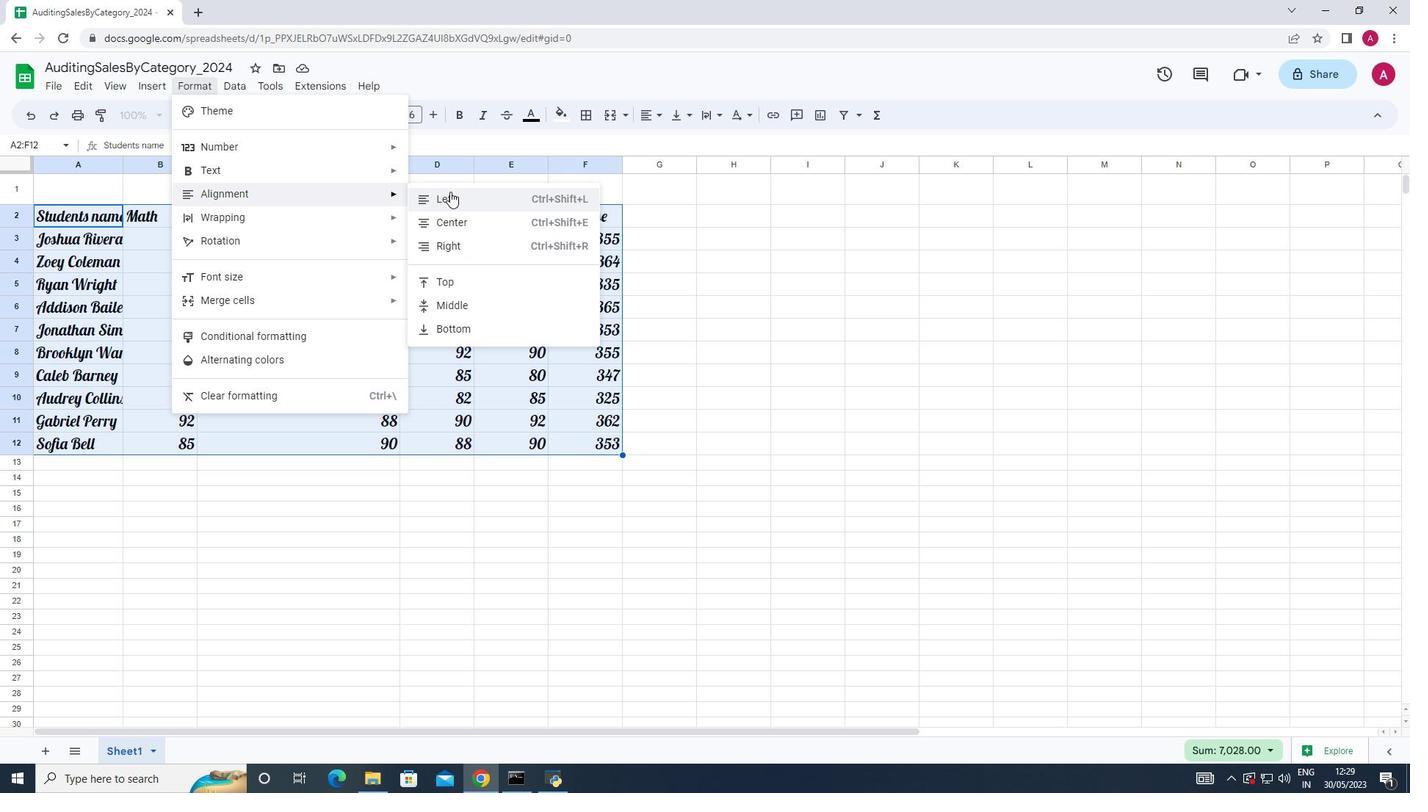 
Action: Mouse moved to (732, 315)
Screenshot: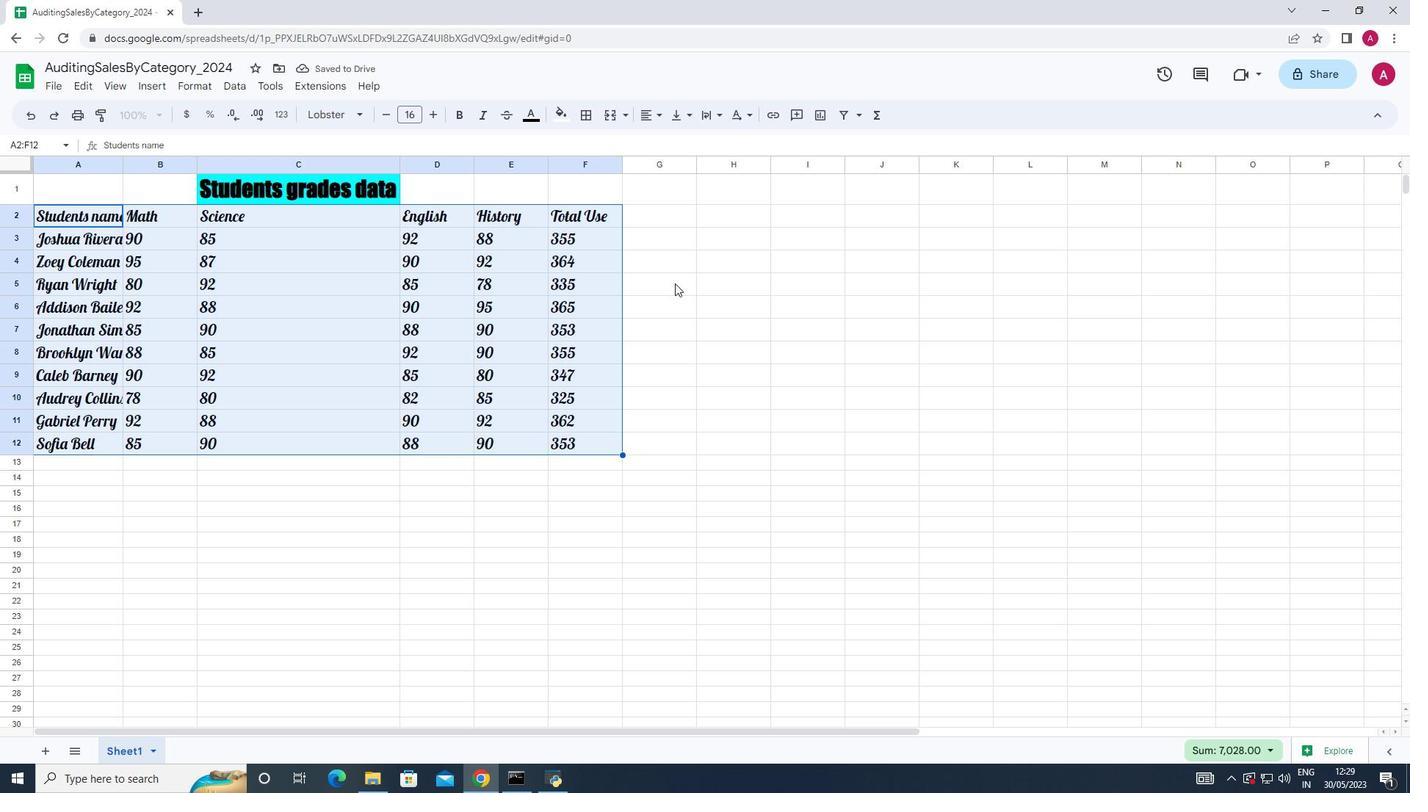 
Action: Mouse pressed left at (732, 315)
Screenshot: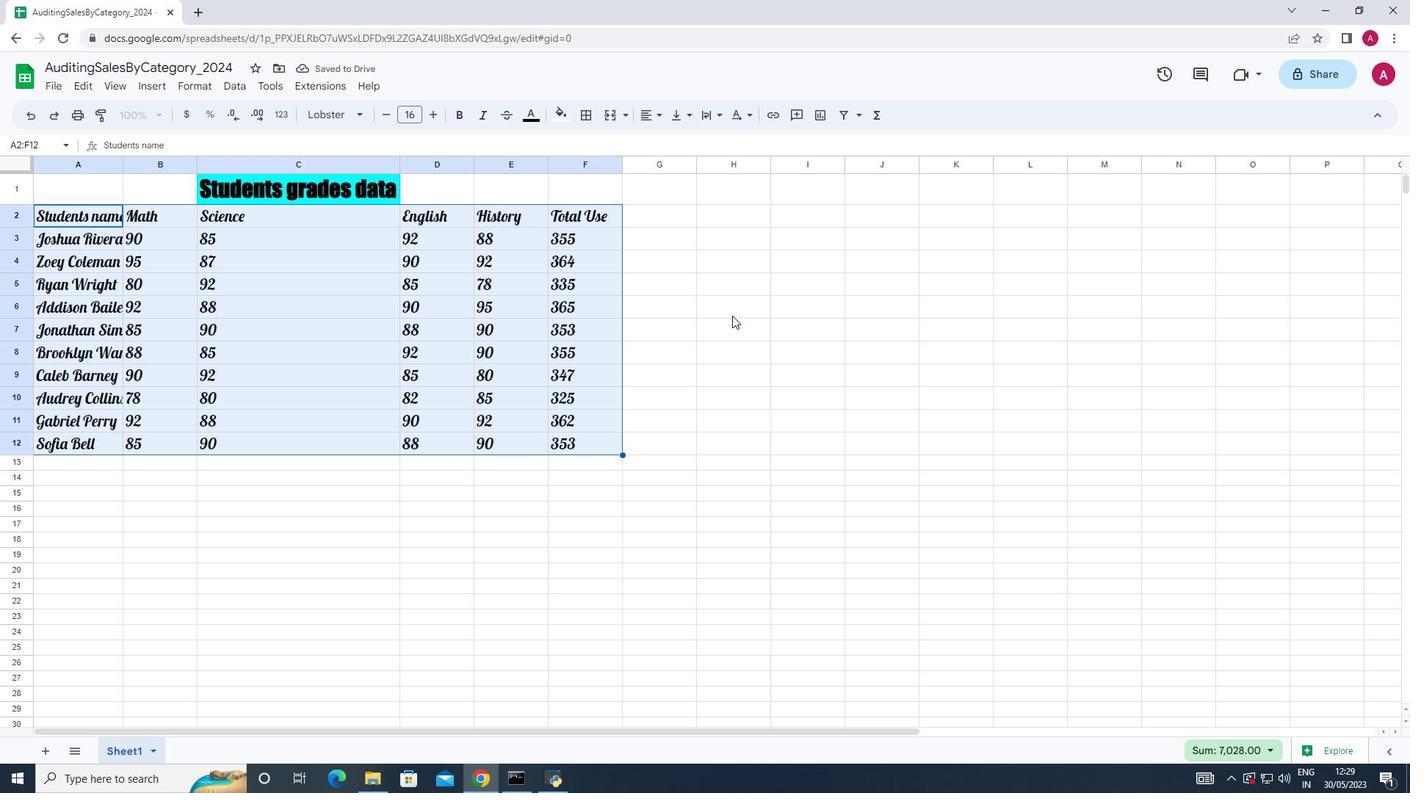 
